 Task: Open Card Team Performance Review in Board Product Prototyping to Workspace Information Security and add a team member Softage.2@softage.net, a label Yellow, a checklist Psychology, an attachment from your google drive, a color Yellow and finally, add a card description 'Research and develop new service pricing strategy' and a comment 'Collaboration and communication are key to success for this task, so let us make sure everyone is informed and involved.'. Add a start date 'Jan 02, 1900' with a due date 'Jan 09, 1900'
Action: Mouse moved to (380, 206)
Screenshot: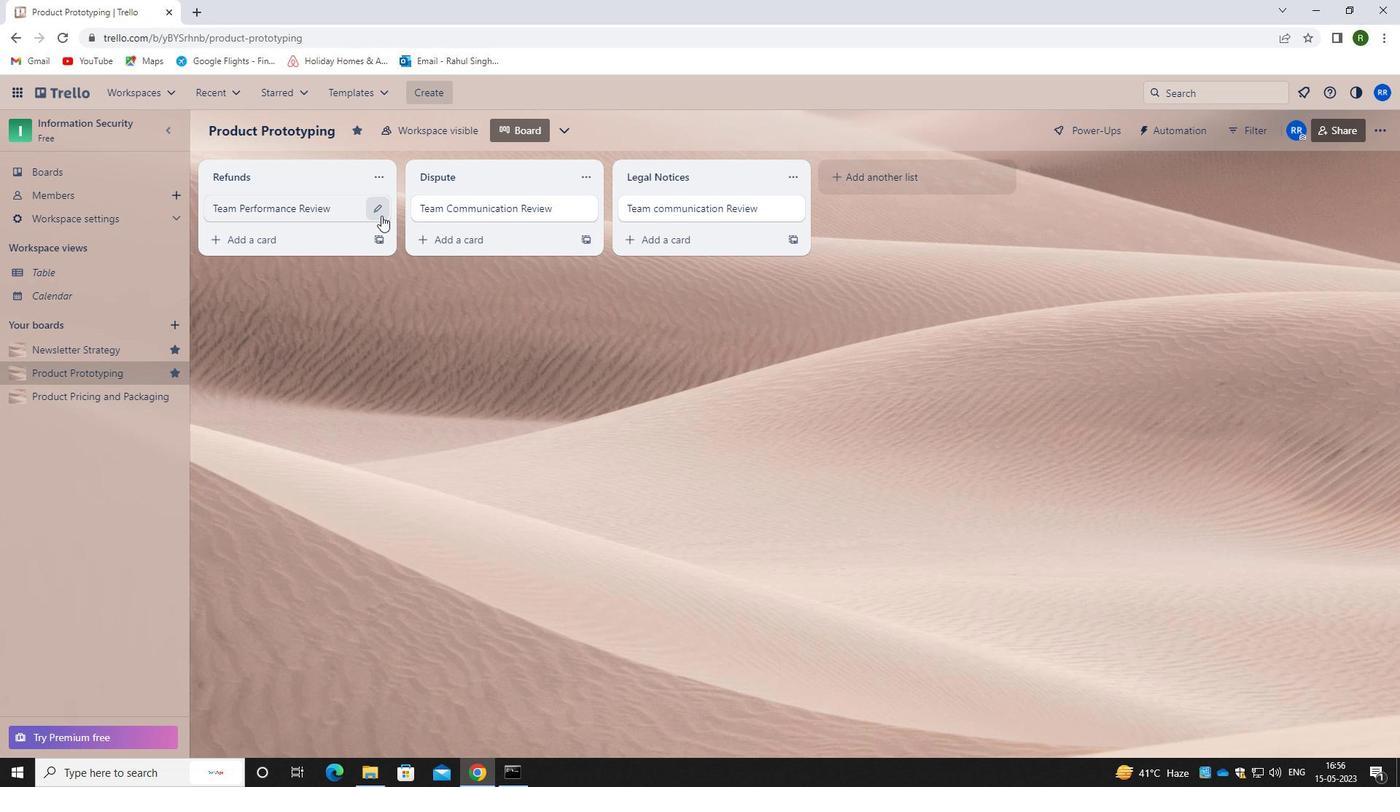 
Action: Mouse pressed left at (380, 206)
Screenshot: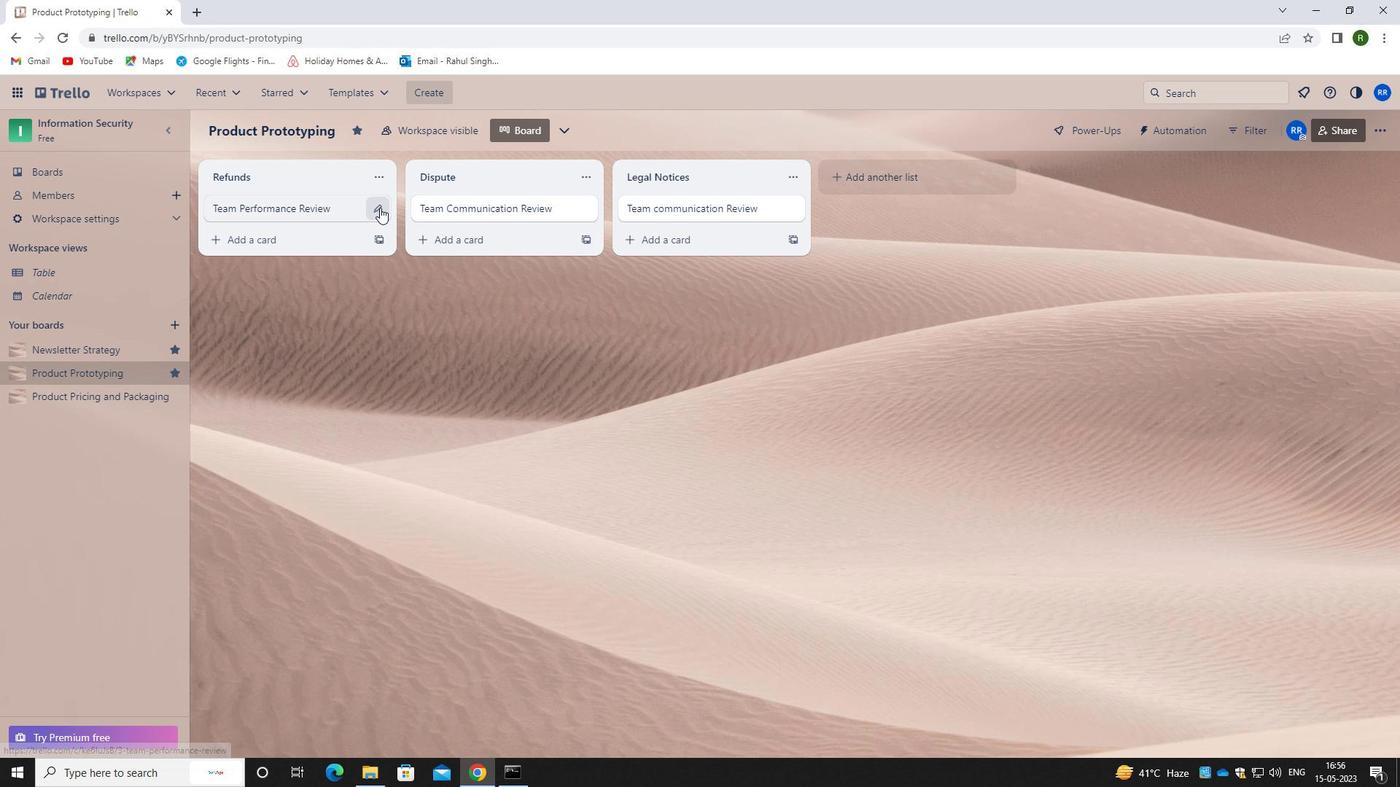 
Action: Mouse moved to (437, 201)
Screenshot: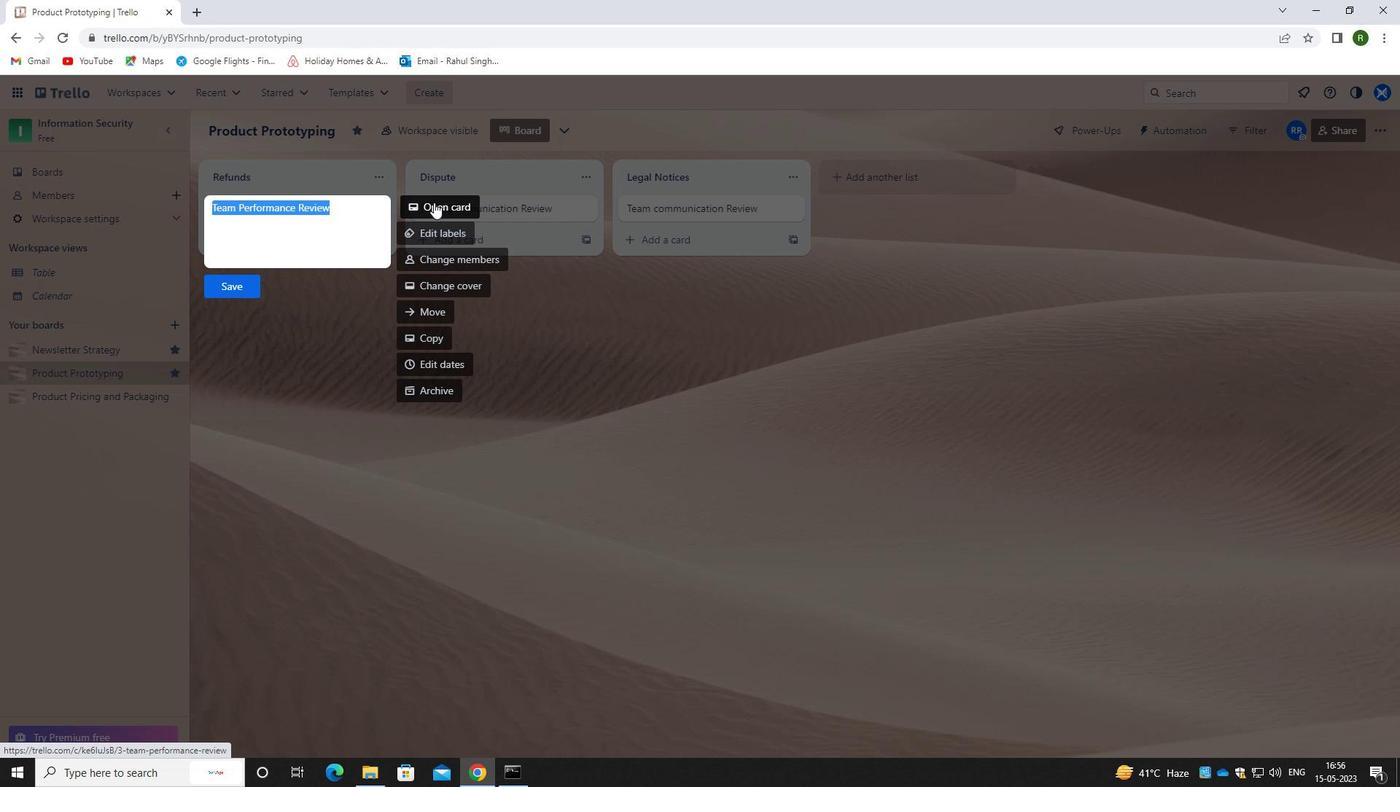 
Action: Mouse pressed left at (437, 201)
Screenshot: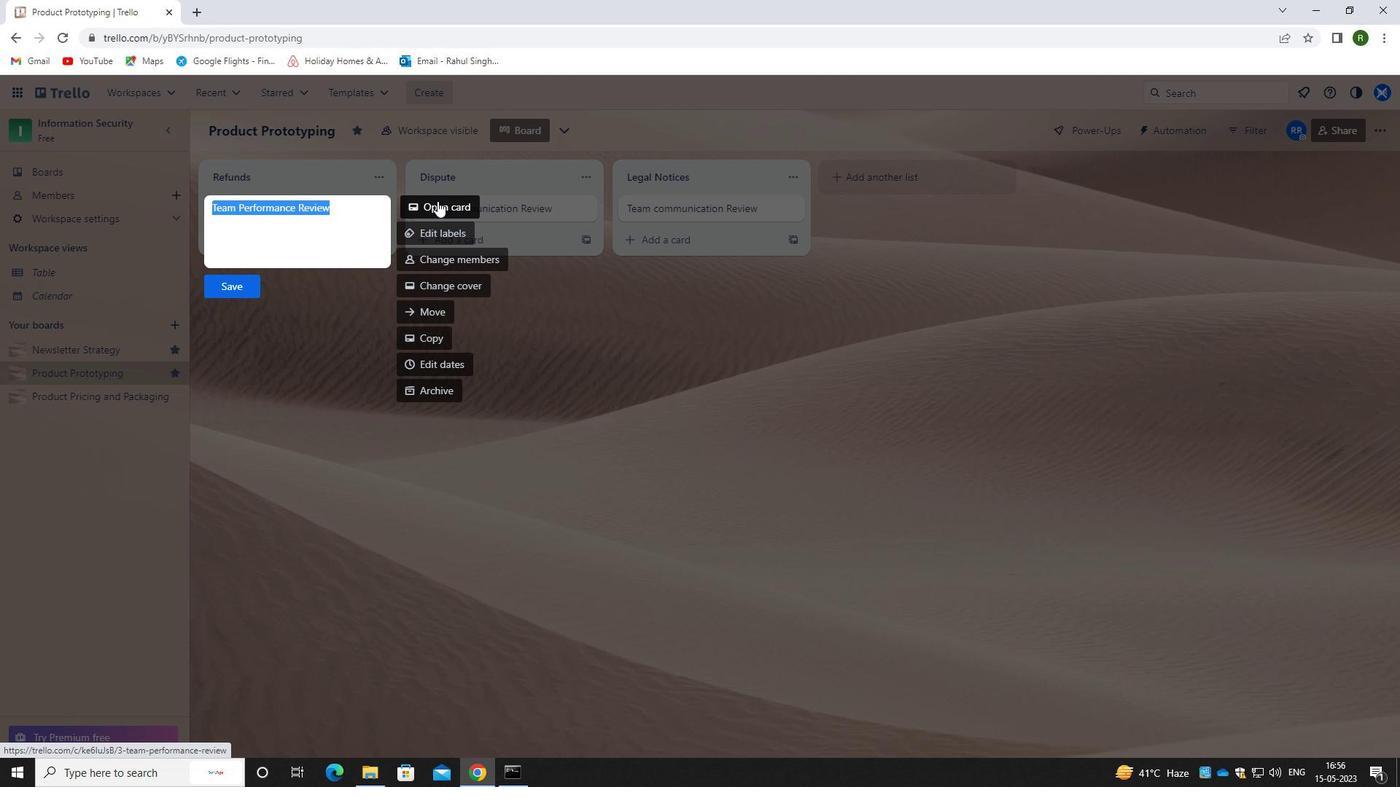 
Action: Mouse moved to (890, 213)
Screenshot: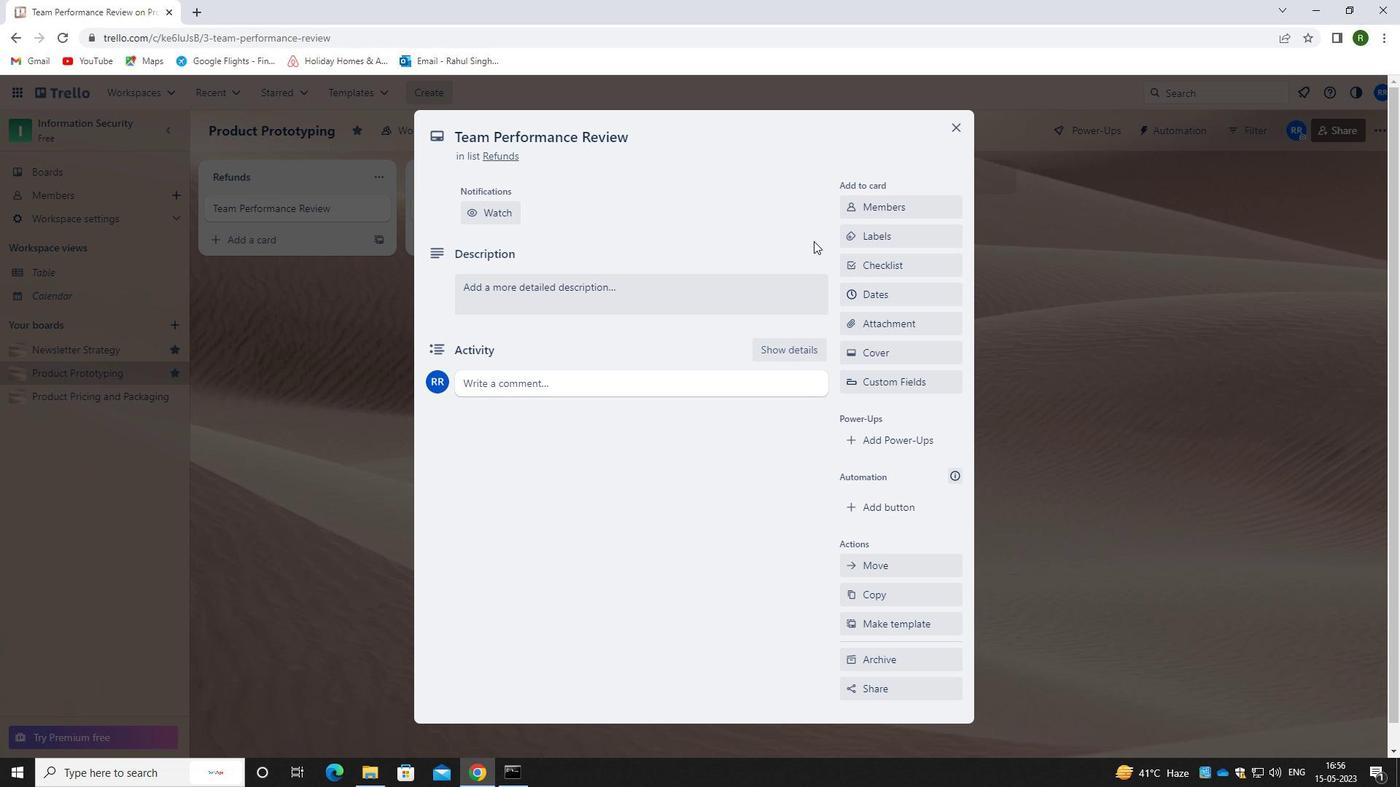 
Action: Mouse pressed left at (890, 213)
Screenshot: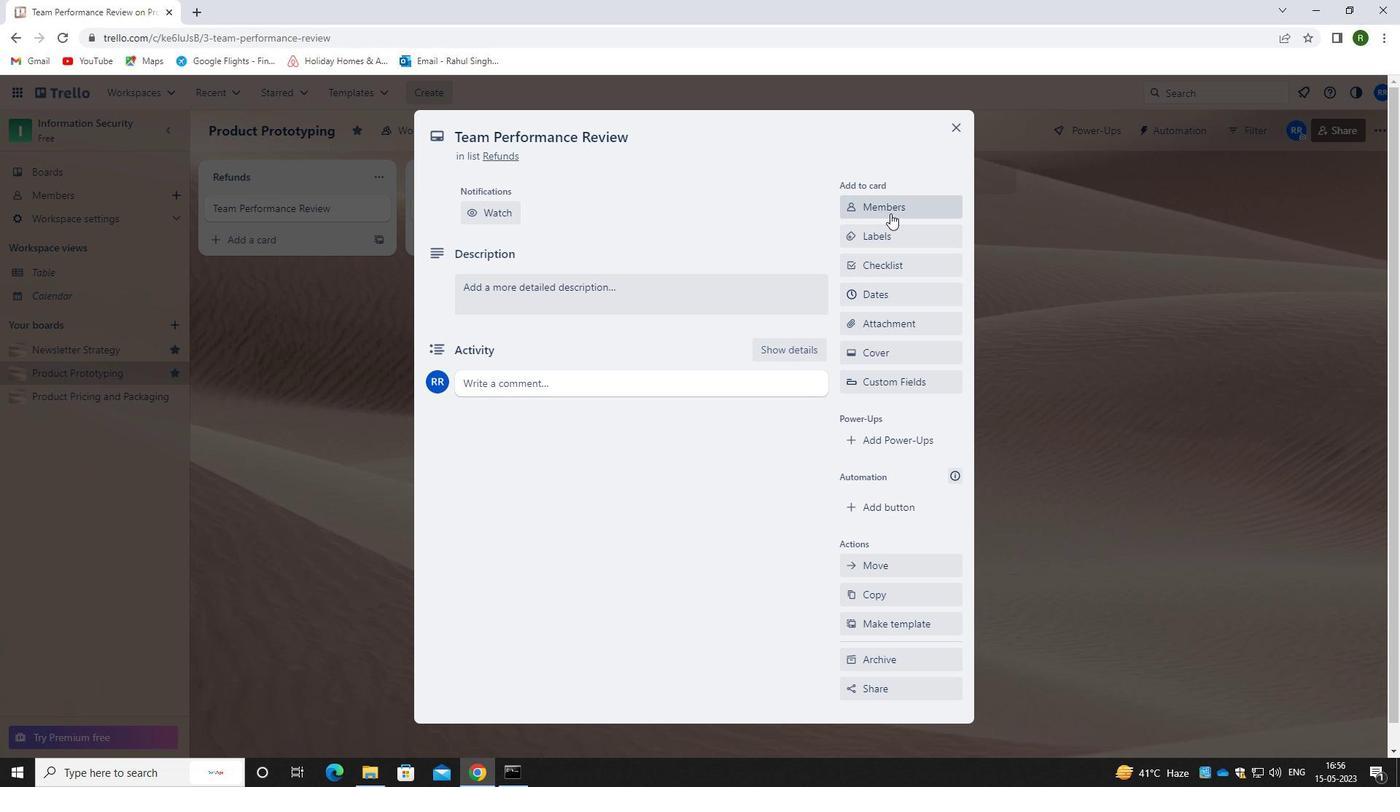
Action: Mouse moved to (838, 238)
Screenshot: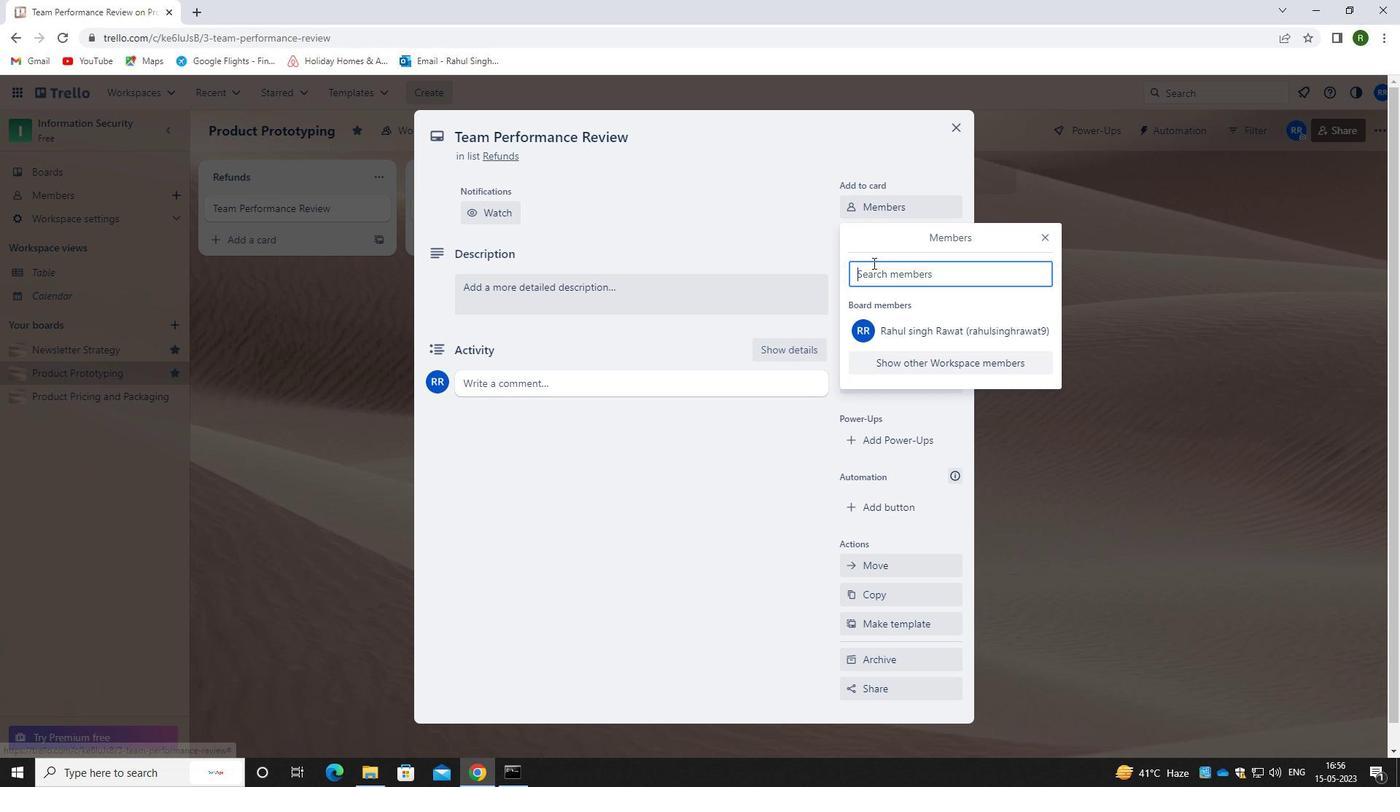 
Action: Key pressed <Key.caps_lock>s<Key.caps_lock>fot<Key.backspace><Key.backspace><Key.backspace>oftage.2<Key.shift>@SOFTAGE.NET
Screenshot: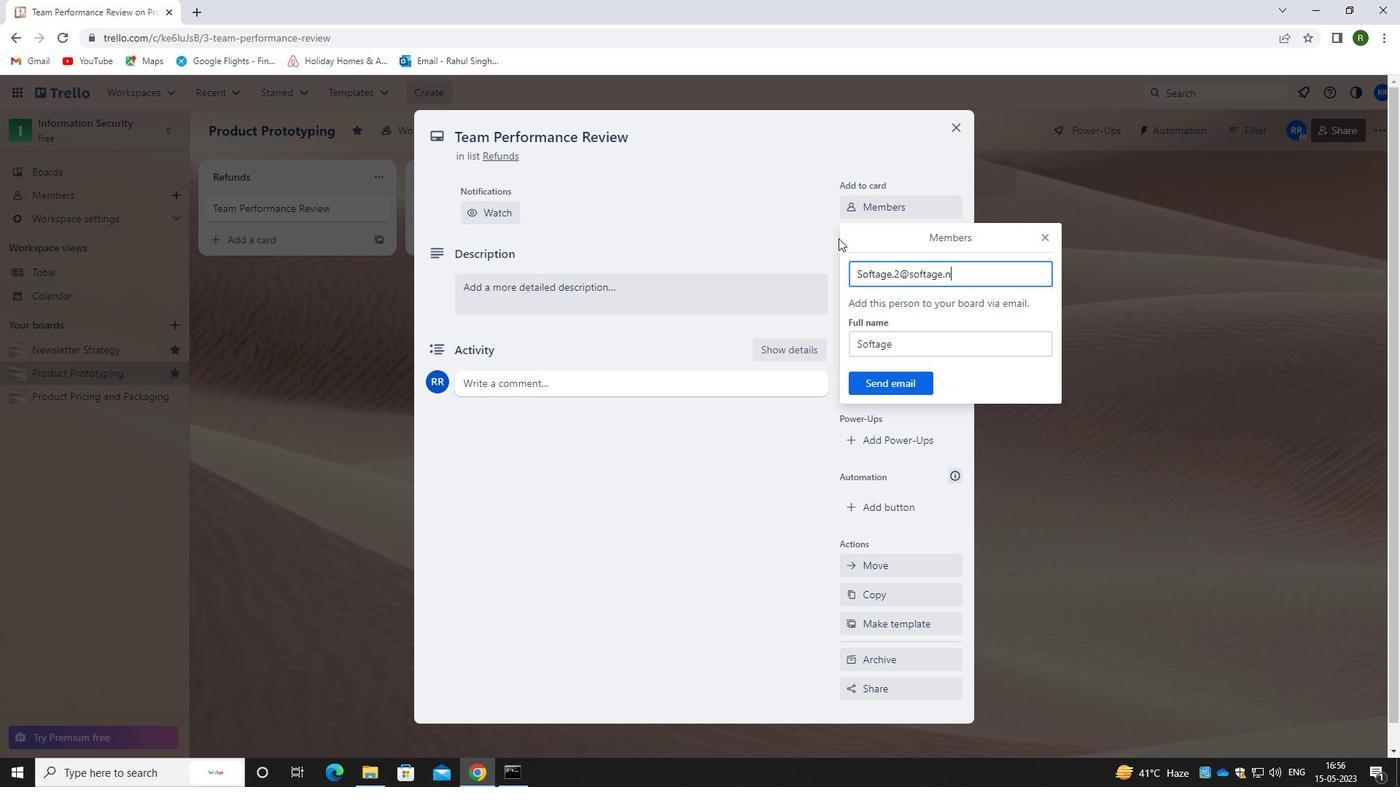 
Action: Mouse moved to (895, 385)
Screenshot: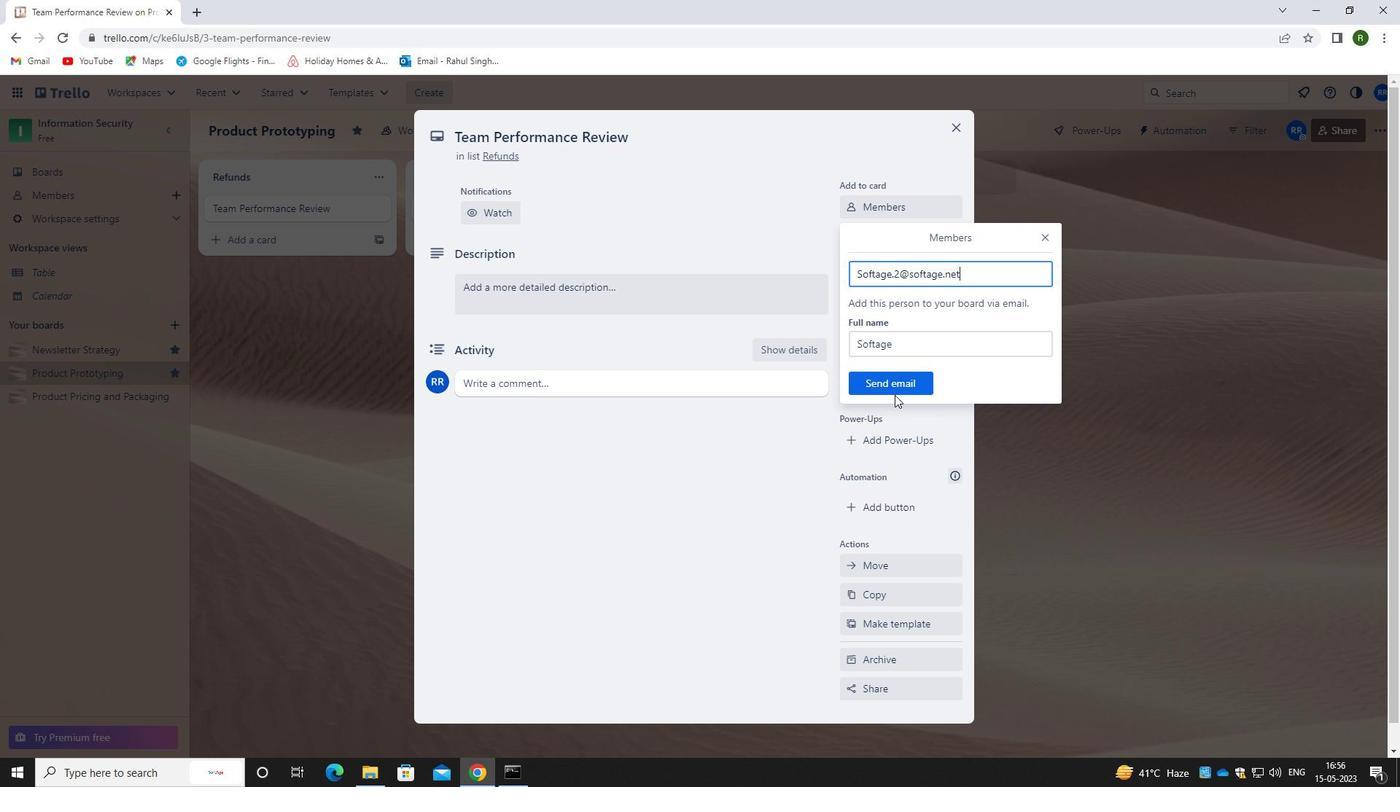 
Action: Mouse pressed left at (895, 385)
Screenshot: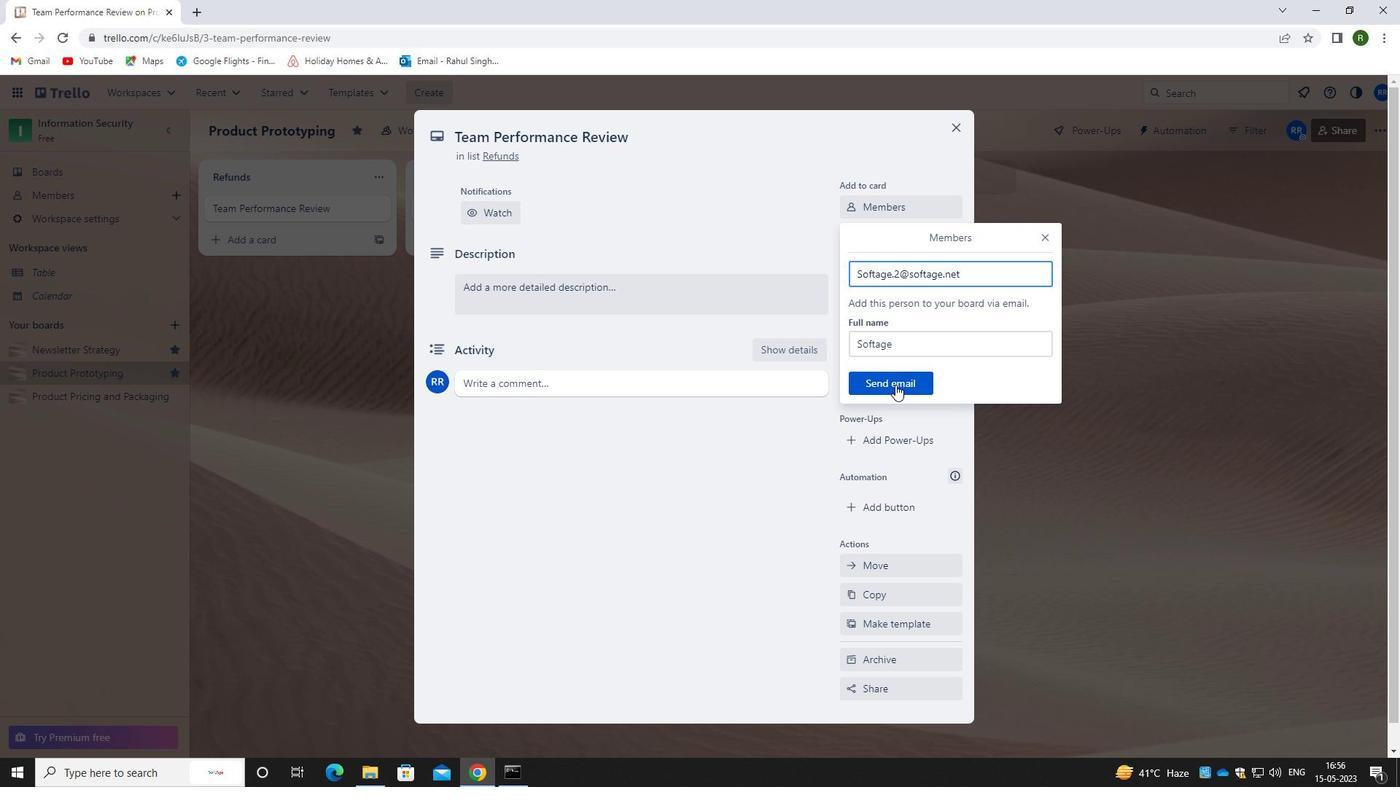 
Action: Mouse moved to (887, 284)
Screenshot: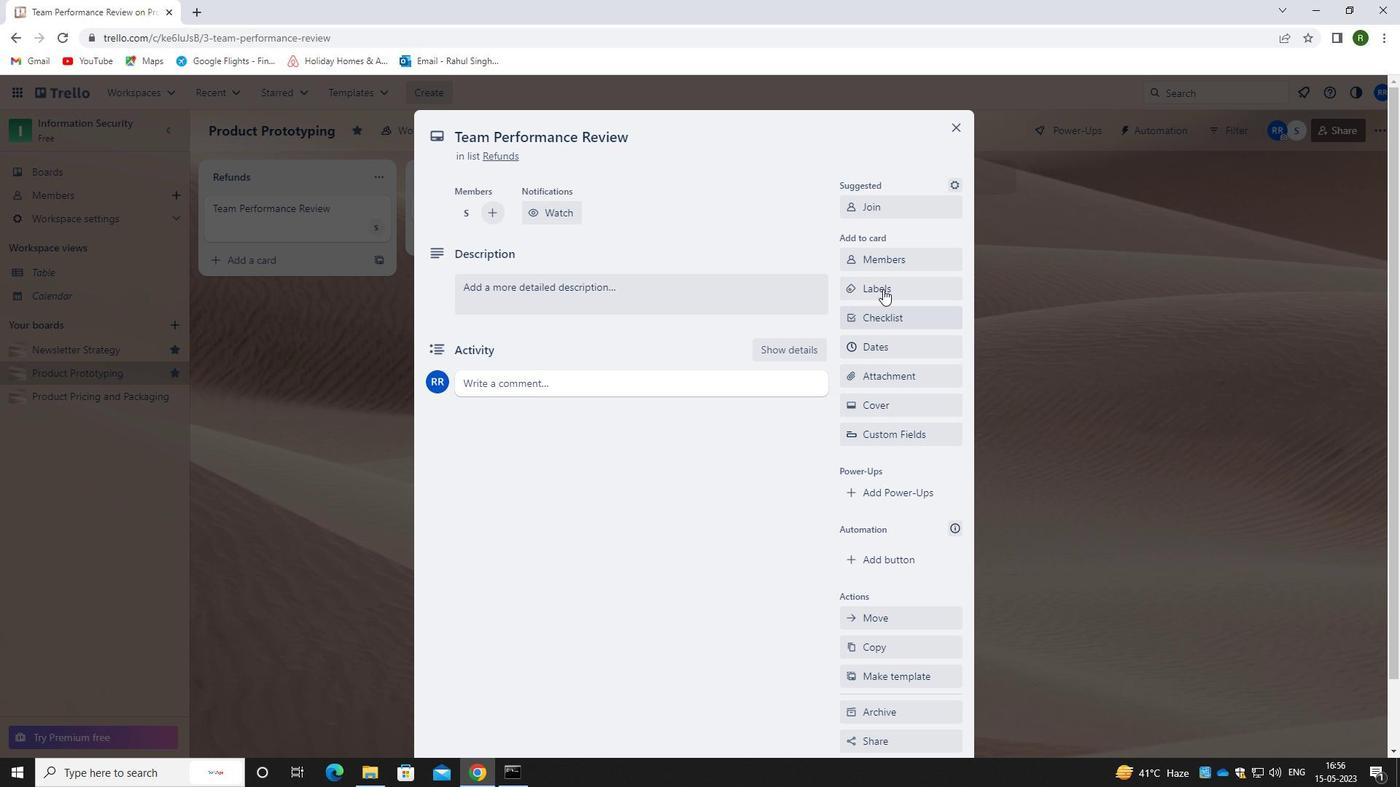 
Action: Mouse pressed left at (887, 284)
Screenshot: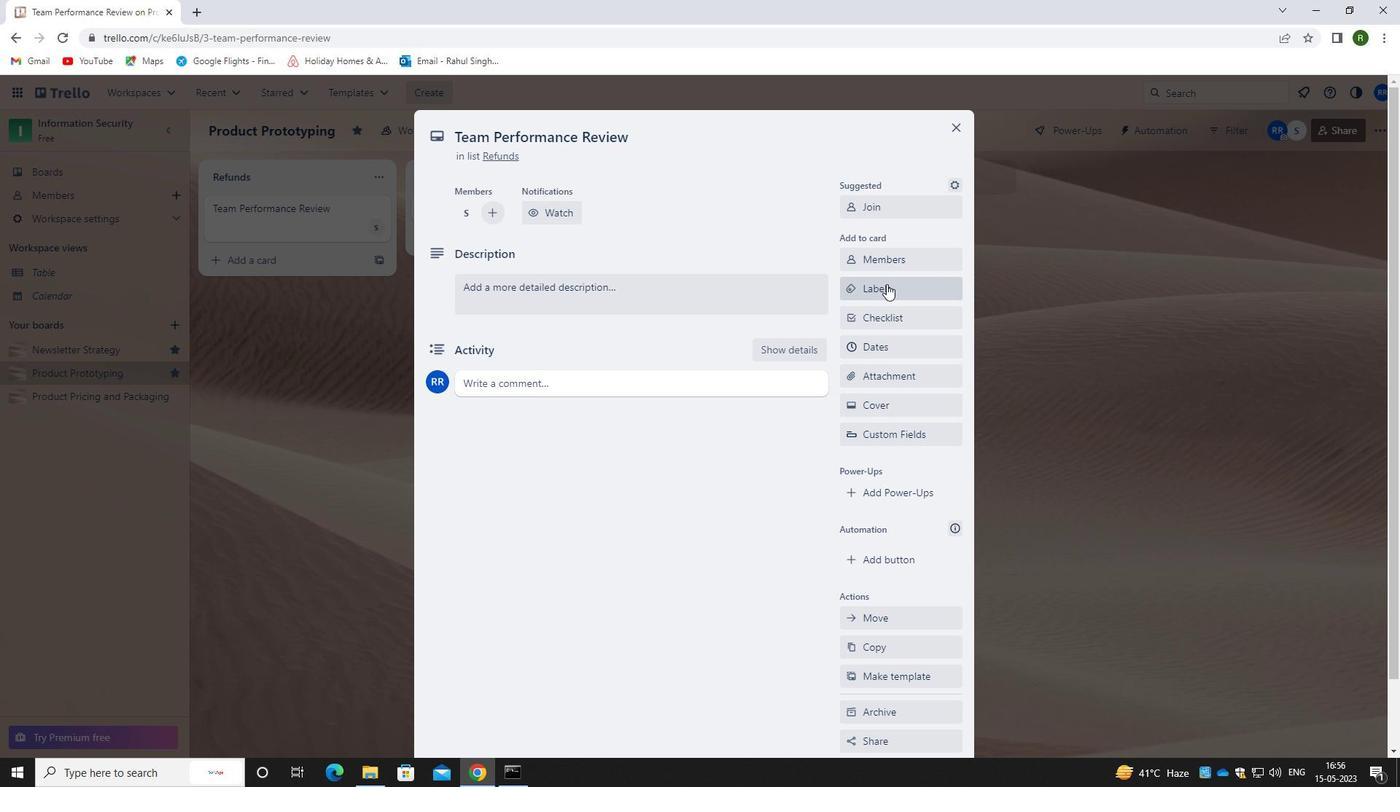 
Action: Mouse moved to (900, 326)
Screenshot: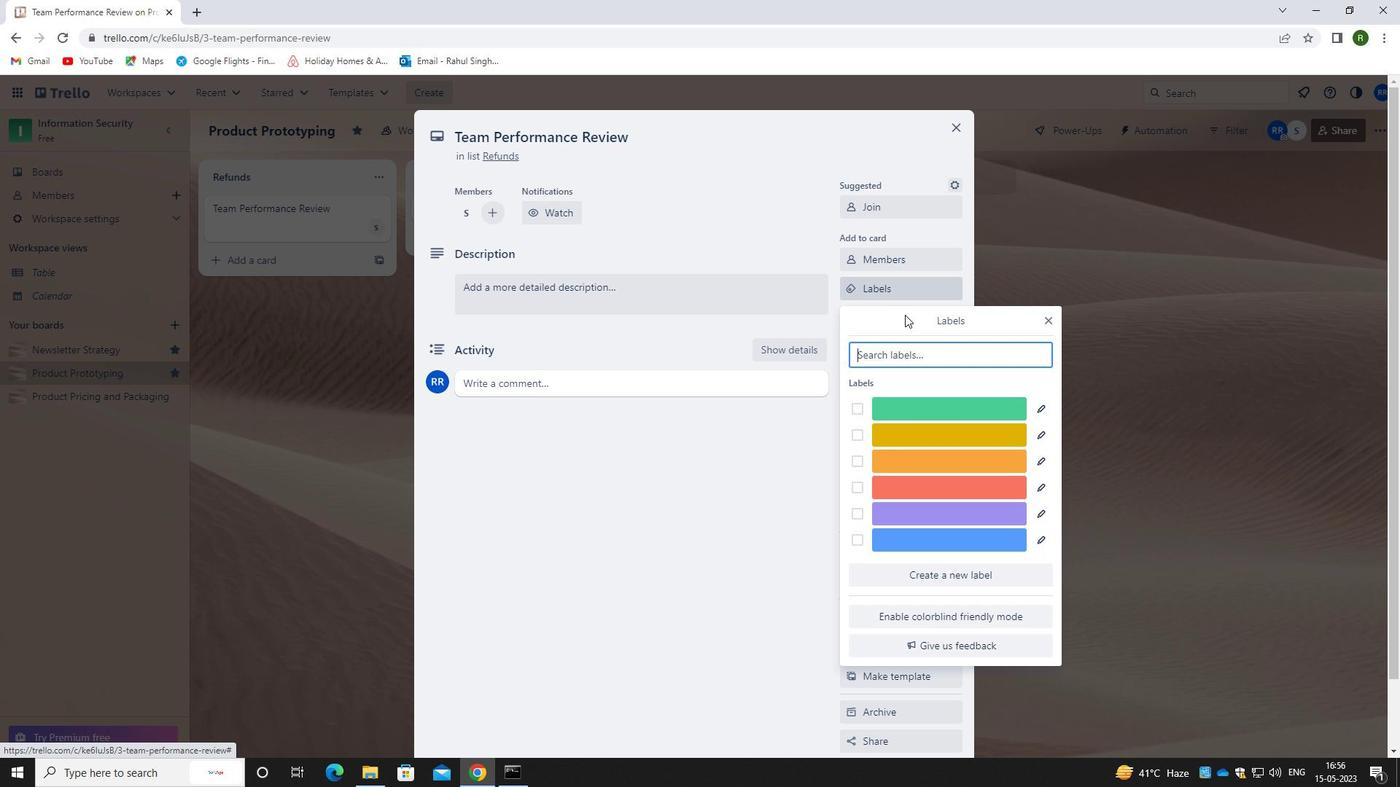 
Action: Key pressed YELLOW
Screenshot: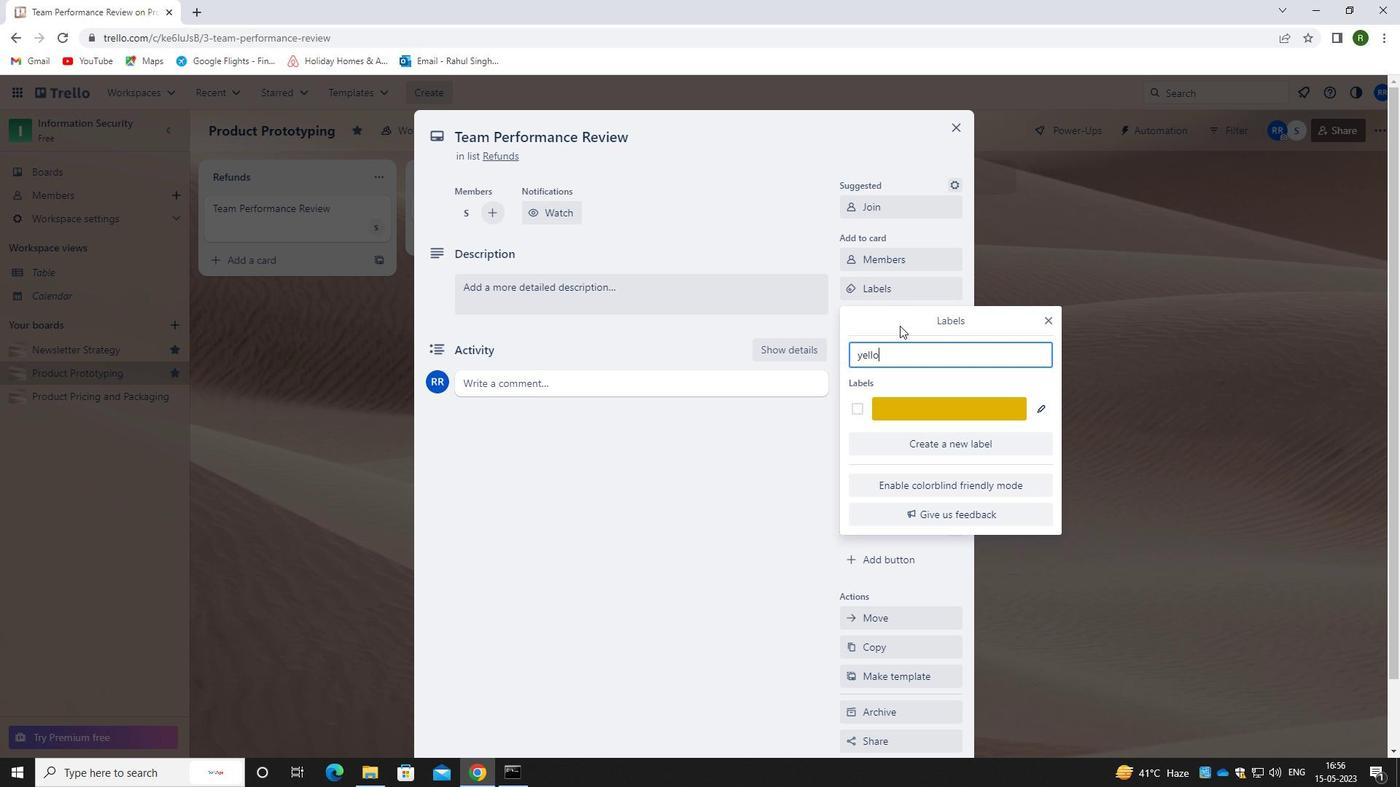 
Action: Mouse moved to (859, 415)
Screenshot: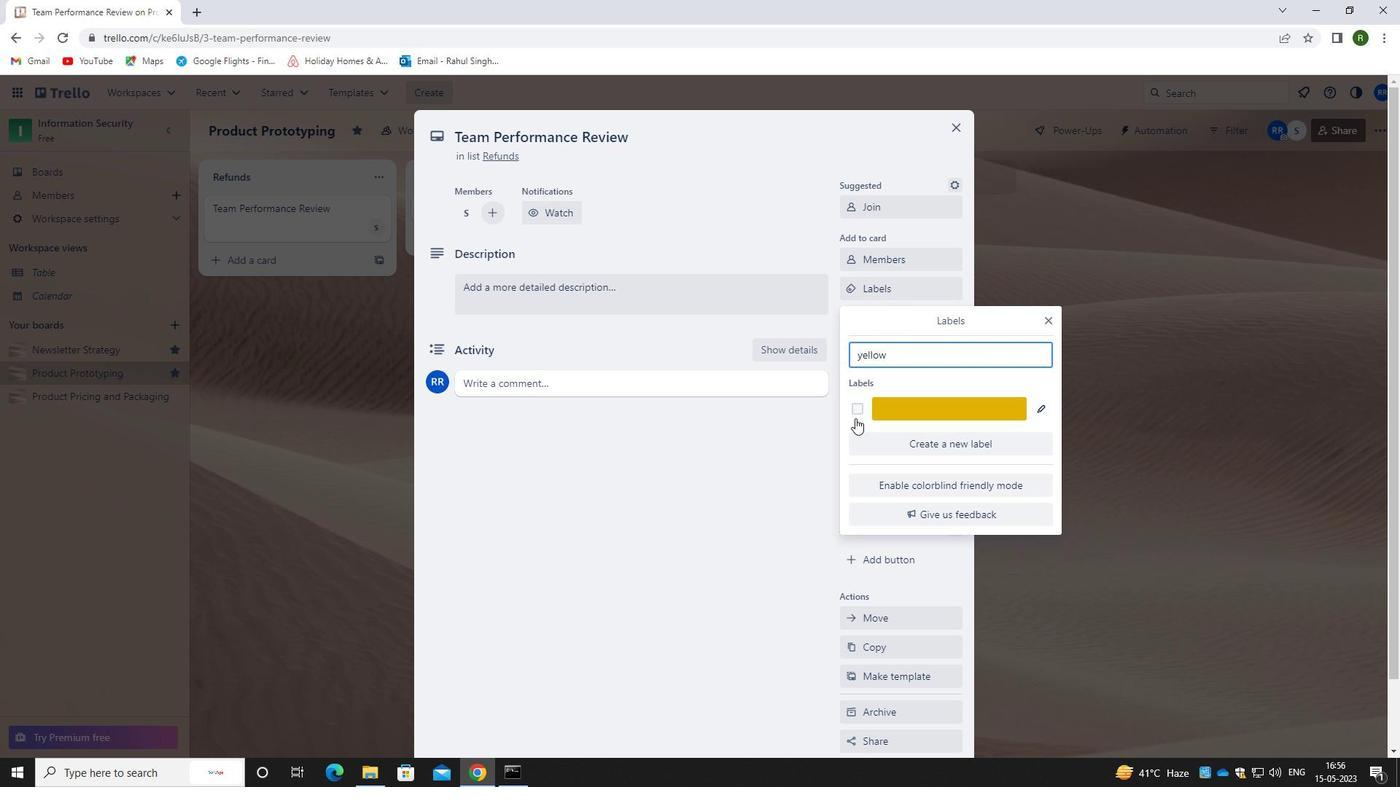 
Action: Mouse pressed left at (859, 415)
Screenshot: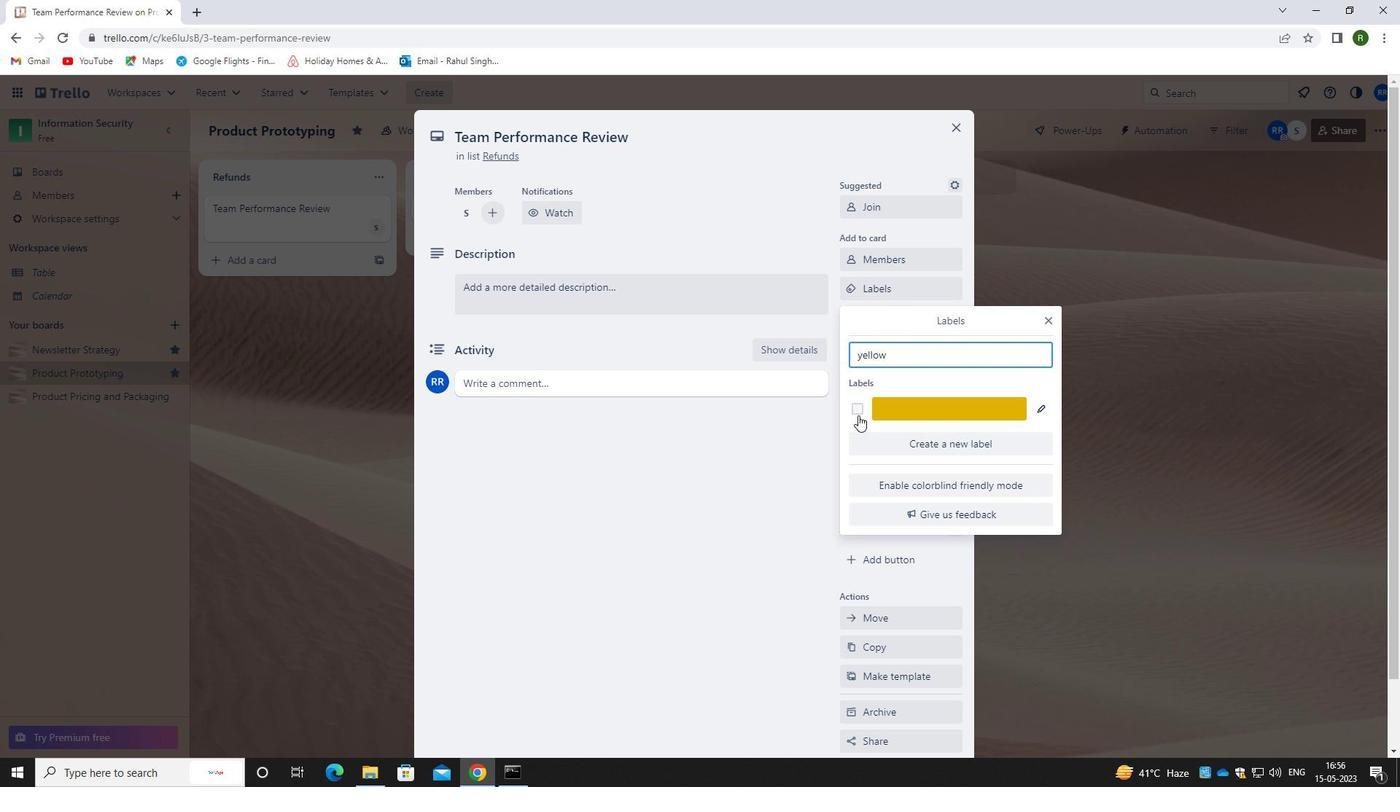 
Action: Mouse moved to (773, 528)
Screenshot: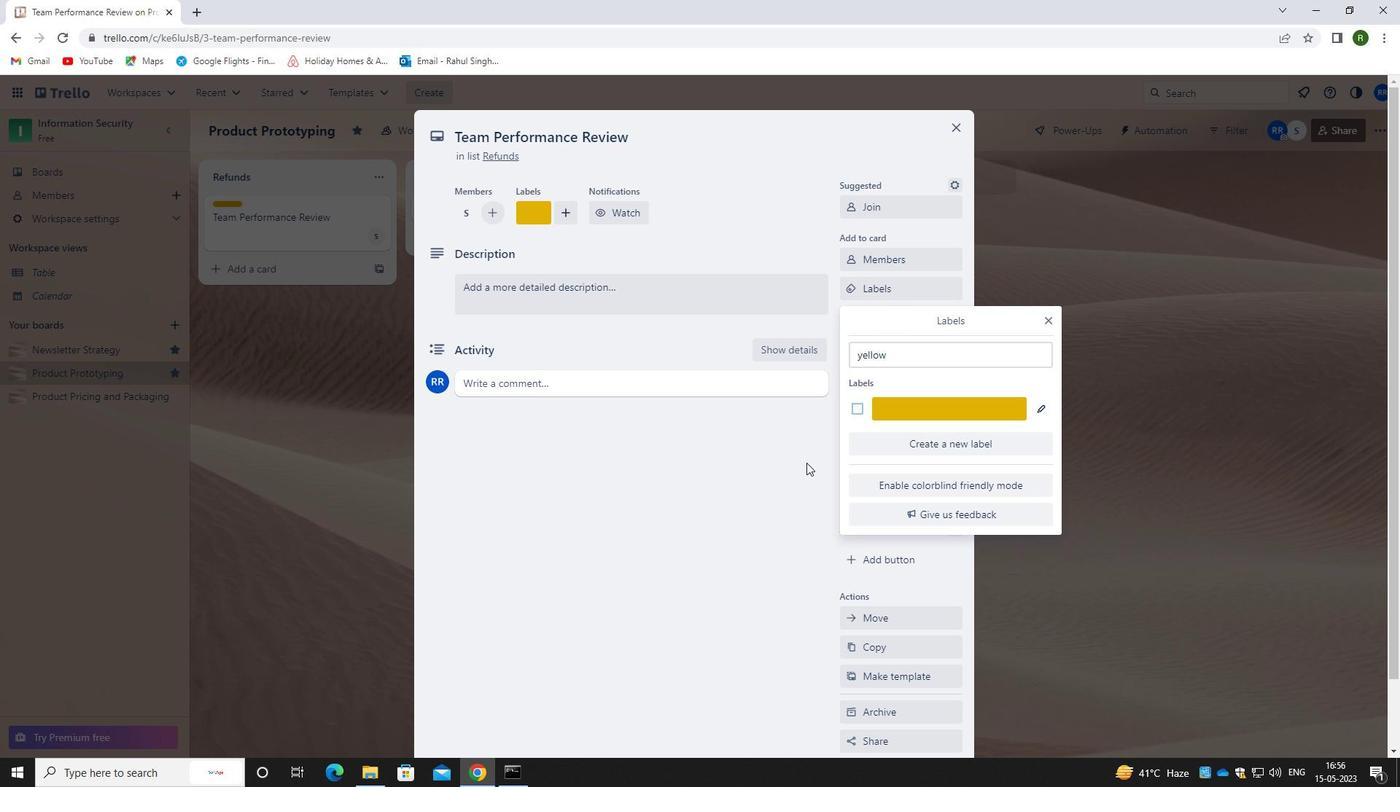 
Action: Mouse pressed left at (773, 528)
Screenshot: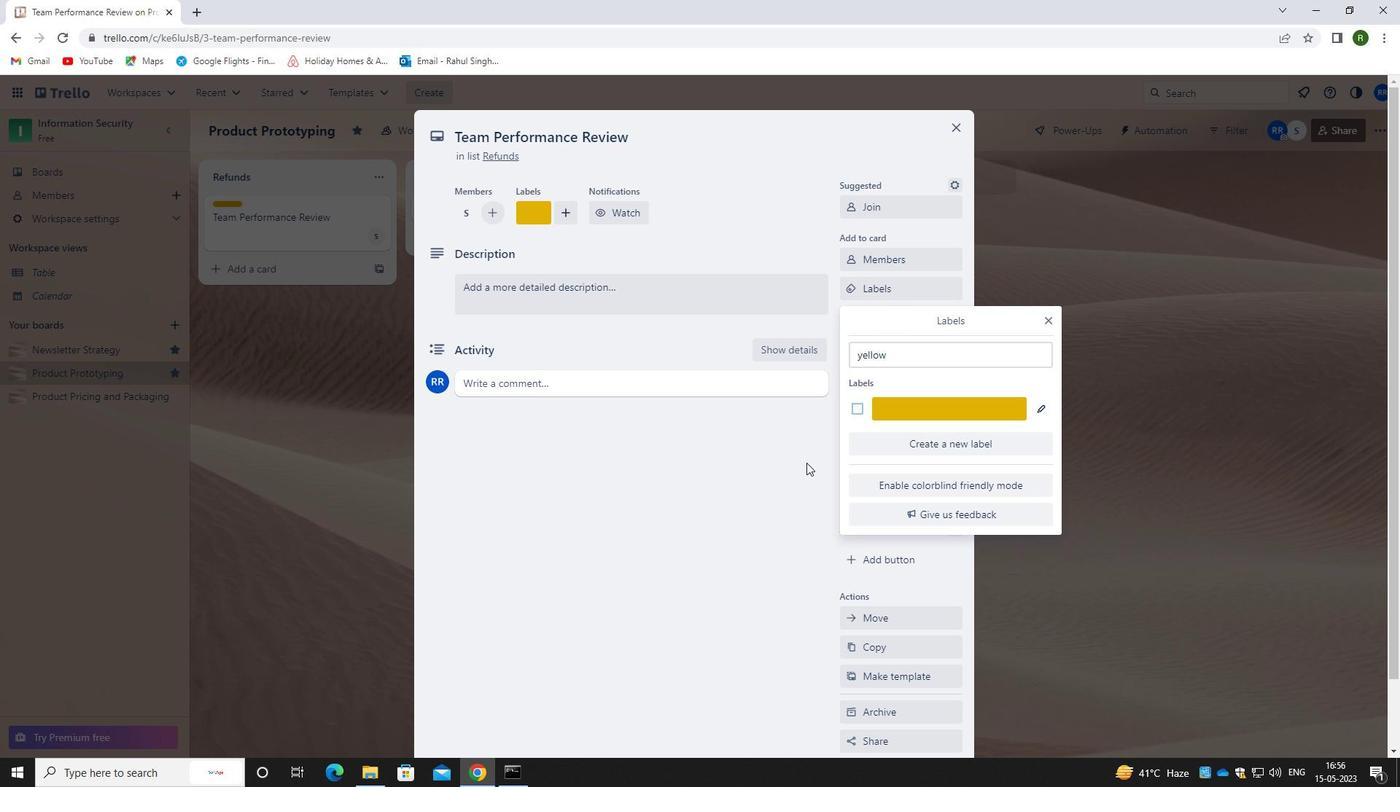 
Action: Mouse moved to (891, 315)
Screenshot: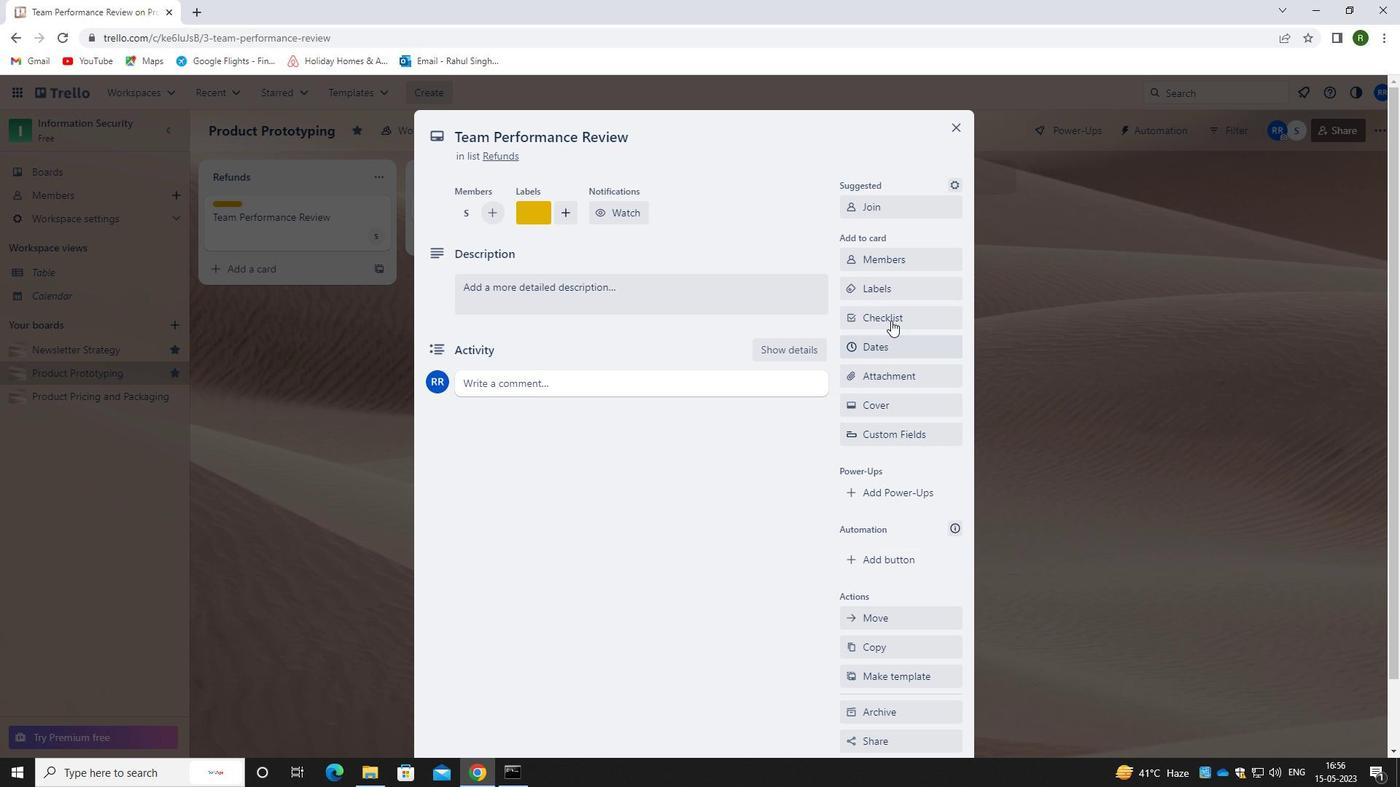 
Action: Mouse pressed left at (891, 315)
Screenshot: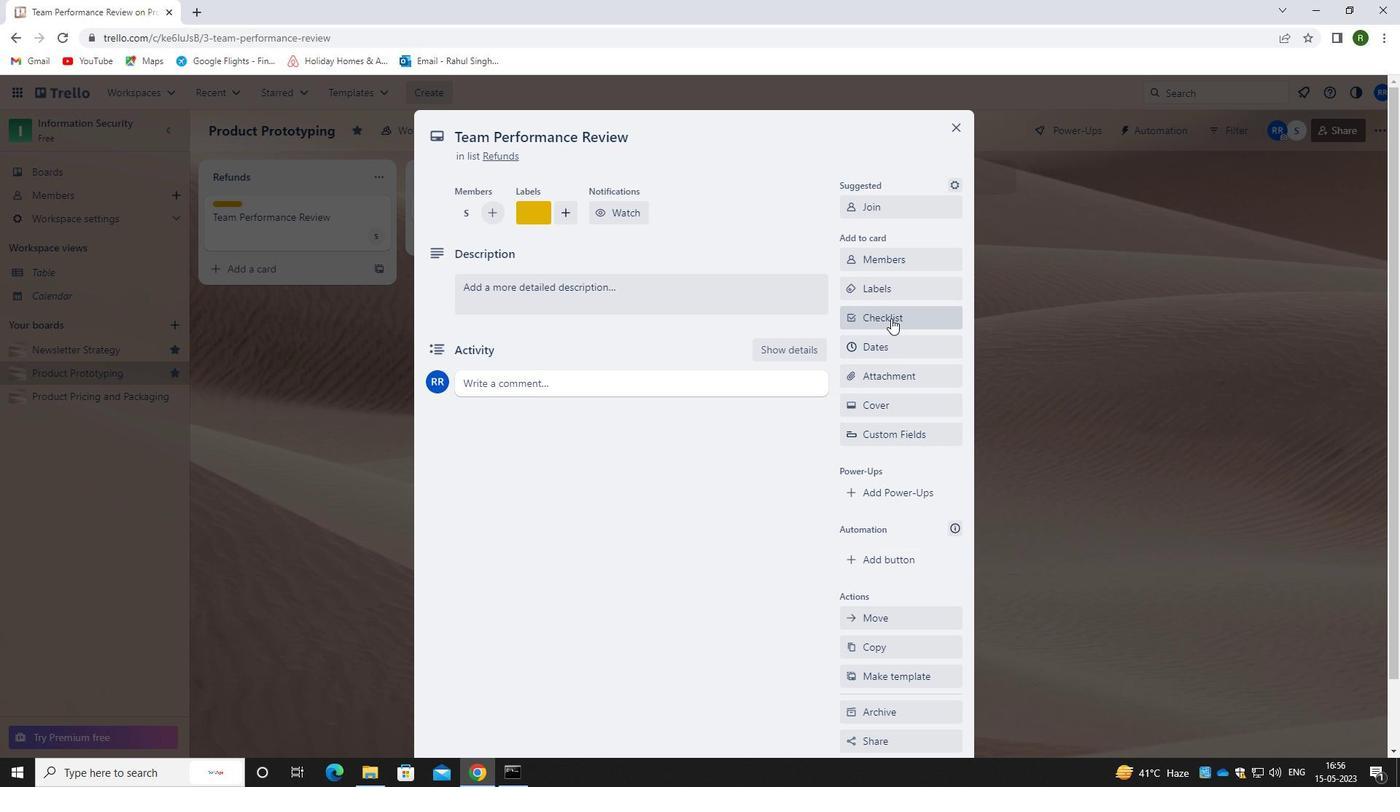 
Action: Mouse moved to (906, 375)
Screenshot: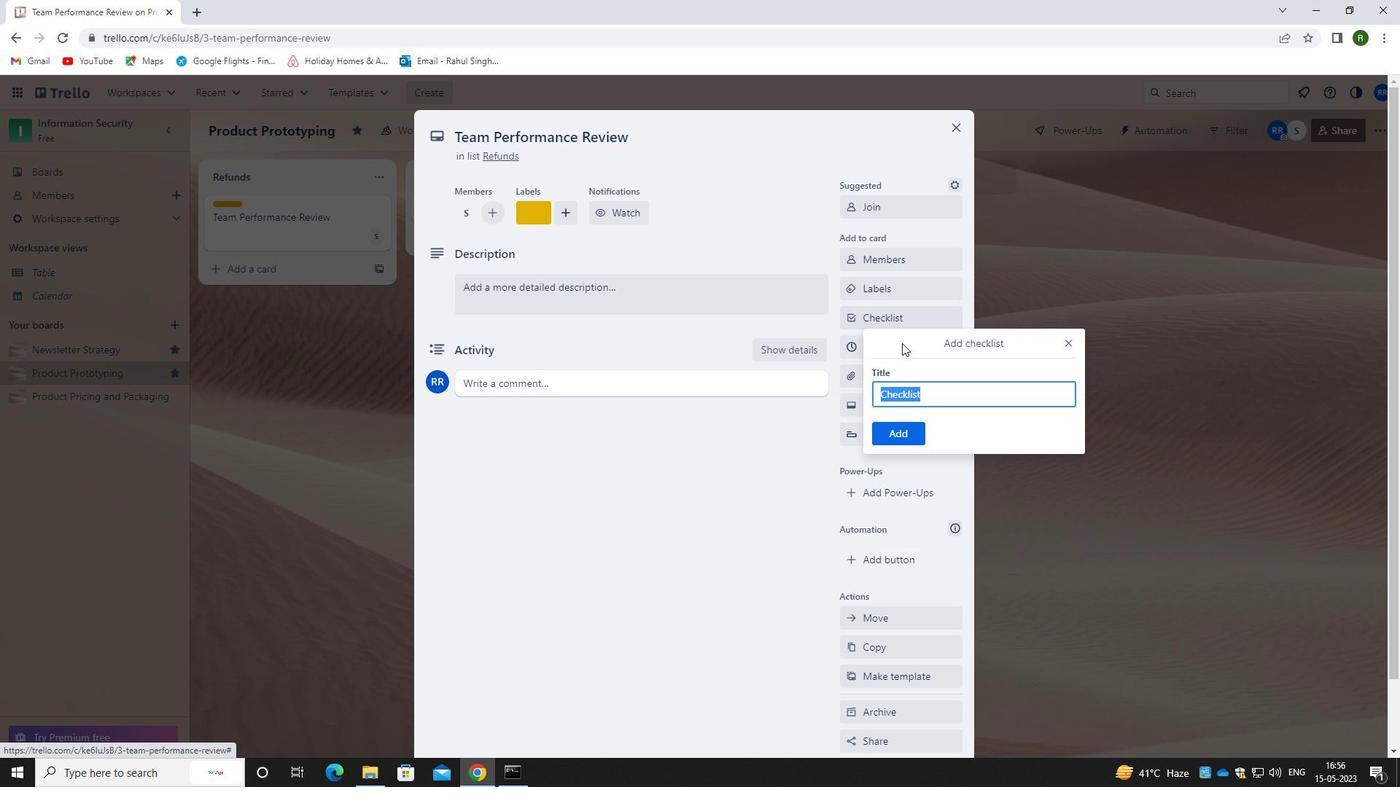 
Action: Key pressed <Key.caps_lock>P<Key.caps_lock>SYCHOLOY<Key.backspace>GY
Screenshot: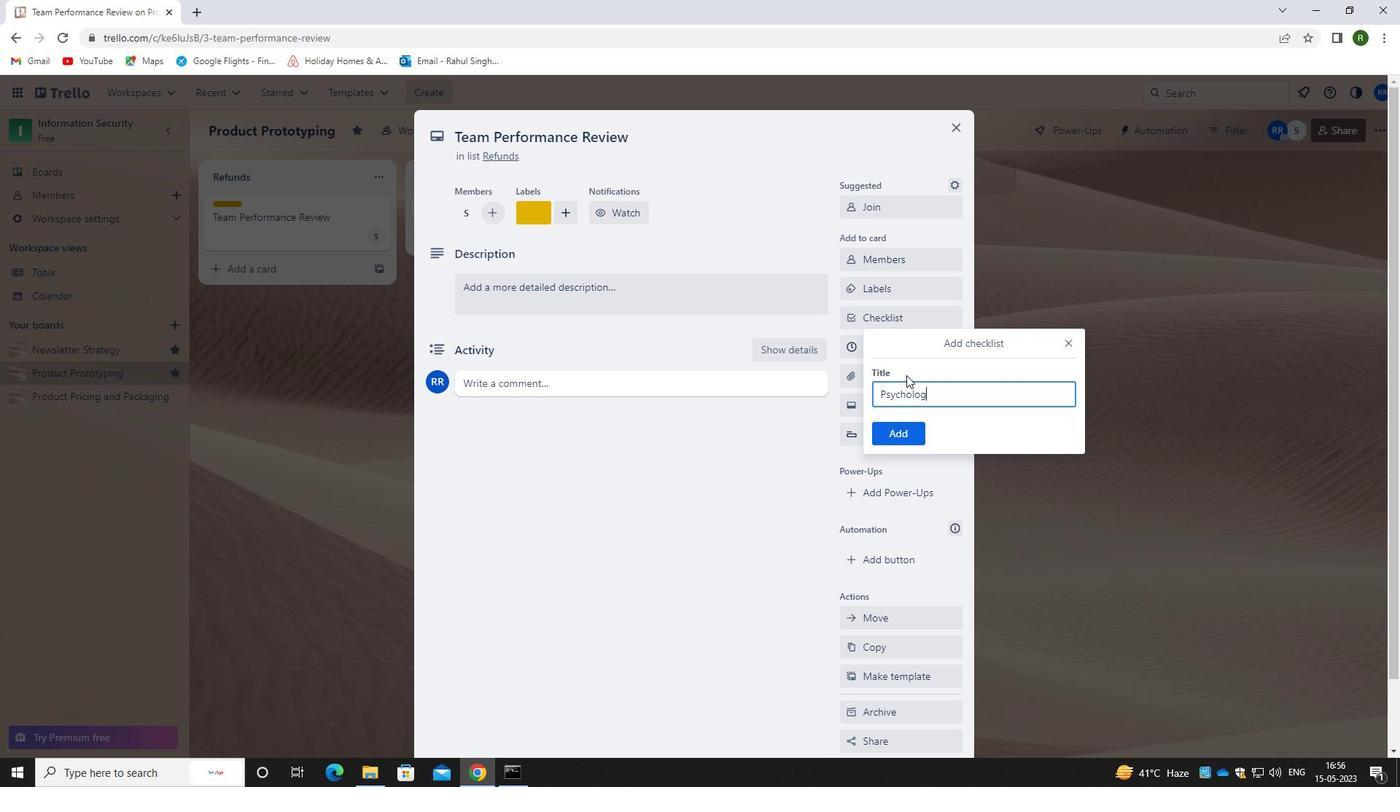 
Action: Mouse moved to (911, 436)
Screenshot: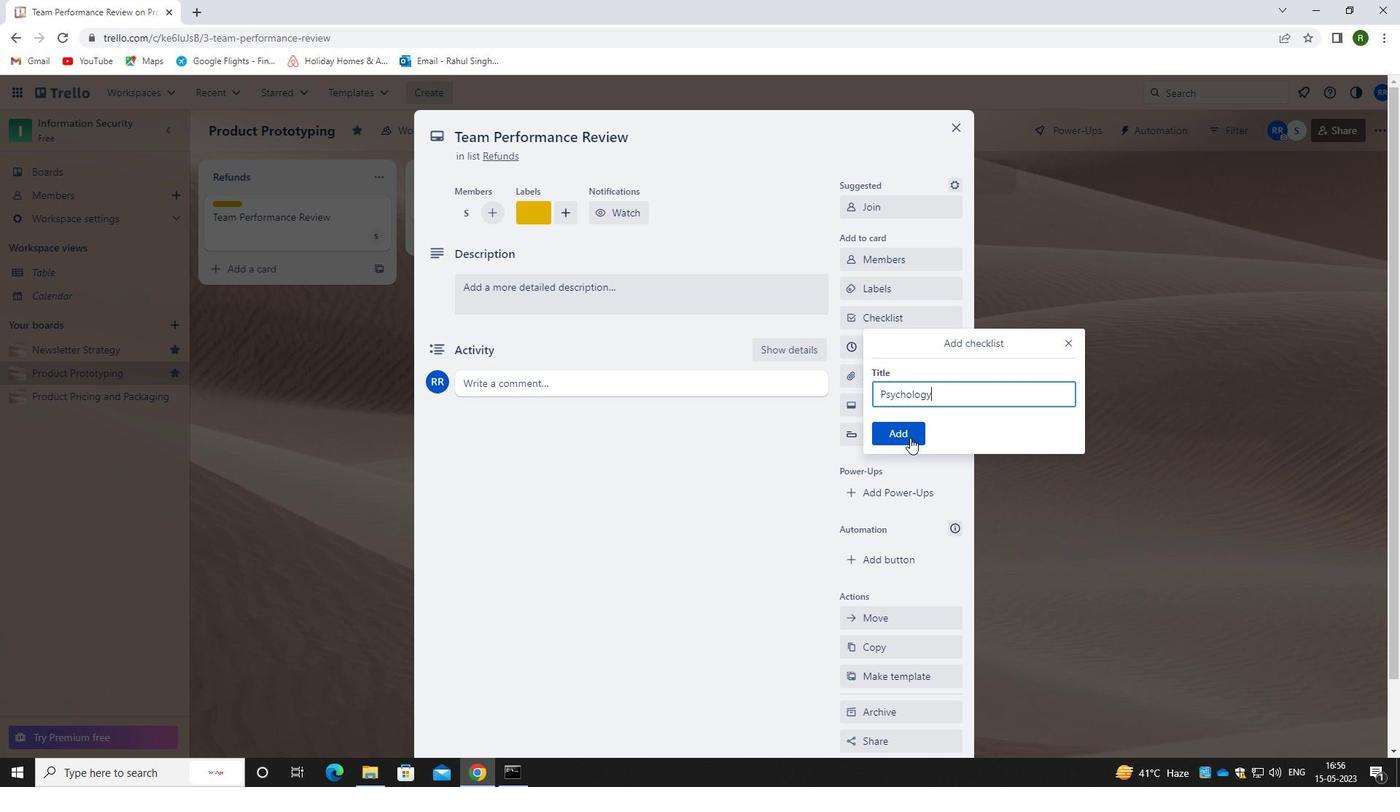 
Action: Mouse pressed left at (911, 436)
Screenshot: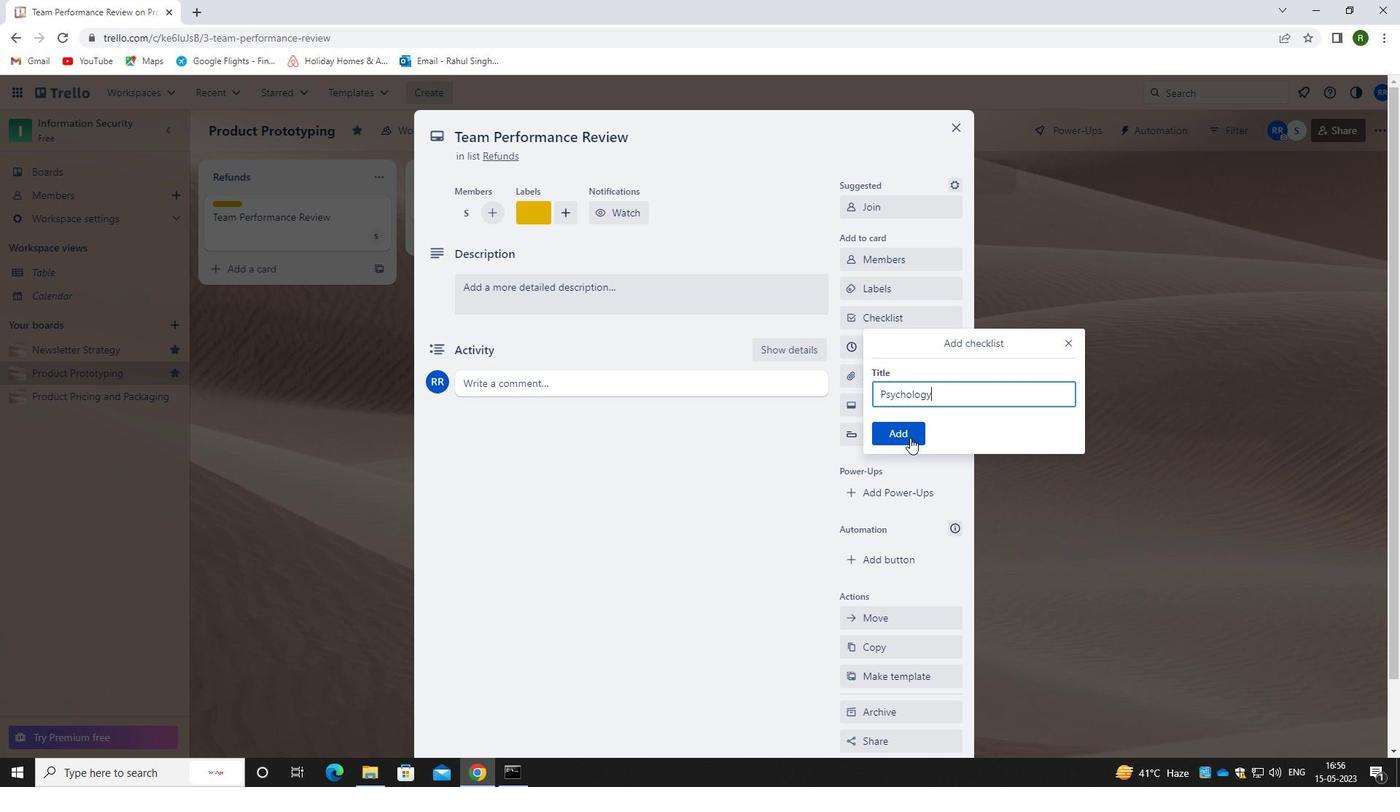 
Action: Mouse moved to (892, 367)
Screenshot: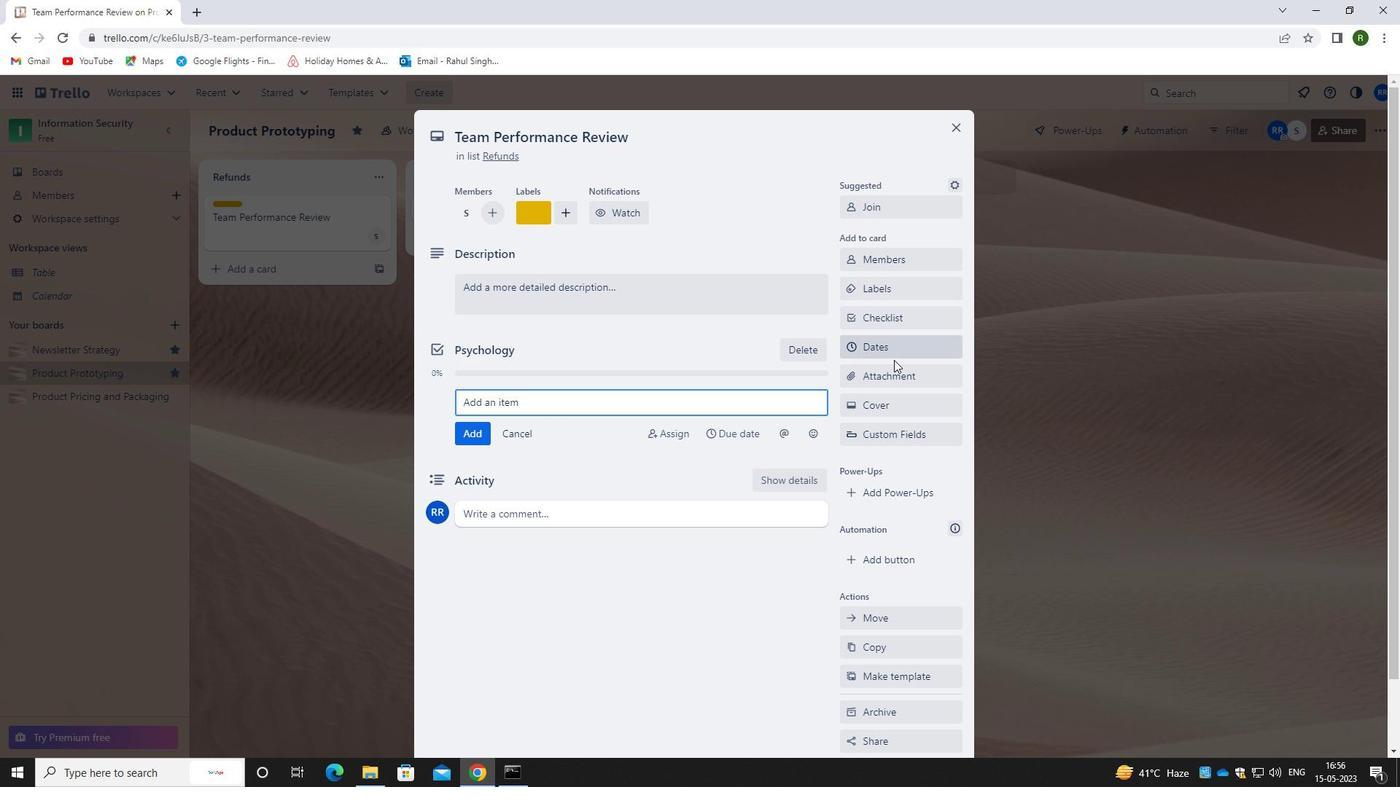 
Action: Mouse pressed left at (892, 367)
Screenshot: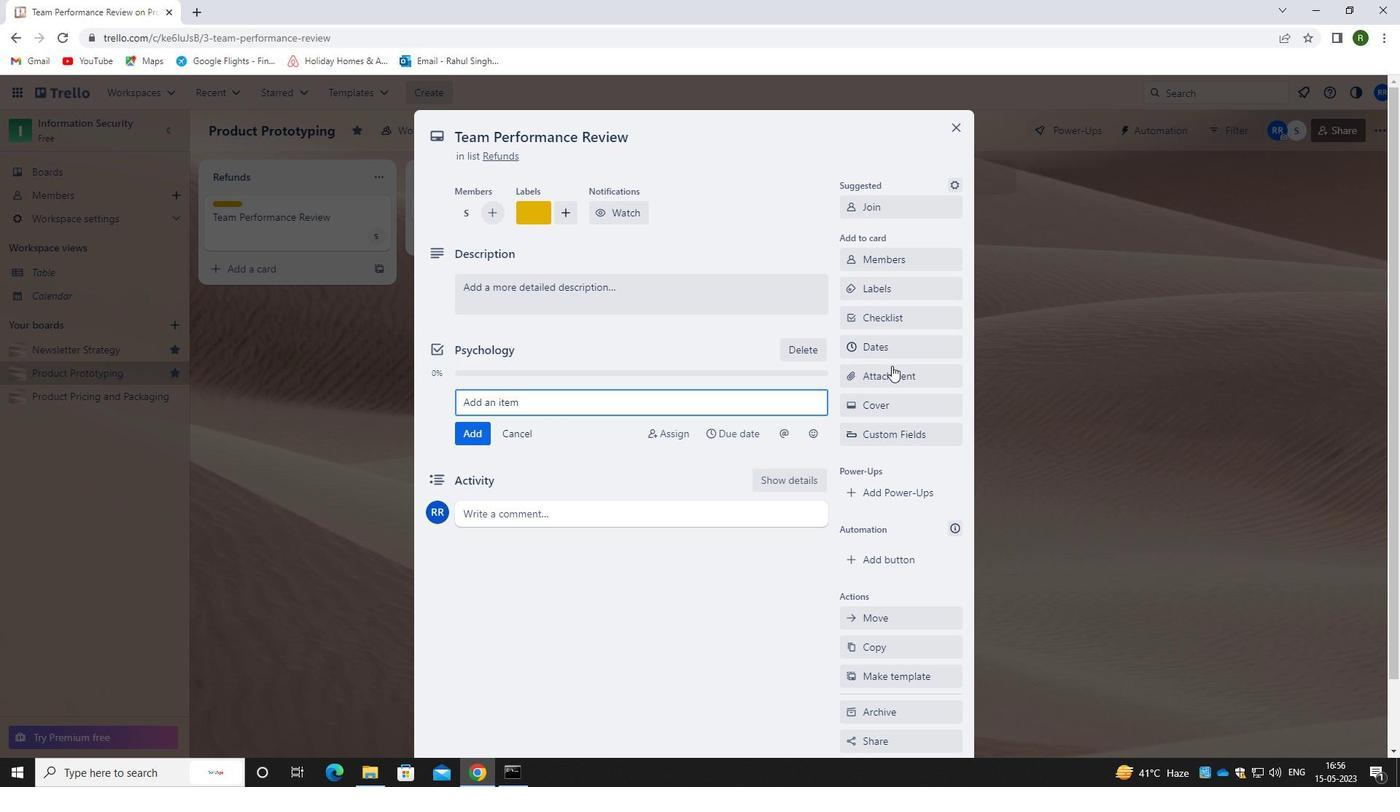 
Action: Mouse moved to (884, 493)
Screenshot: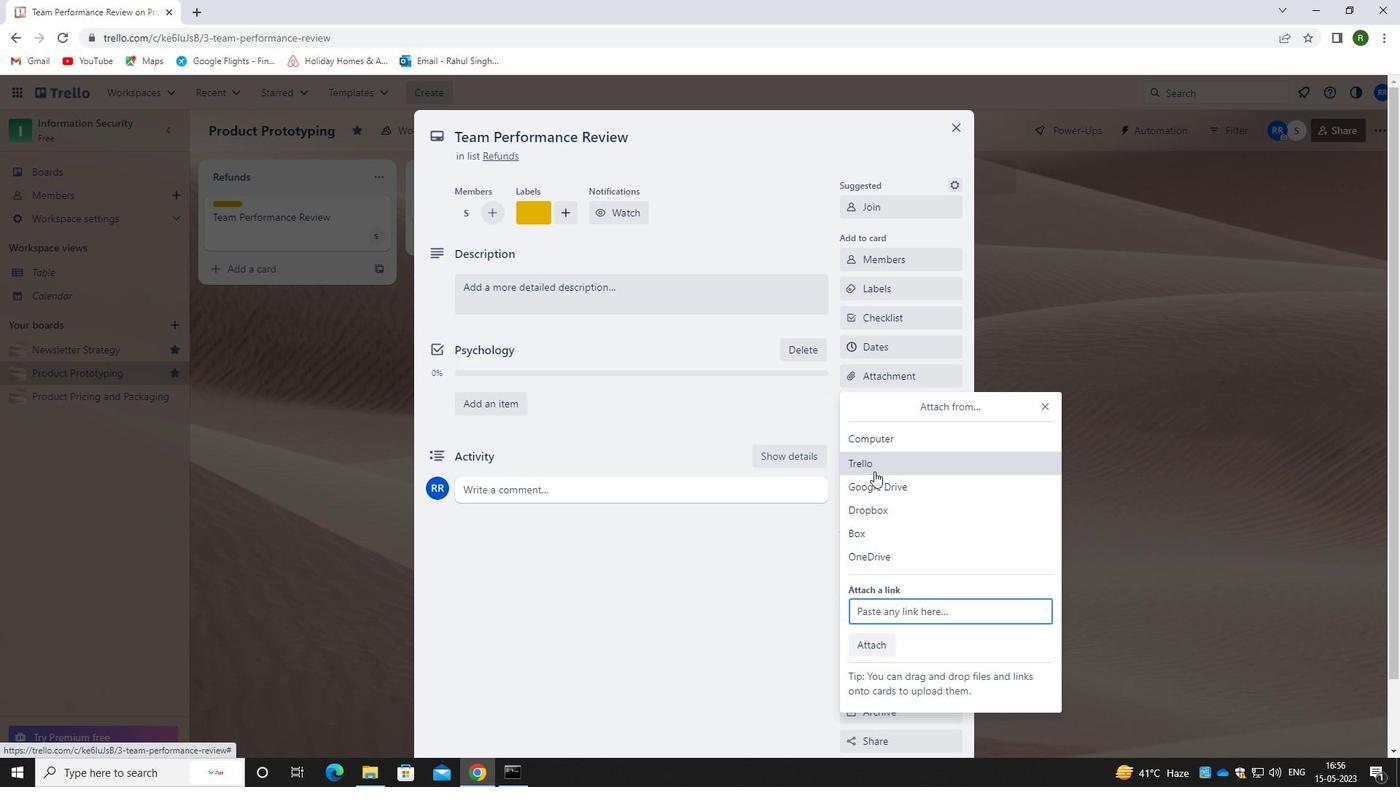 
Action: Mouse pressed left at (884, 493)
Screenshot: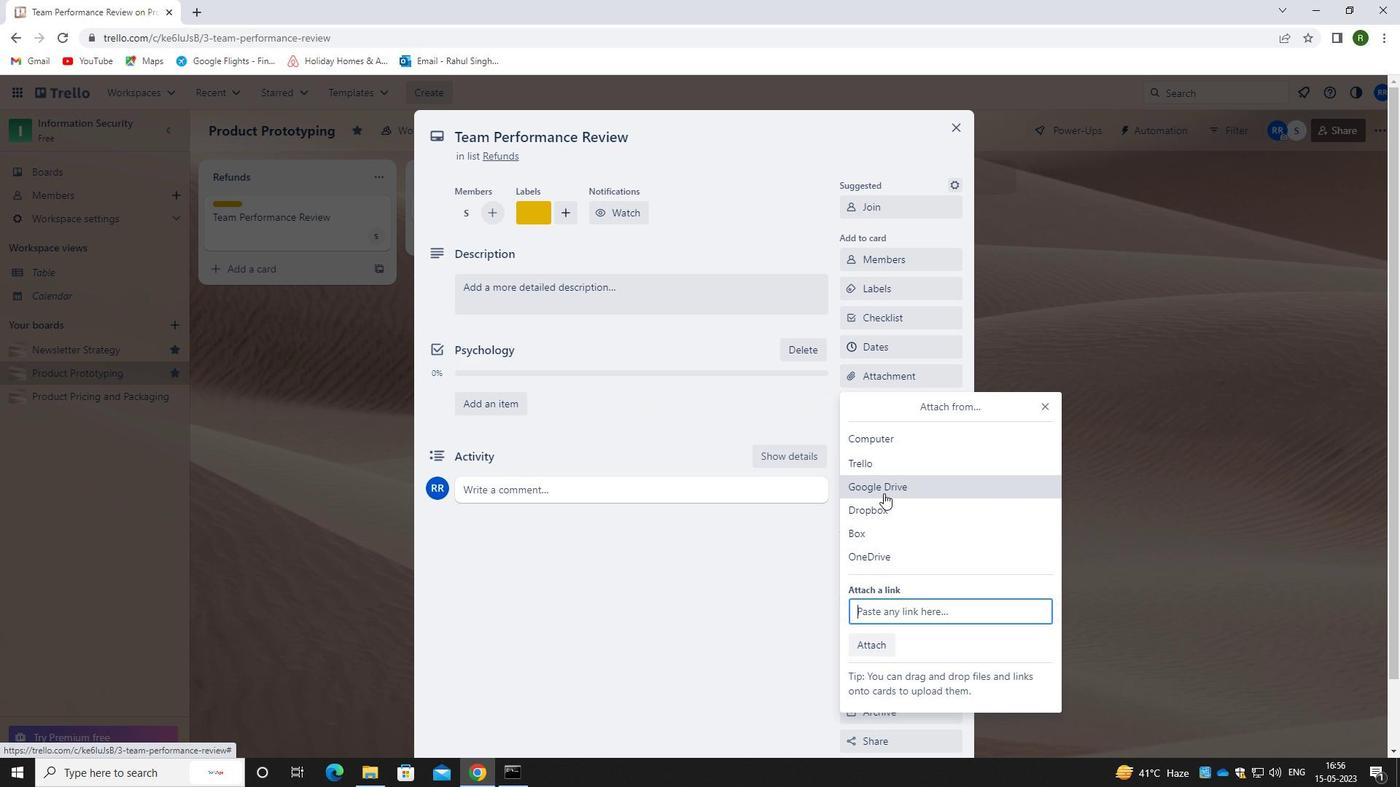 
Action: Mouse moved to (419, 519)
Screenshot: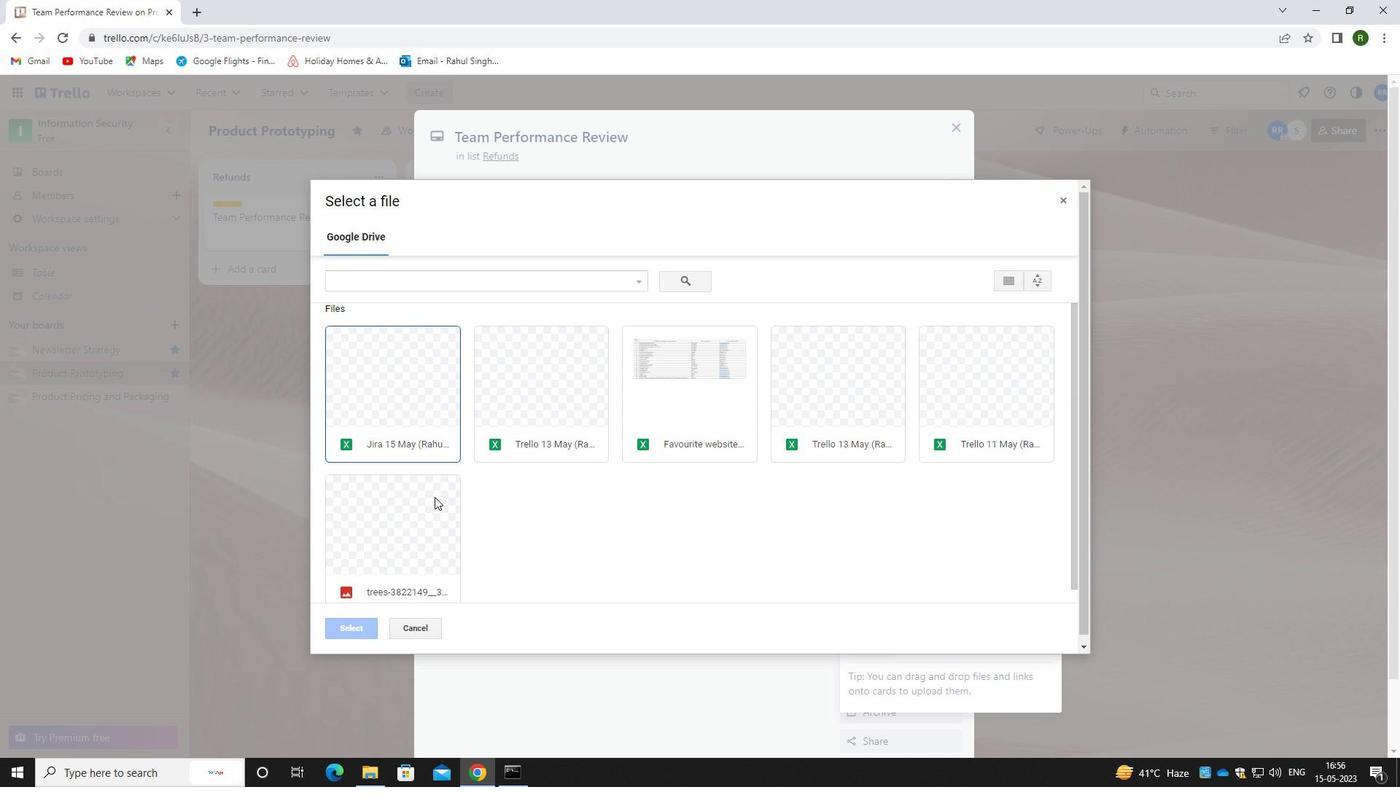 
Action: Mouse pressed left at (419, 519)
Screenshot: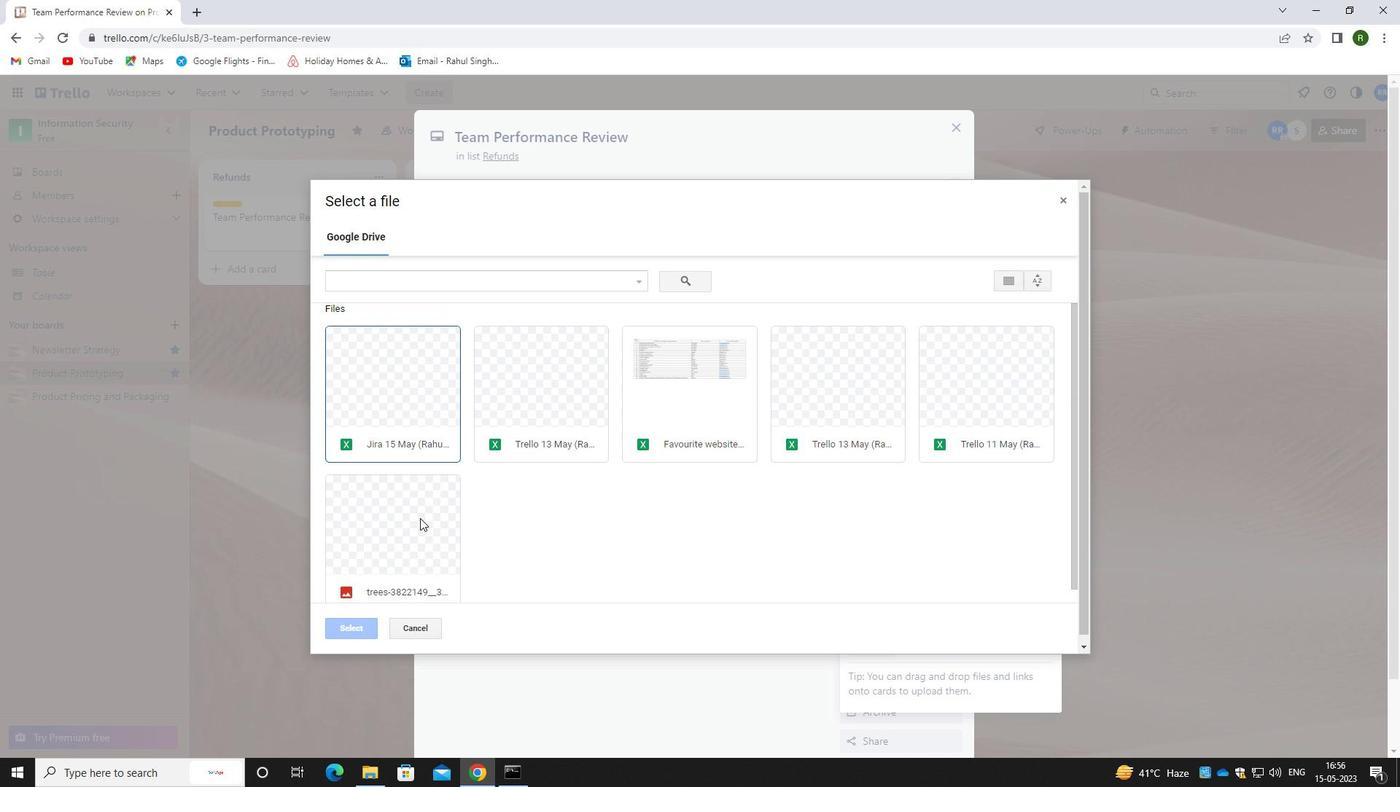
Action: Mouse moved to (359, 625)
Screenshot: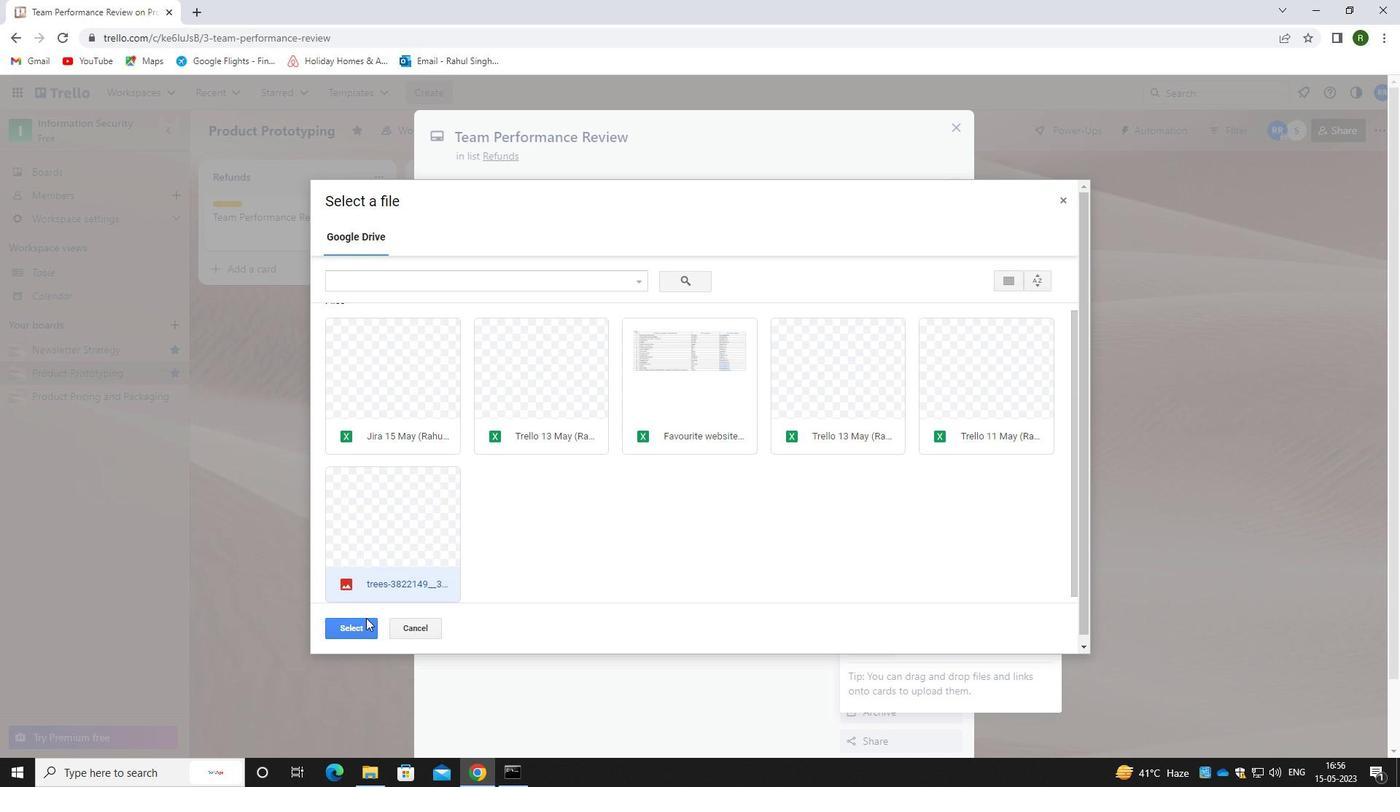 
Action: Mouse pressed left at (359, 625)
Screenshot: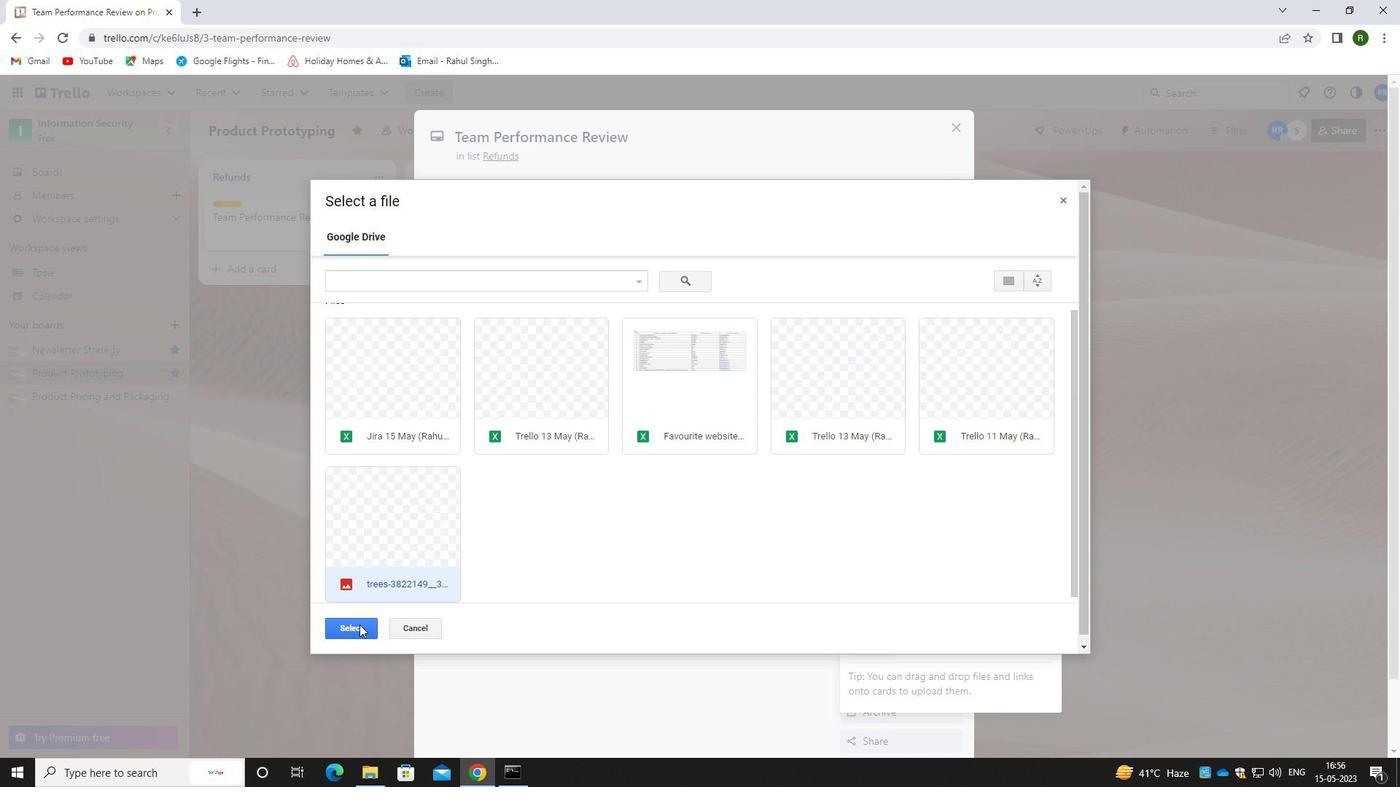 
Action: Mouse moved to (597, 293)
Screenshot: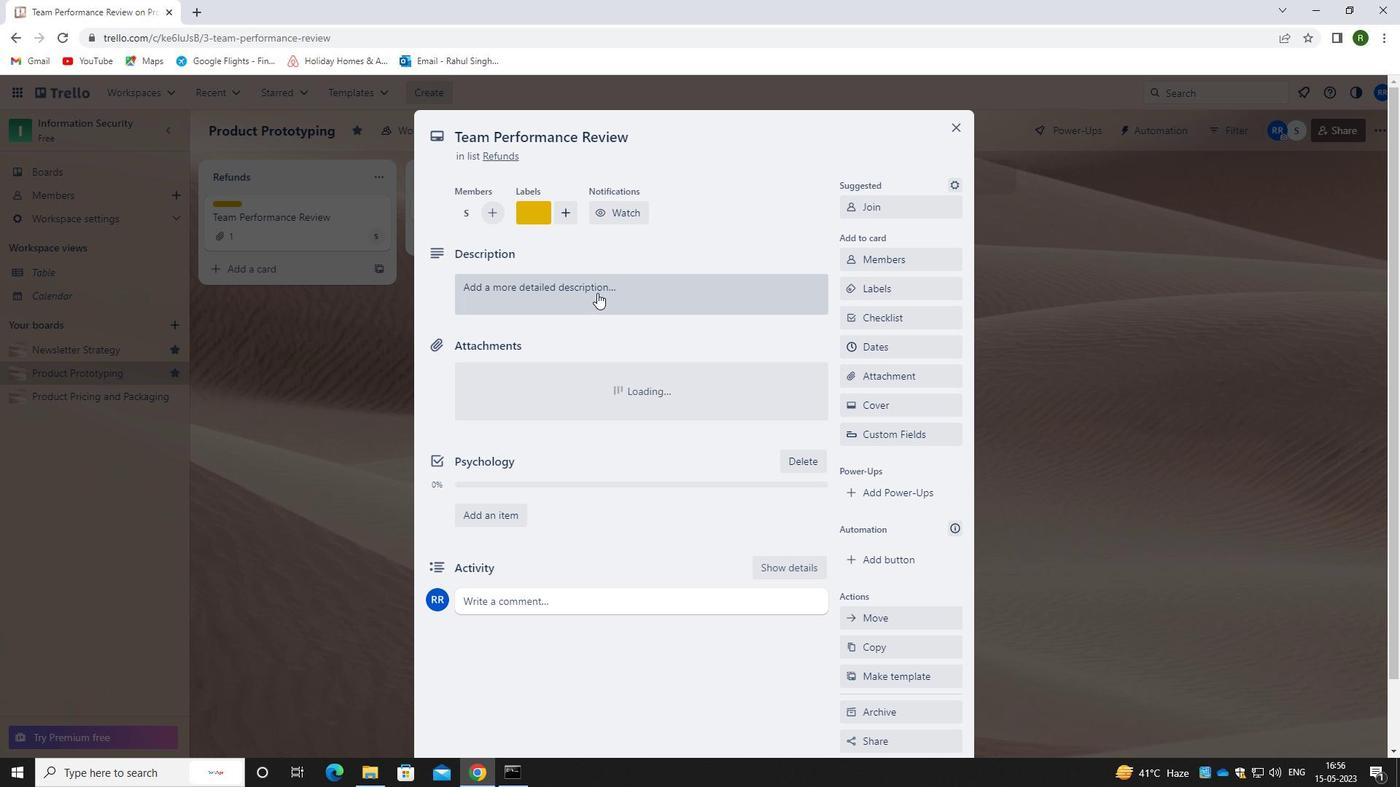 
Action: Mouse pressed left at (597, 293)
Screenshot: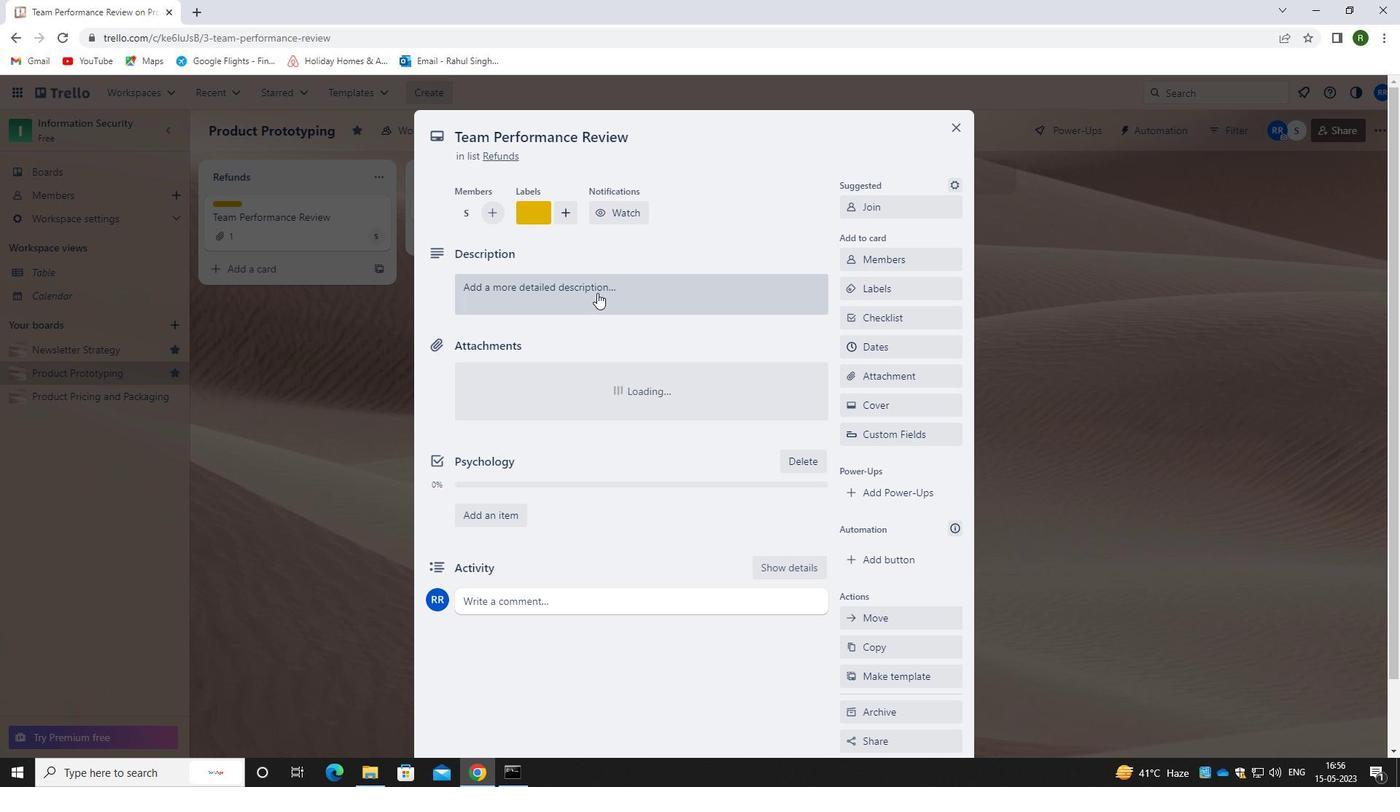 
Action: Mouse moved to (603, 369)
Screenshot: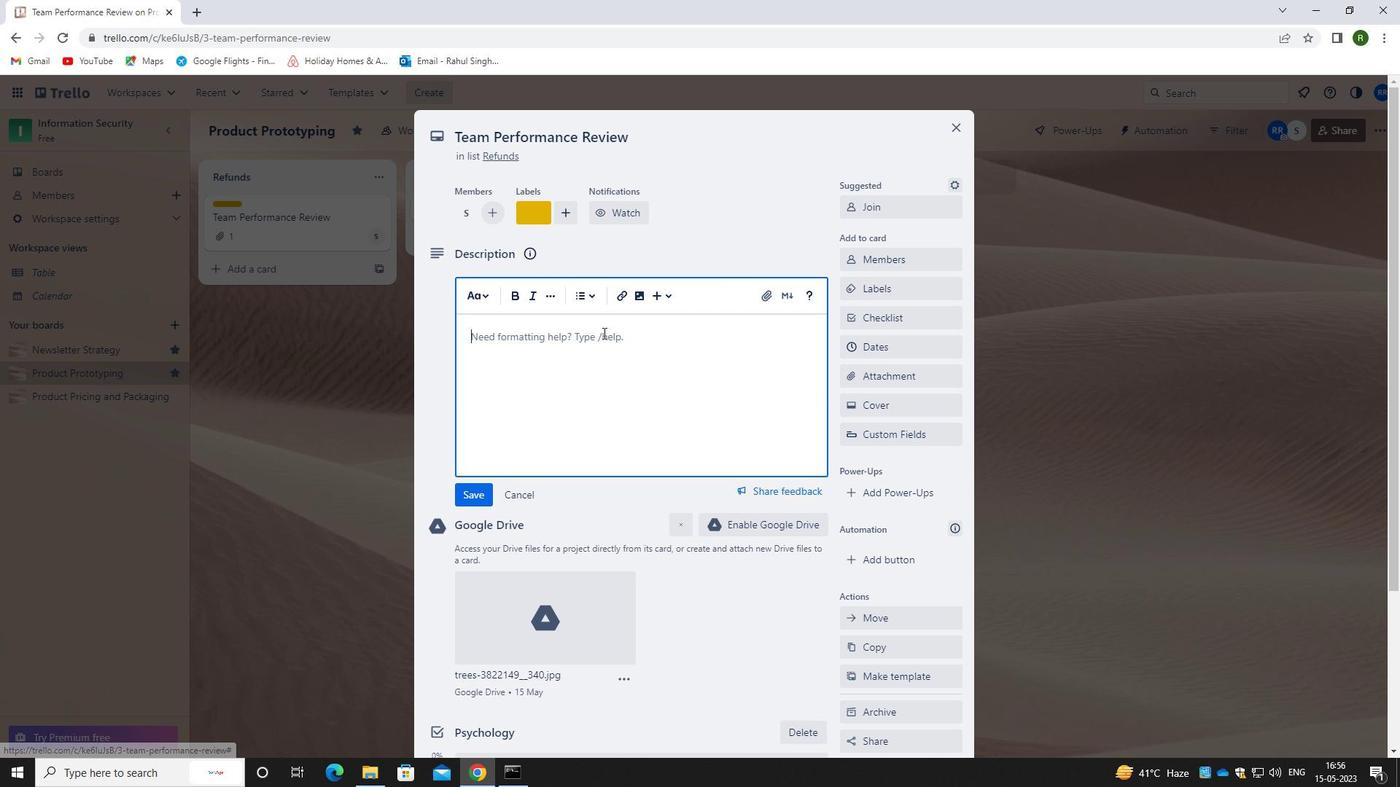 
Action: Key pressed <Key.caps_lock>R<Key.caps_lock>ESEARCH<Key.space>AND<Key.space>DEVELP<Key.backspace>OP<Key.space>NEW<Key.space>SERVICE<Key.space>PRICING<Key.space>STRATE<Key.backspace>EGY
Screenshot: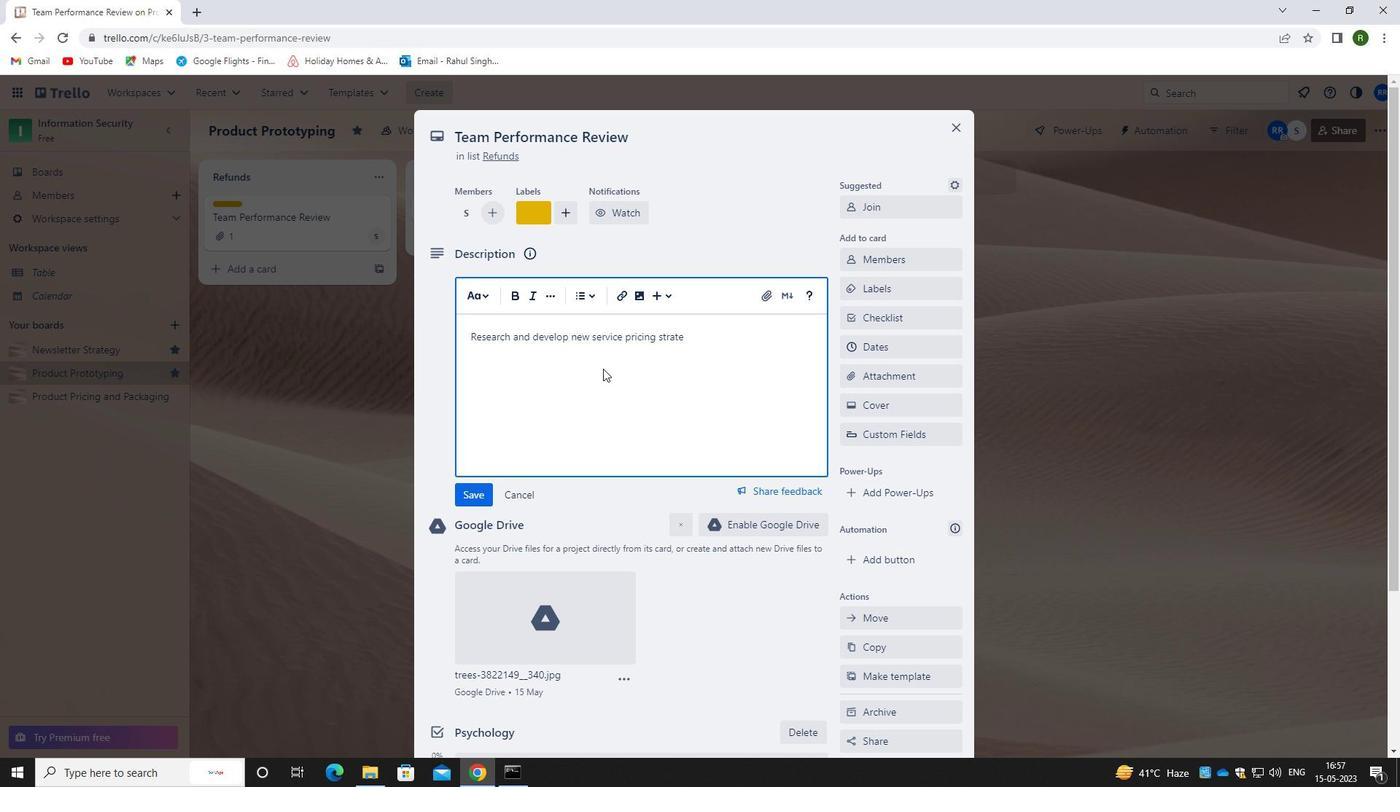 
Action: Mouse moved to (462, 496)
Screenshot: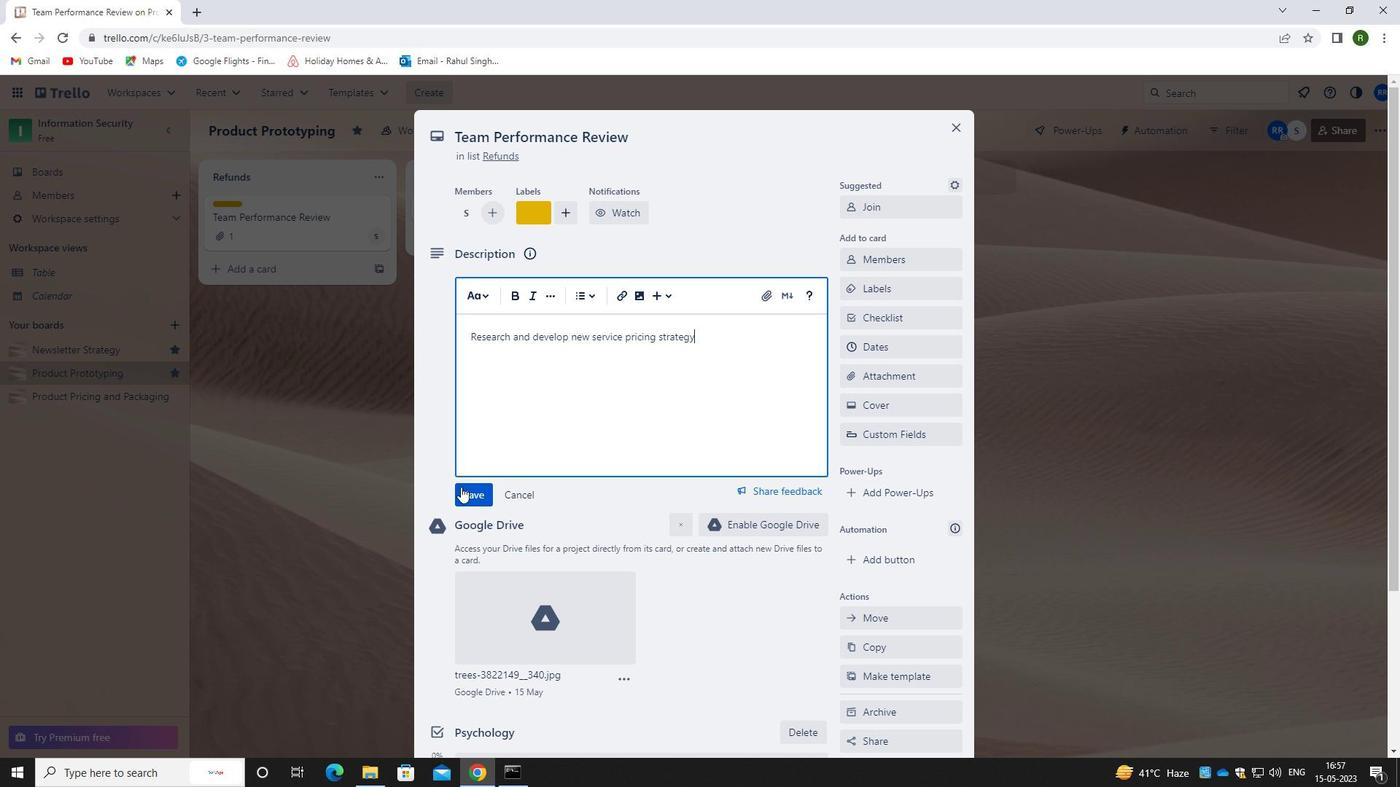 
Action: Mouse pressed left at (462, 496)
Screenshot: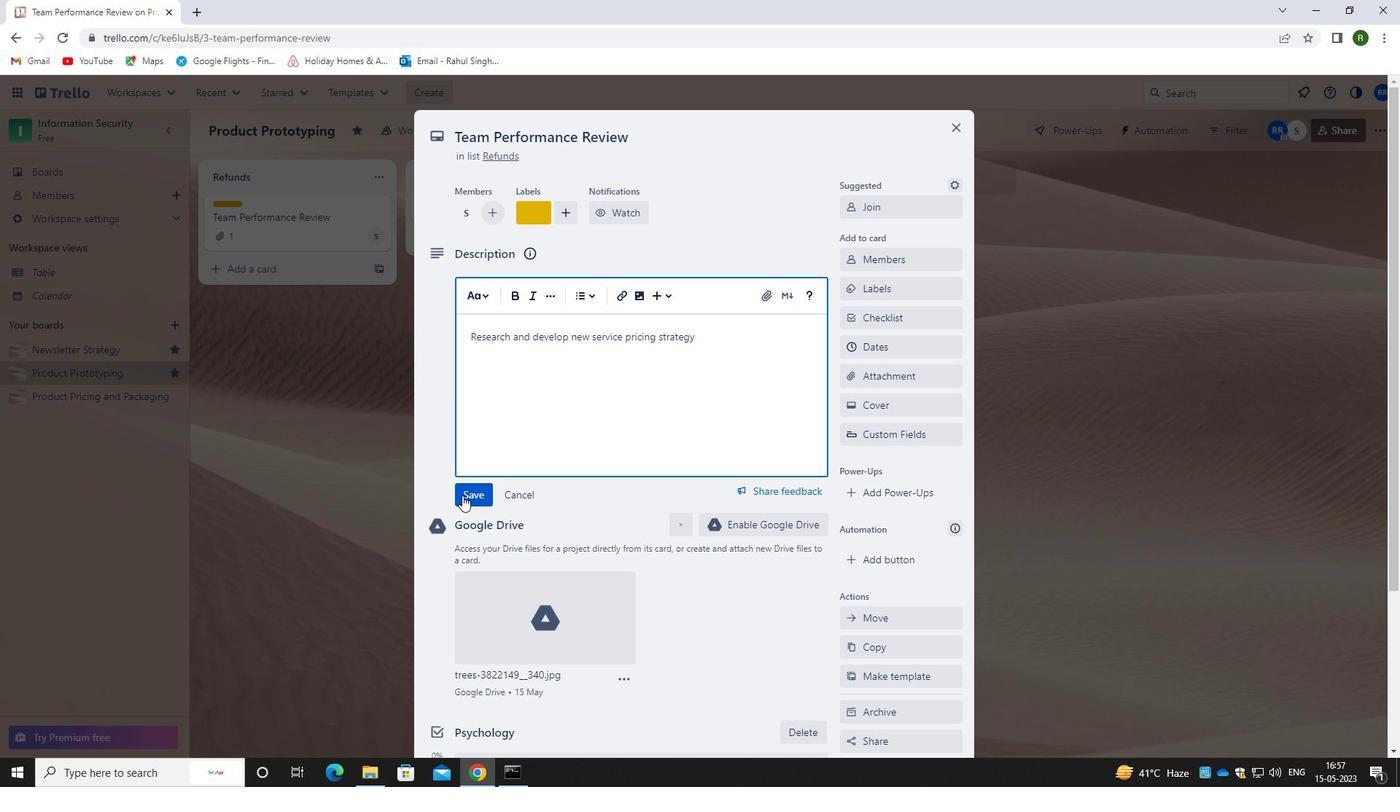 
Action: Mouse moved to (576, 464)
Screenshot: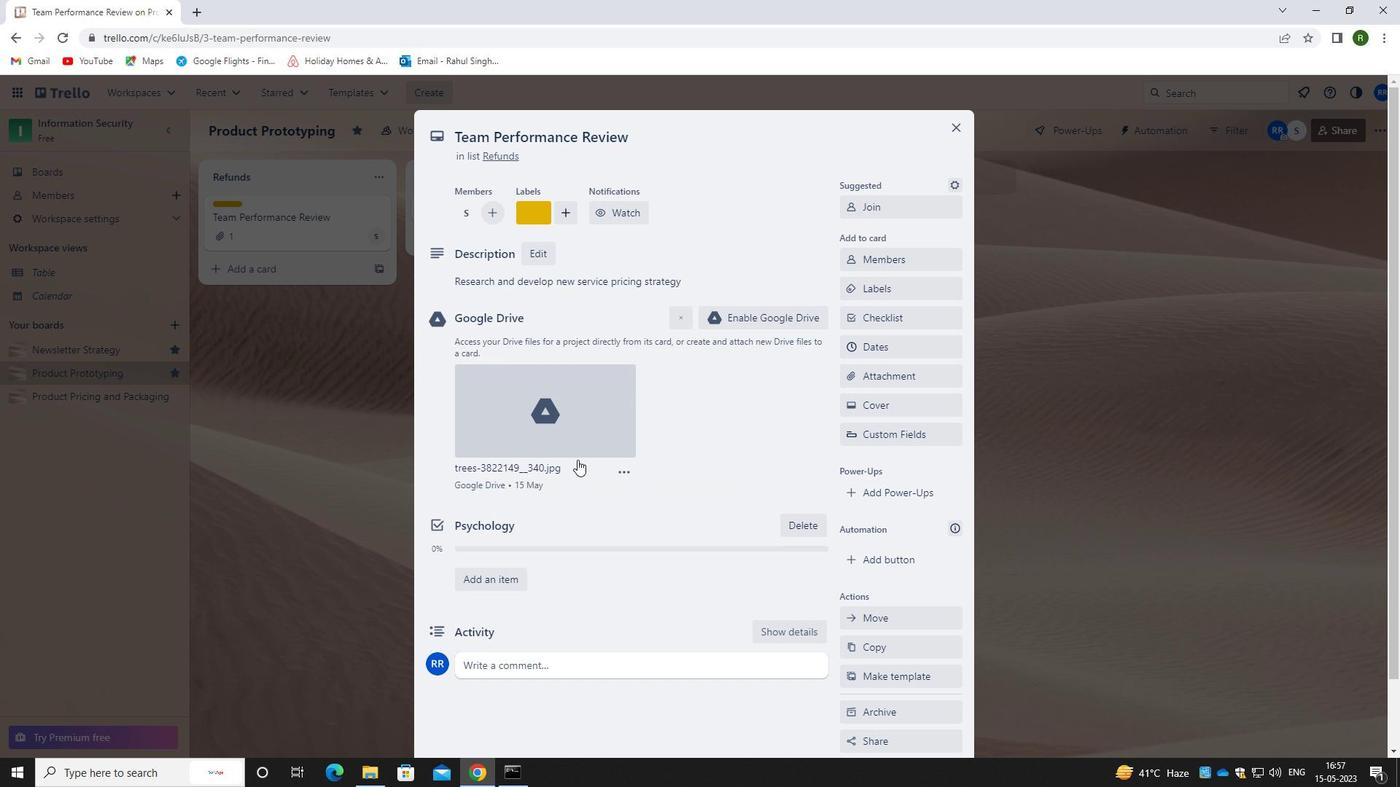 
Action: Mouse scrolled (576, 463) with delta (0, 0)
Screenshot: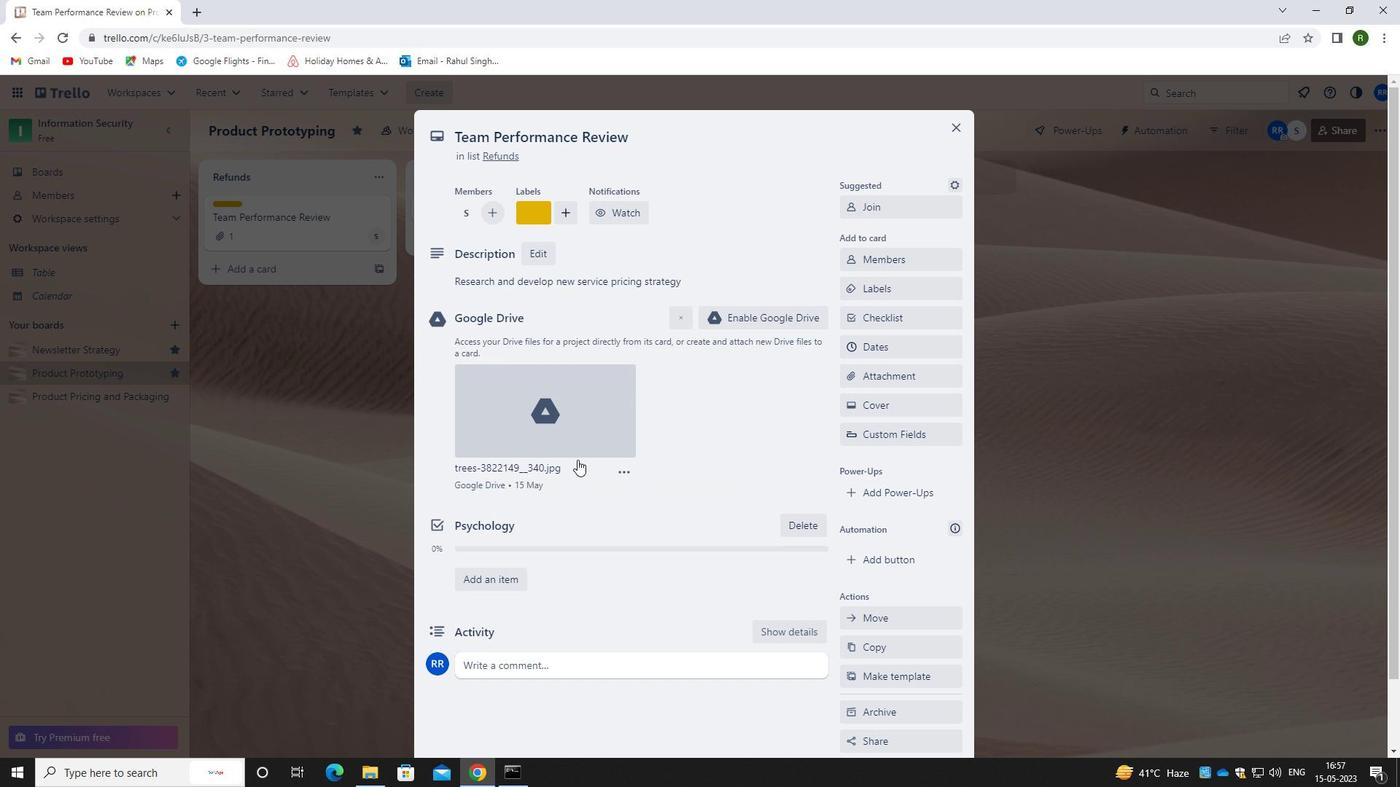
Action: Mouse moved to (576, 469)
Screenshot: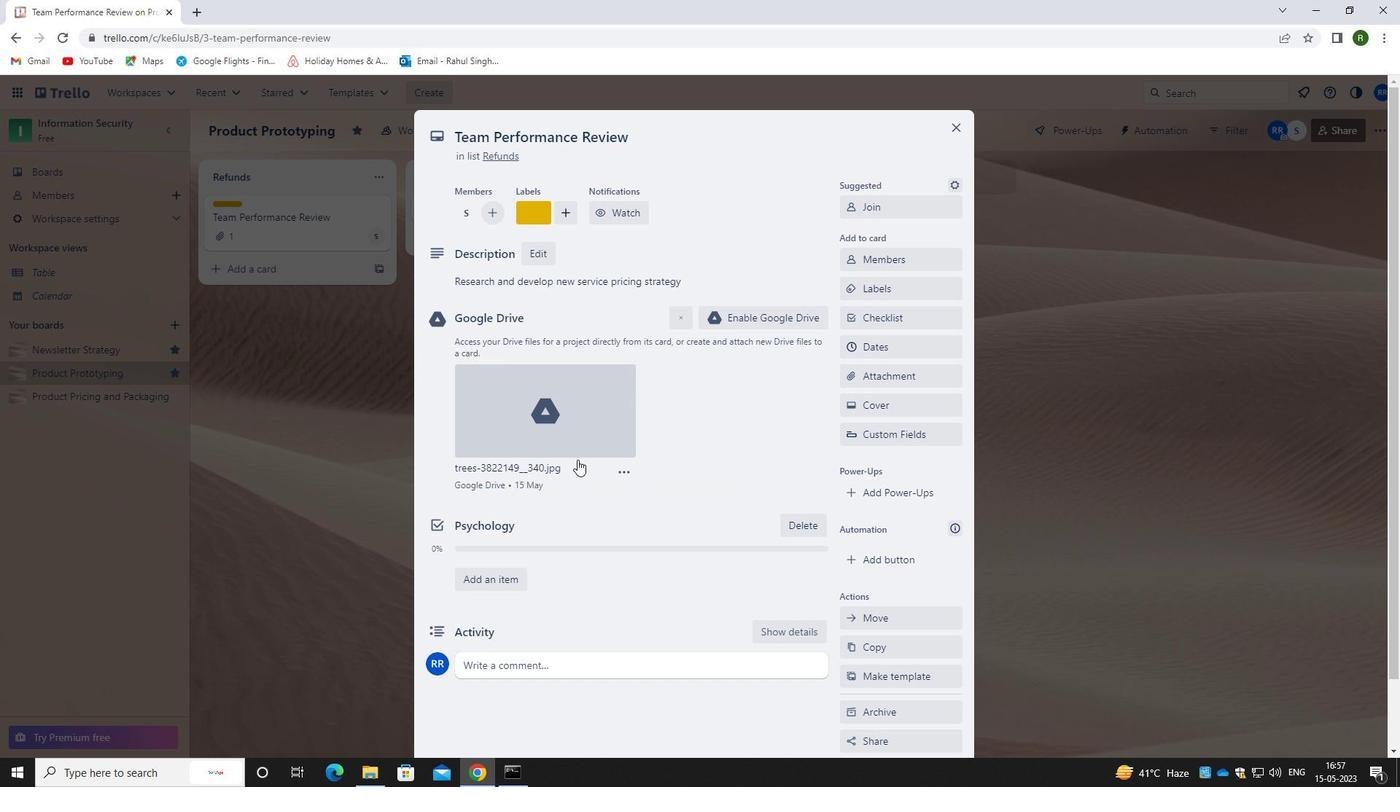 
Action: Mouse scrolled (576, 469) with delta (0, 0)
Screenshot: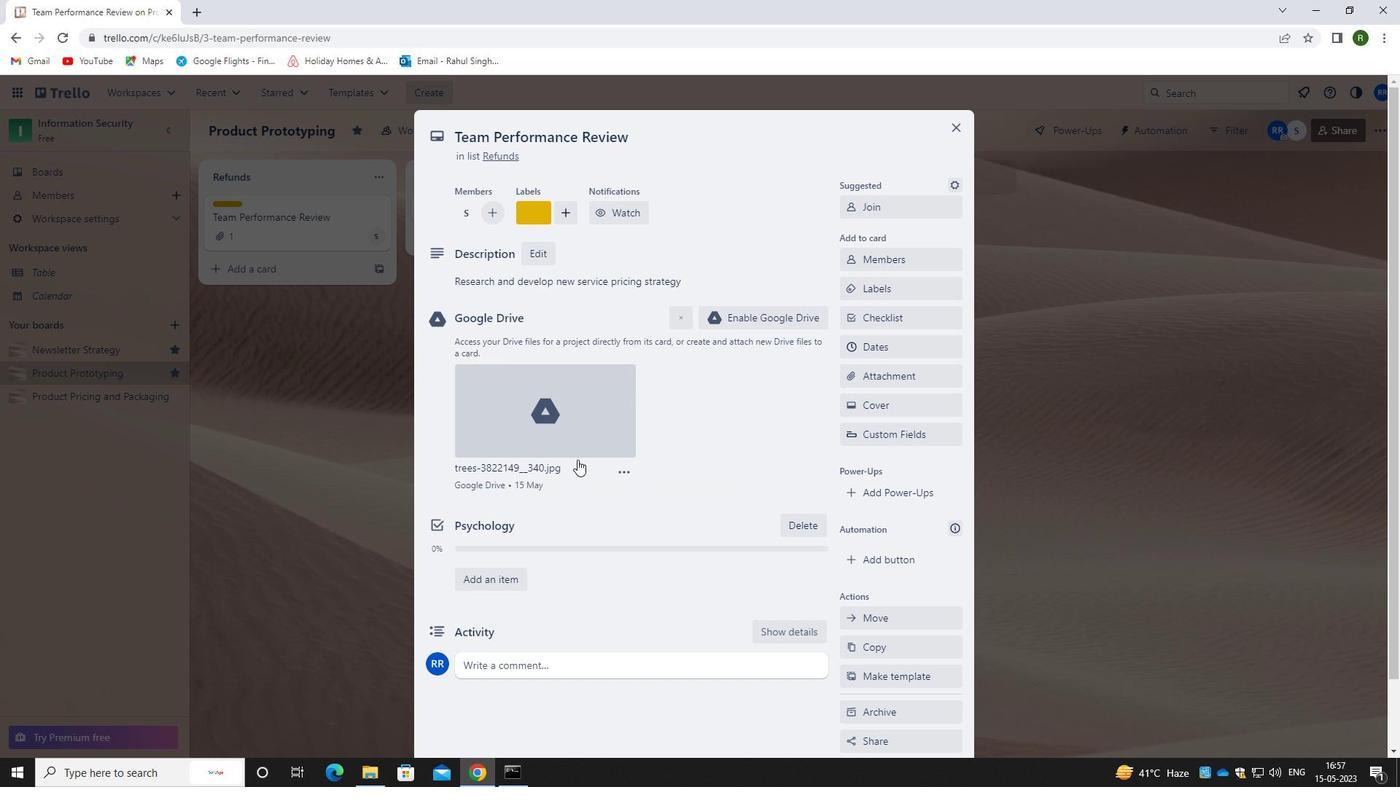 
Action: Mouse moved to (576, 472)
Screenshot: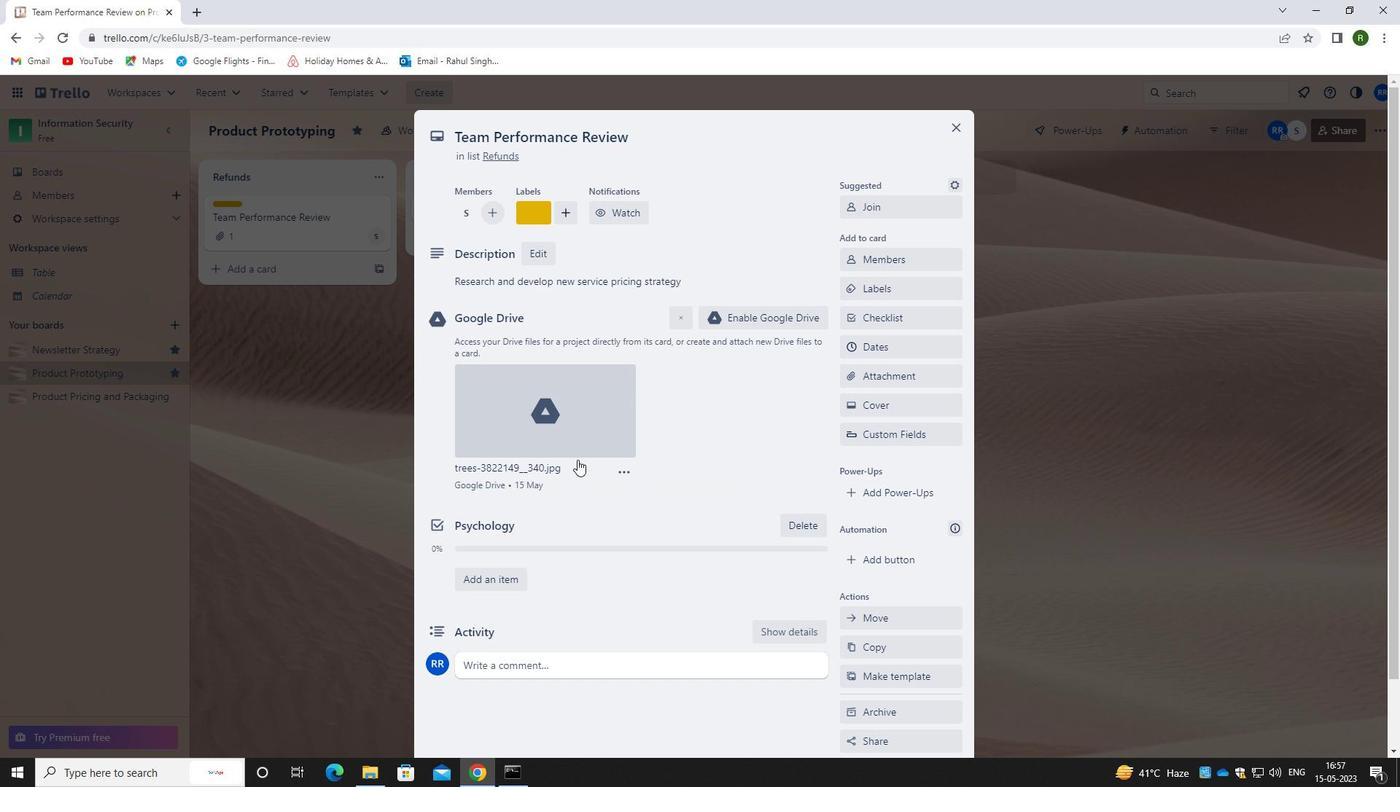 
Action: Mouse scrolled (576, 471) with delta (0, 0)
Screenshot: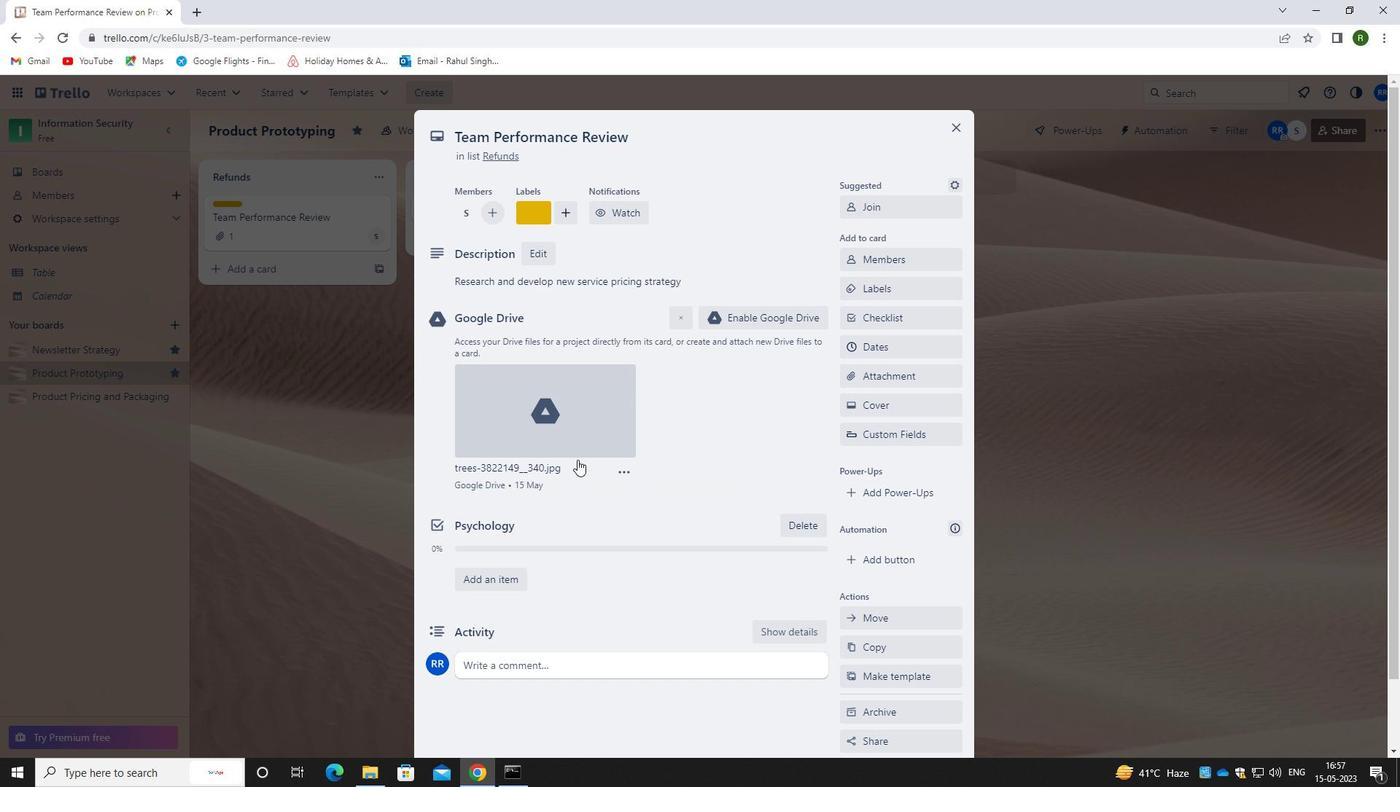 
Action: Mouse moved to (523, 589)
Screenshot: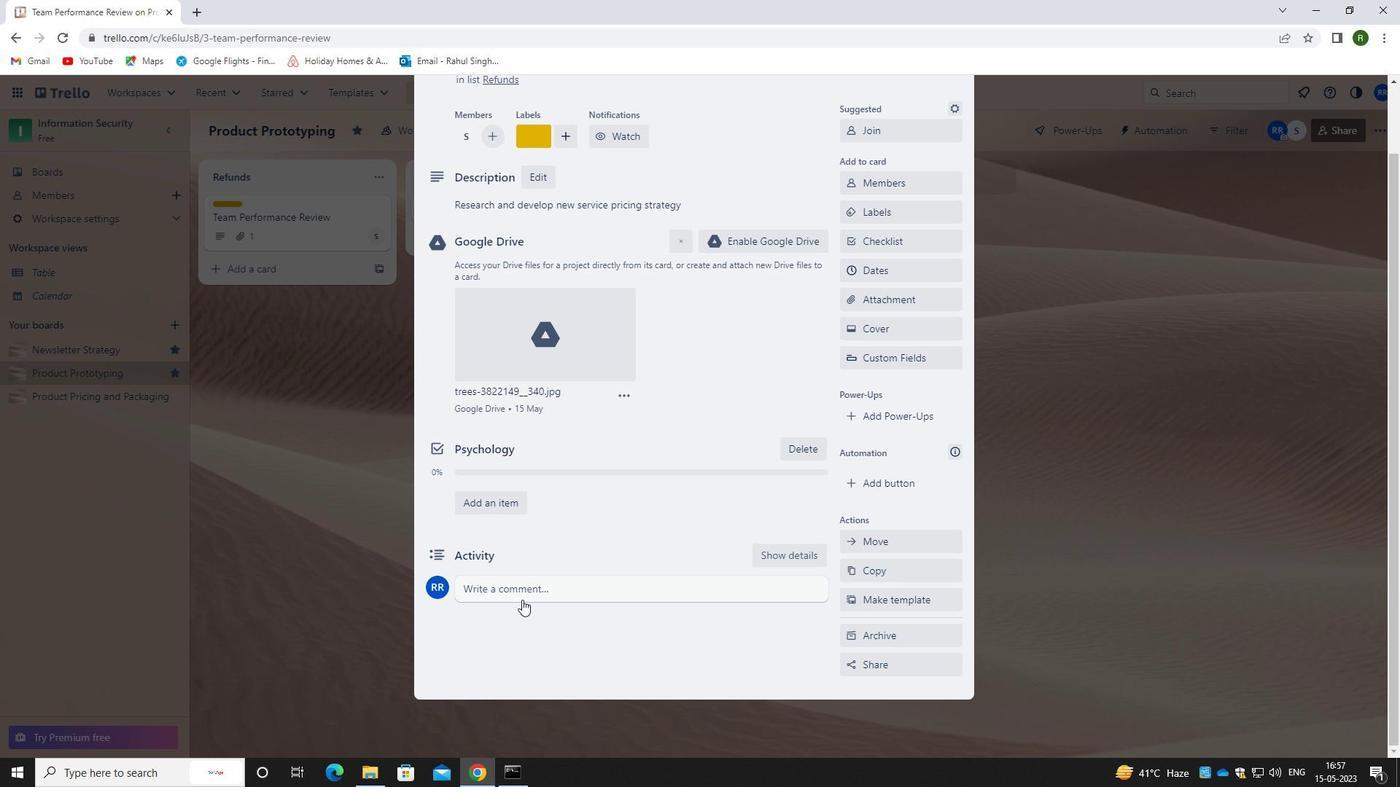 
Action: Mouse pressed left at (523, 589)
Screenshot: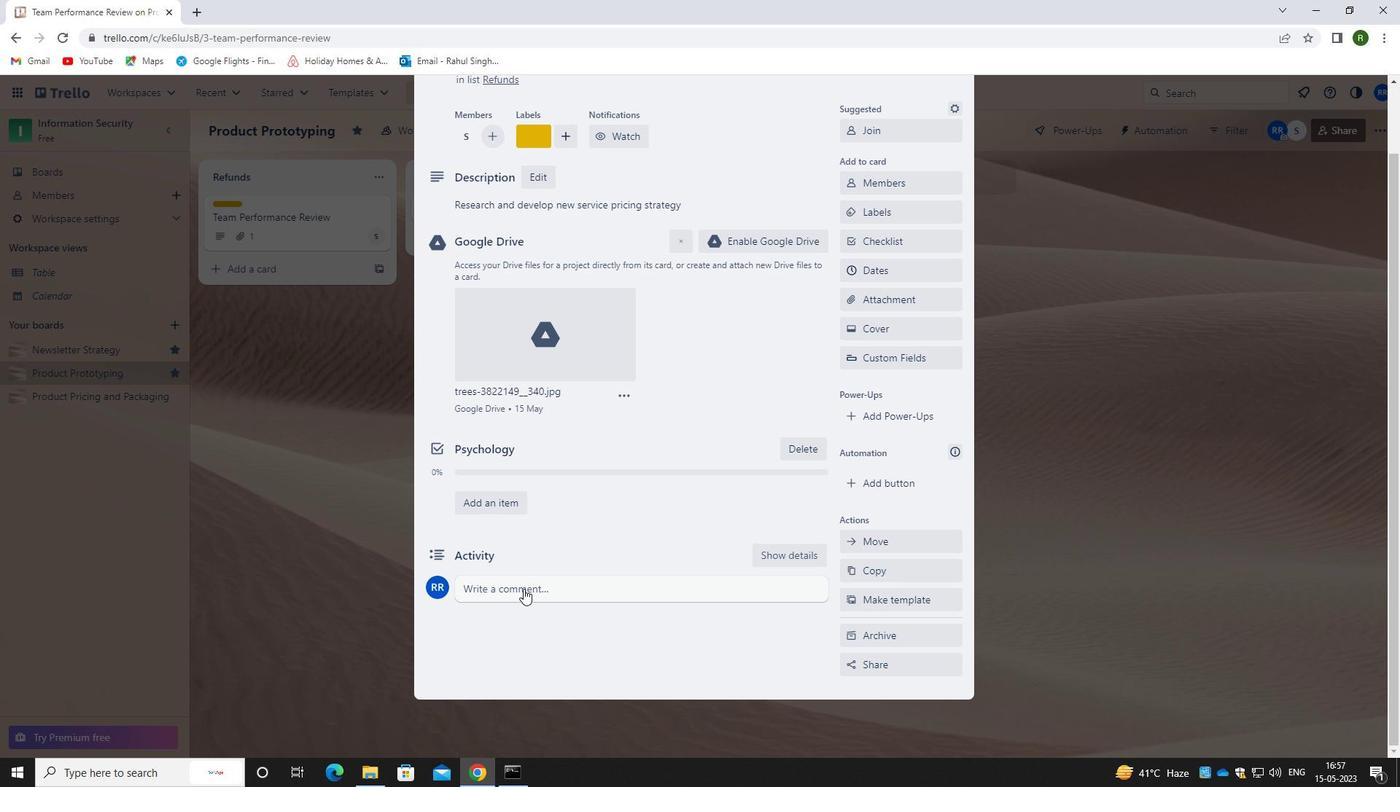 
Action: Mouse moved to (523, 611)
Screenshot: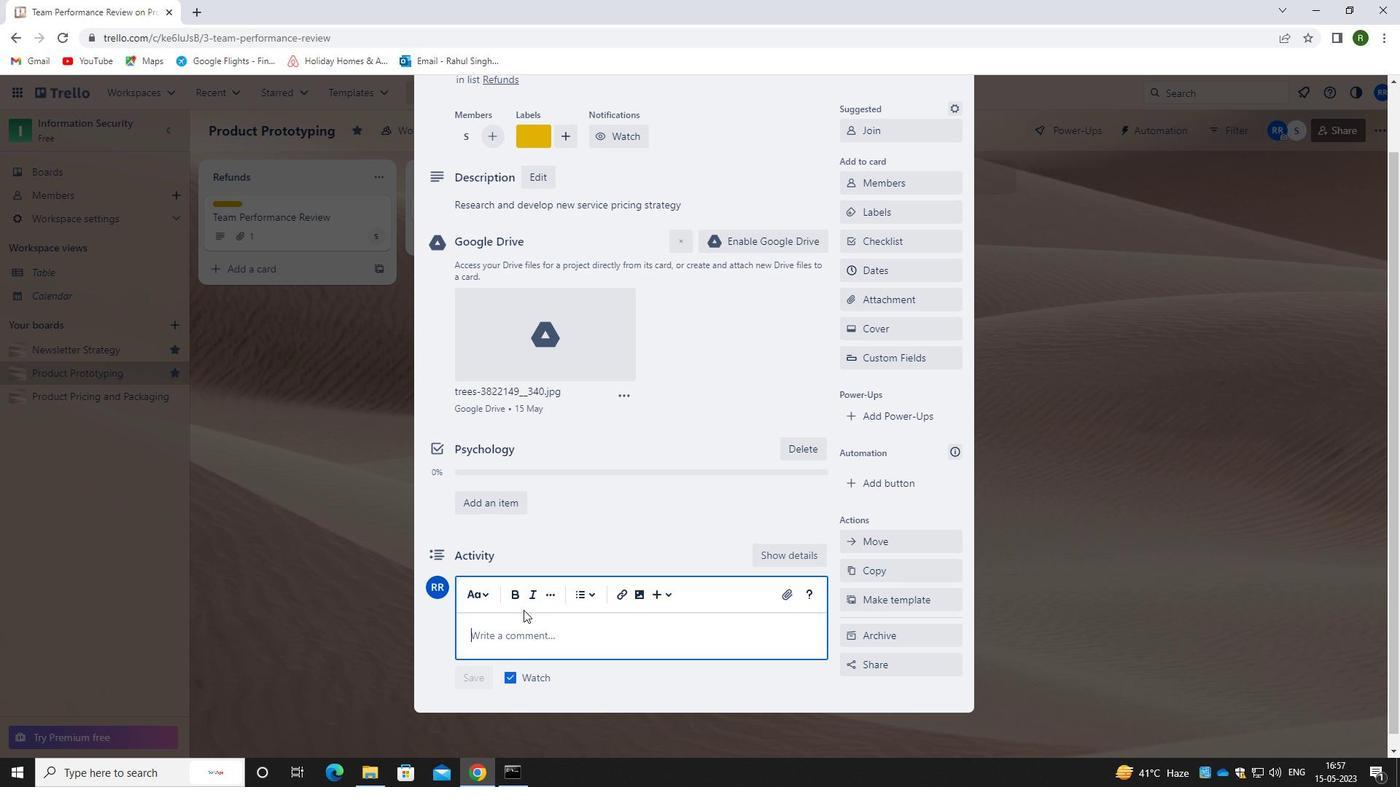 
Action: Key pressed <Key.caps_lock>C<Key.caps_lock>OLLABORATION<Key.space>AND<Key.space>COMMUNICATION<Key.space>ARE<Key.space>KEY<Key.space>TO<Key.space>SUCCESS<Key.space>FOR<Key.space>THIS<Key.space>TASK,<Key.space>SO<Key.space>LET<Key.space>US<Key.space>MAKE<Key.space>SURE<Key.space>EVERYONE<Key.space>IS<Key.space>INFORMED<Key.space>AND<Key.space>INVOLED<Key.backspace>VED.
Screenshot: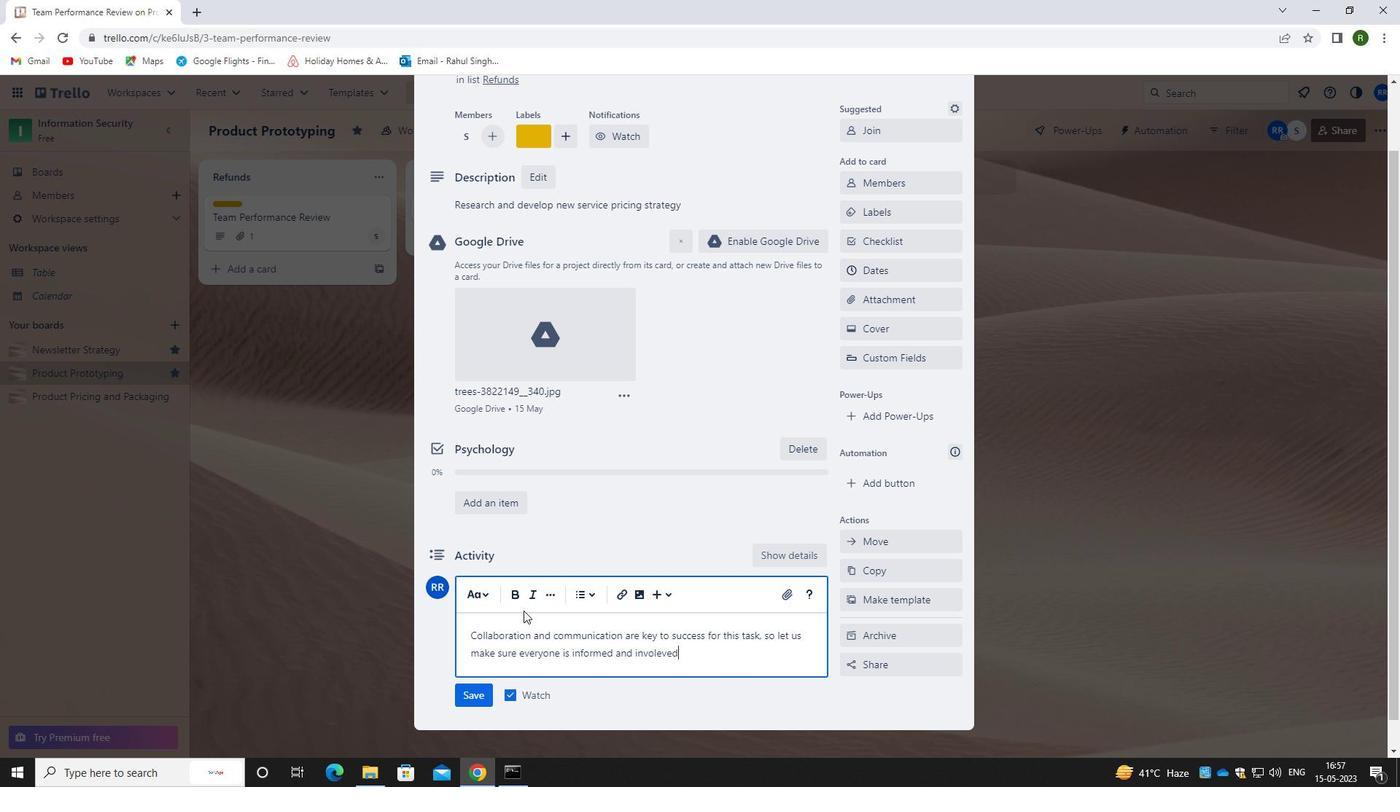 
Action: Mouse moved to (479, 702)
Screenshot: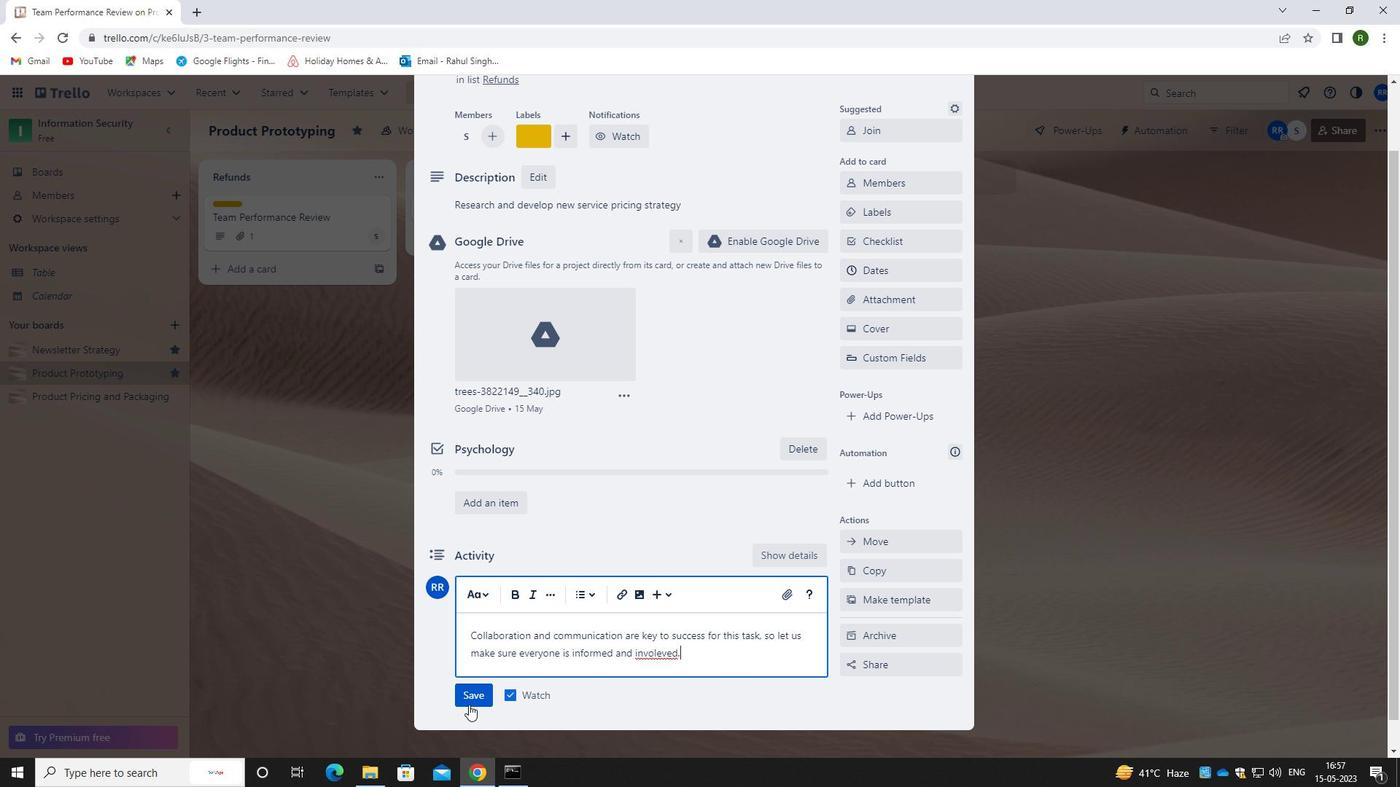 
Action: Mouse pressed left at (479, 702)
Screenshot: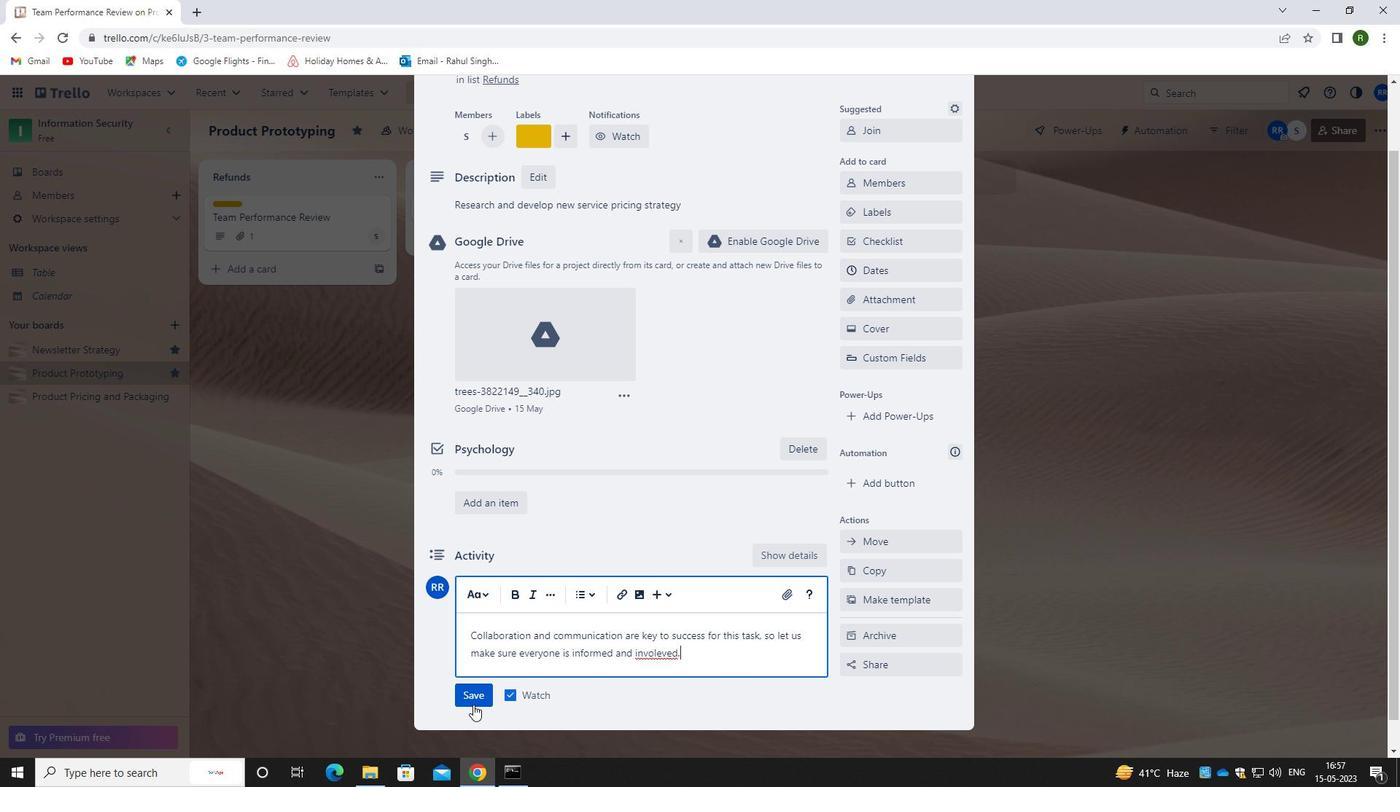 
Action: Mouse moved to (886, 275)
Screenshot: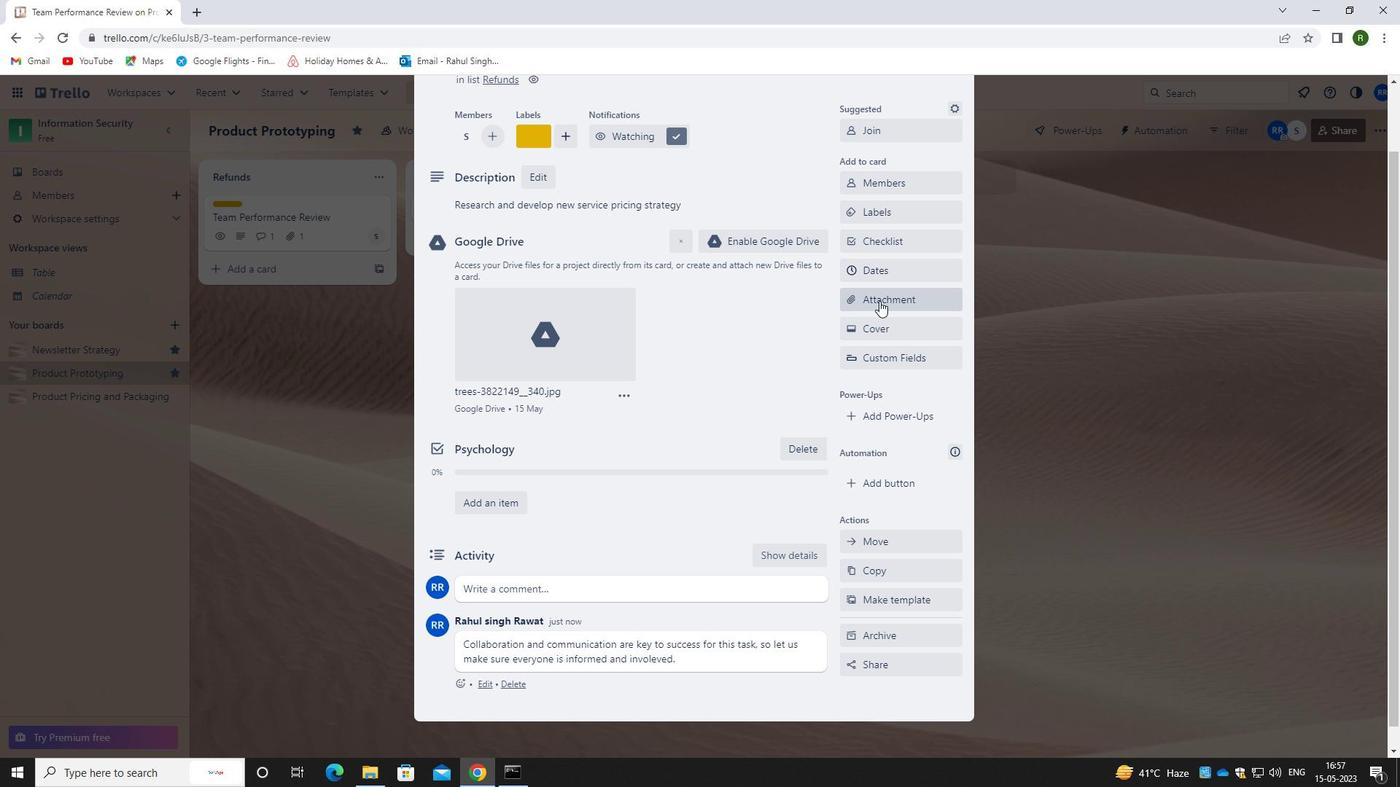 
Action: Mouse pressed left at (886, 275)
Screenshot: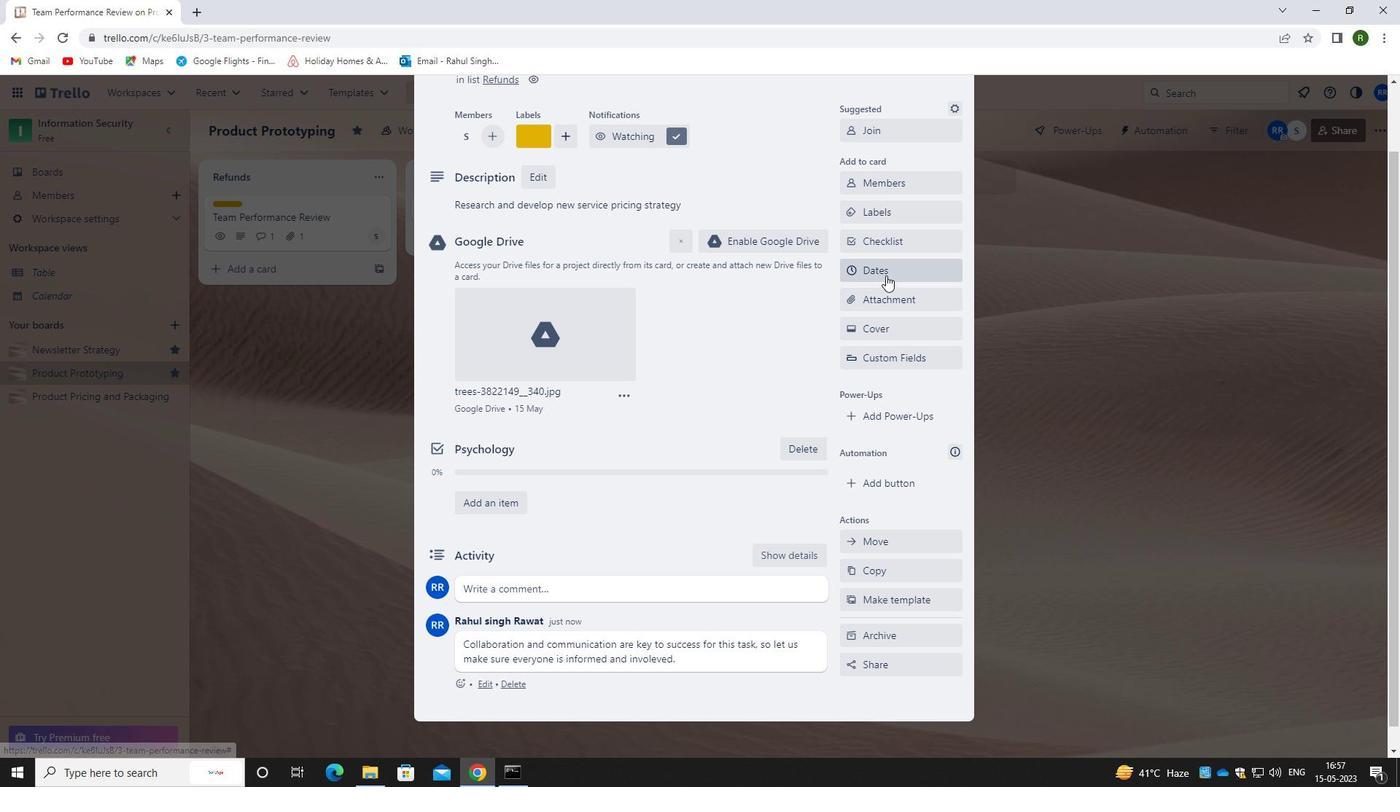 
Action: Mouse moved to (858, 396)
Screenshot: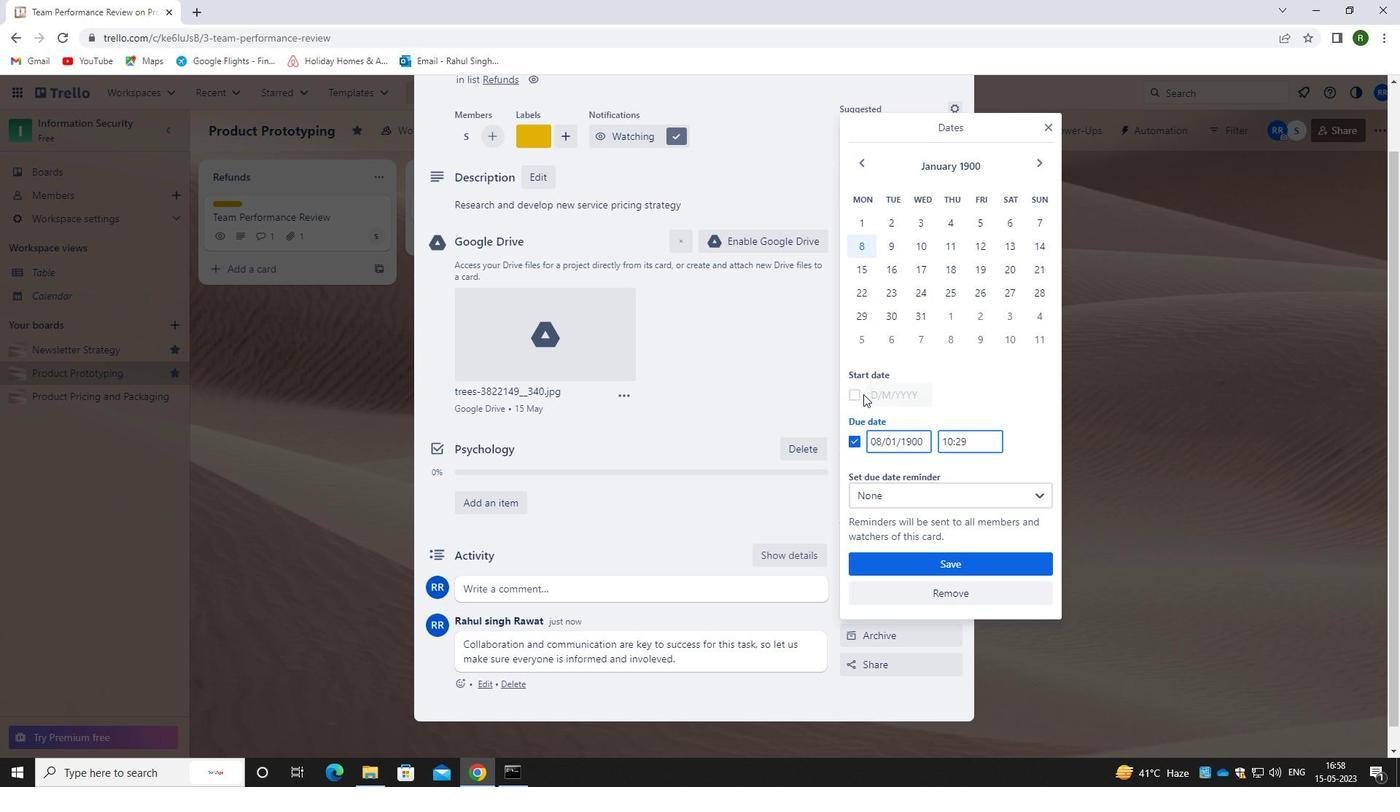 
Action: Mouse pressed left at (858, 396)
Screenshot: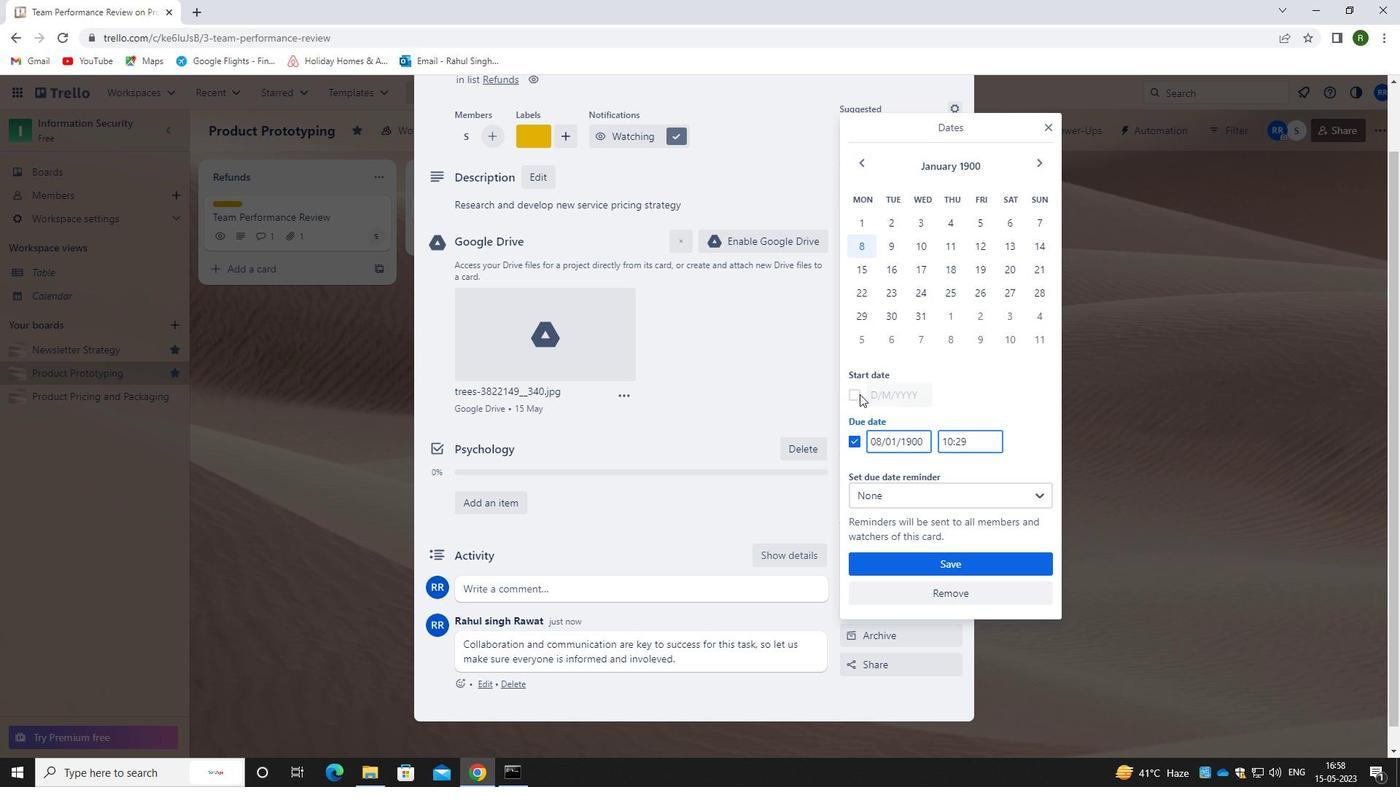 
Action: Mouse moved to (931, 396)
Screenshot: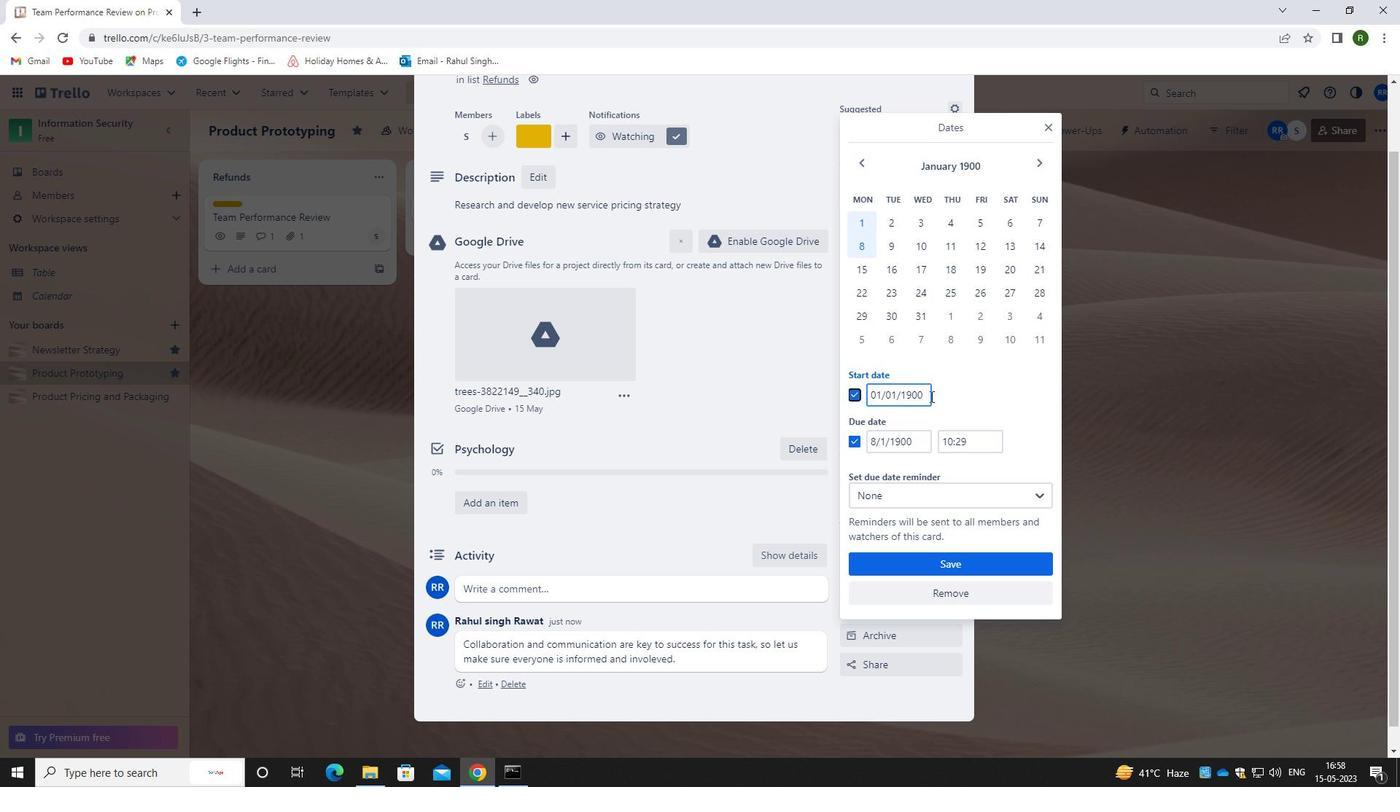 
Action: Mouse pressed left at (931, 396)
Screenshot: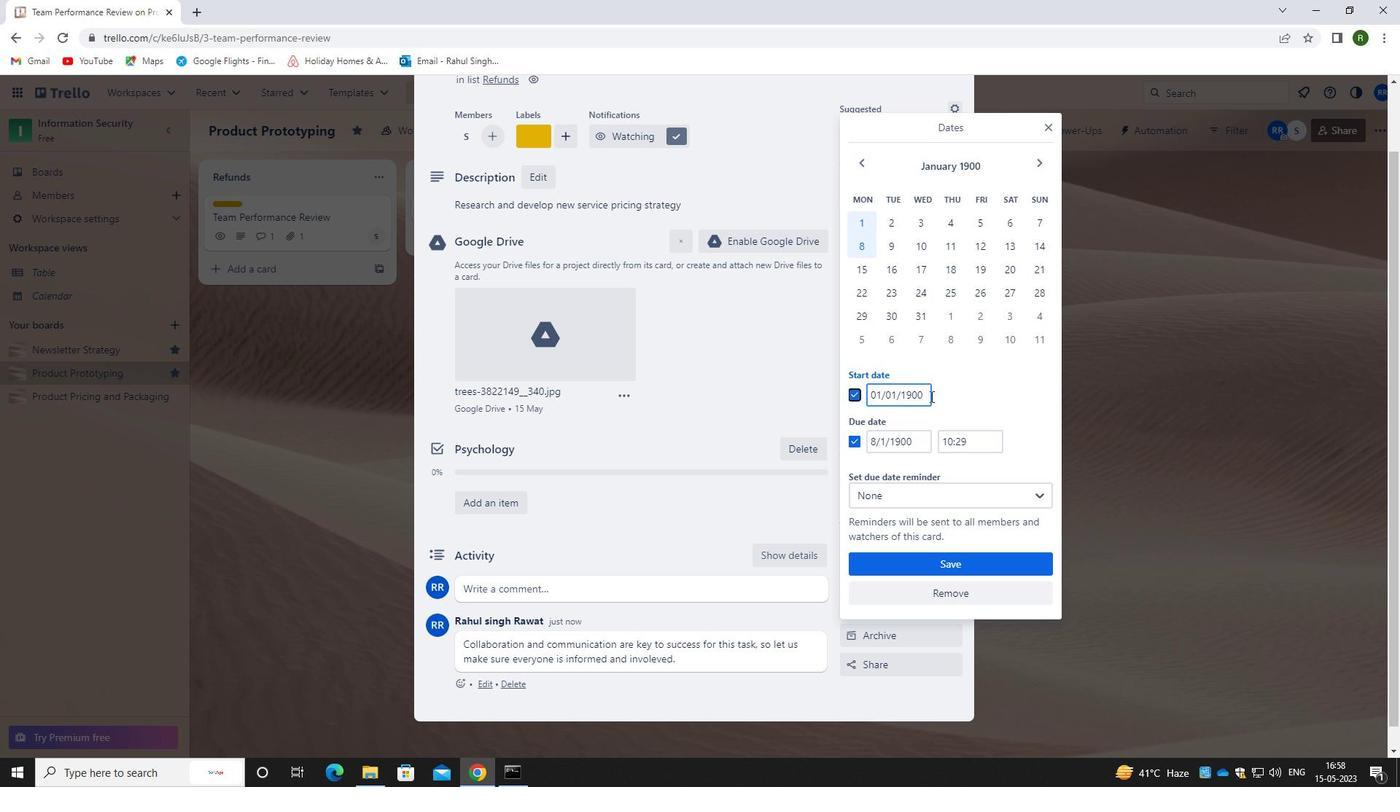 
Action: Mouse moved to (860, 401)
Screenshot: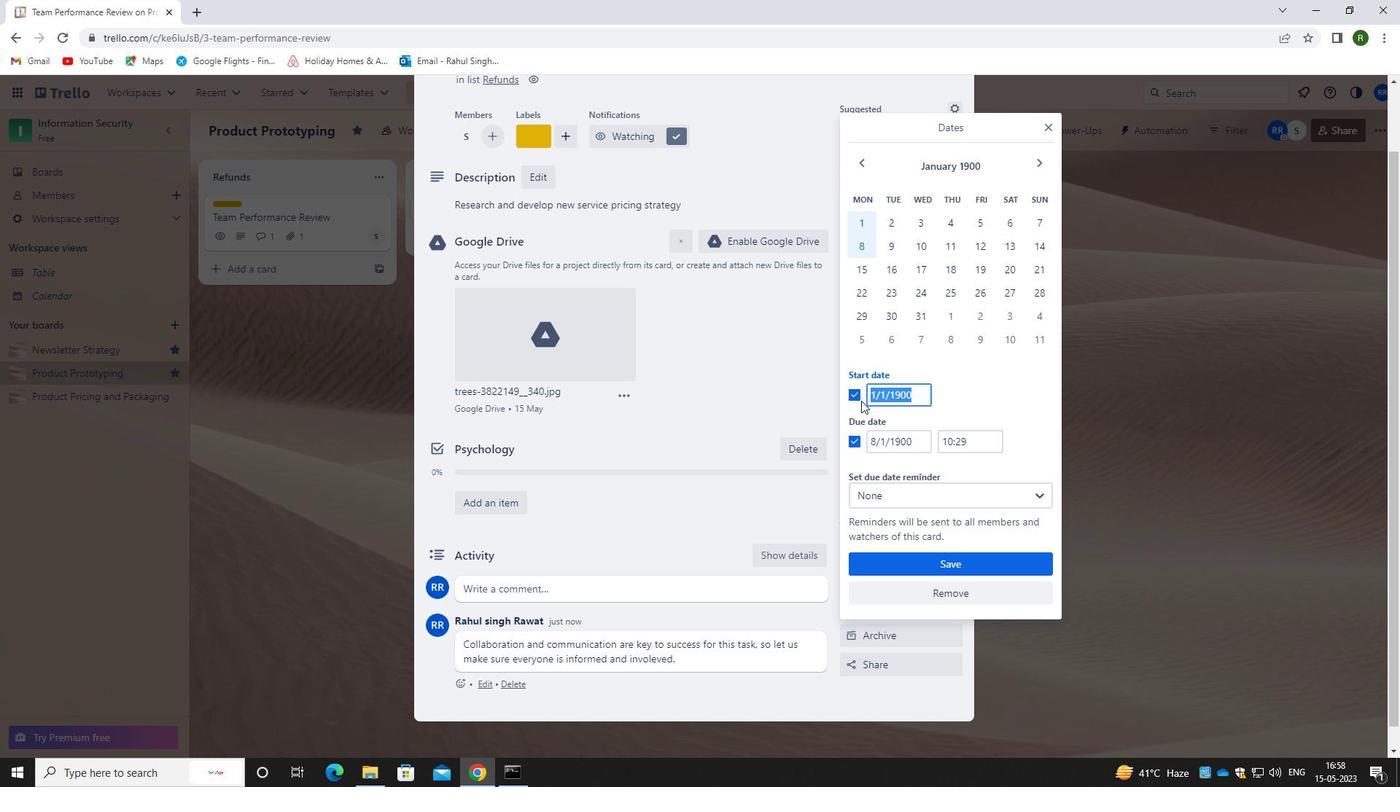 
Action: Key pressed 2/1/1900
Screenshot: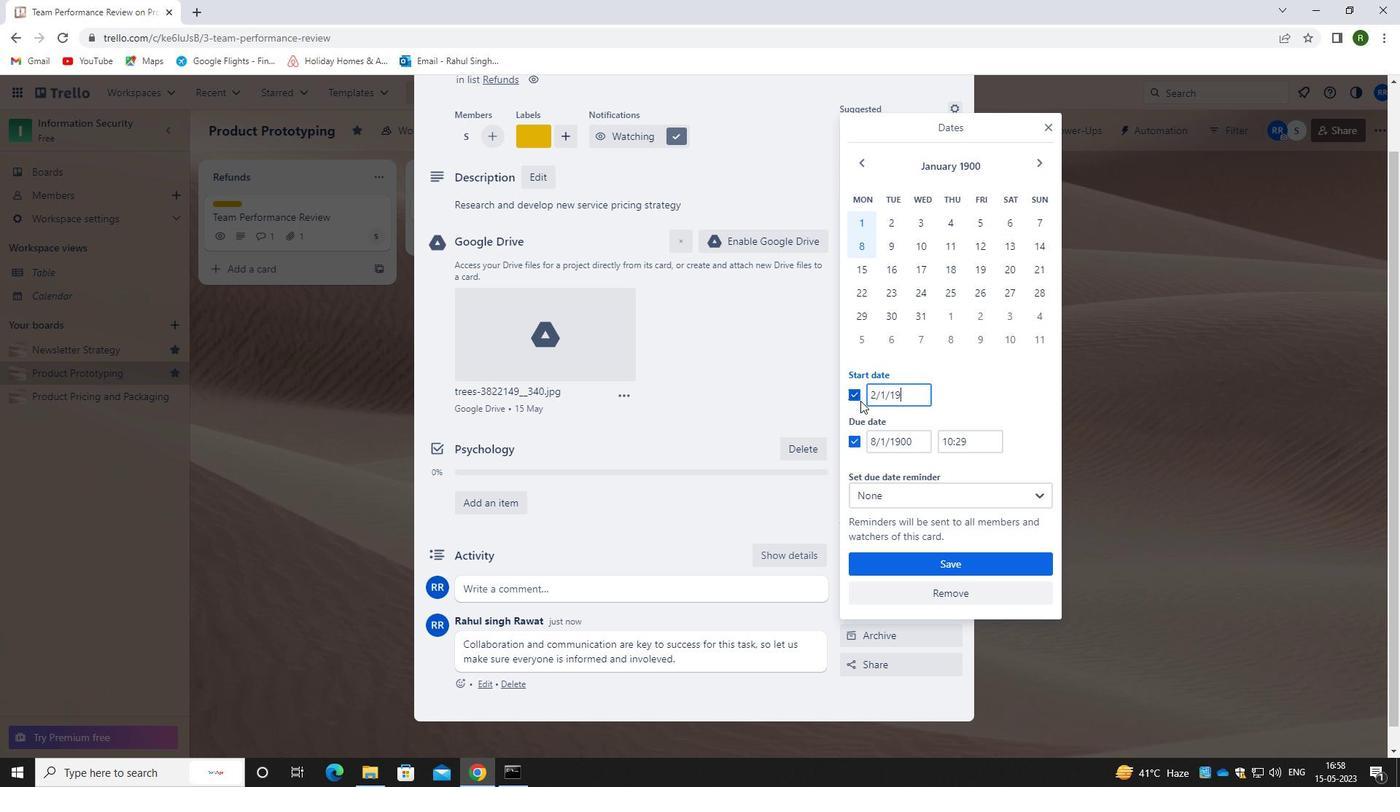 
Action: Mouse scrolled (860, 401) with delta (0, 0)
Screenshot: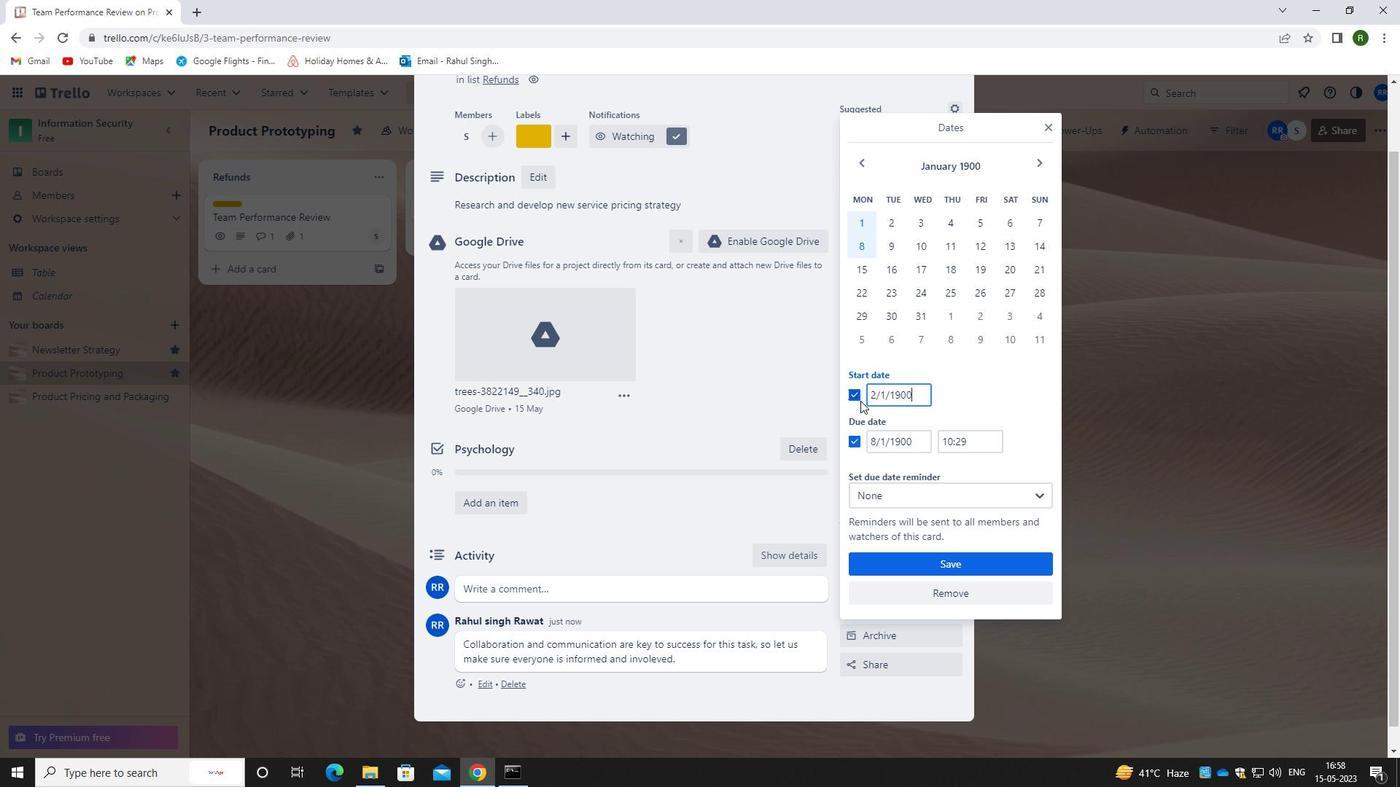 
Action: Mouse moved to (937, 417)
Screenshot: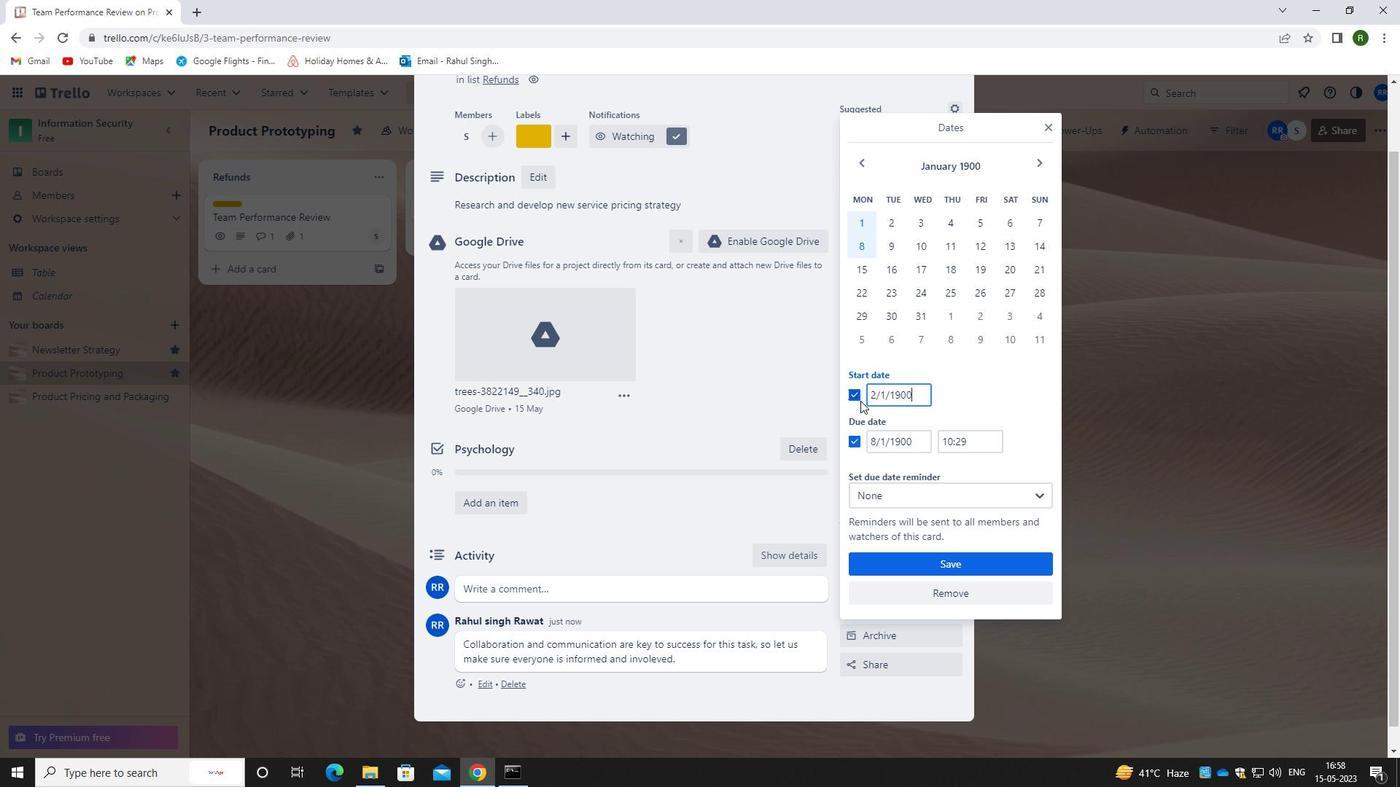
Action: Mouse scrolled (937, 416) with delta (0, 0)
Screenshot: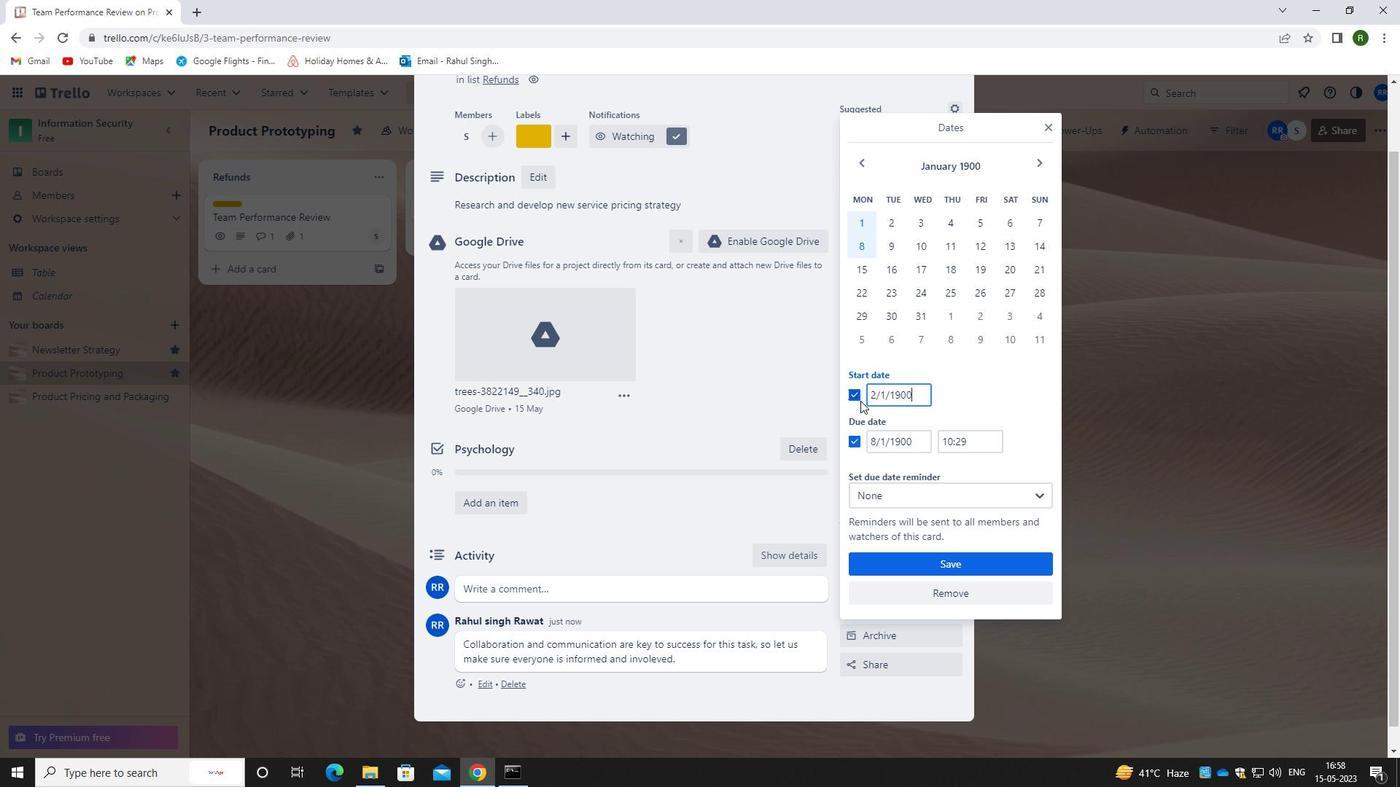 
Action: Mouse moved to (924, 447)
Screenshot: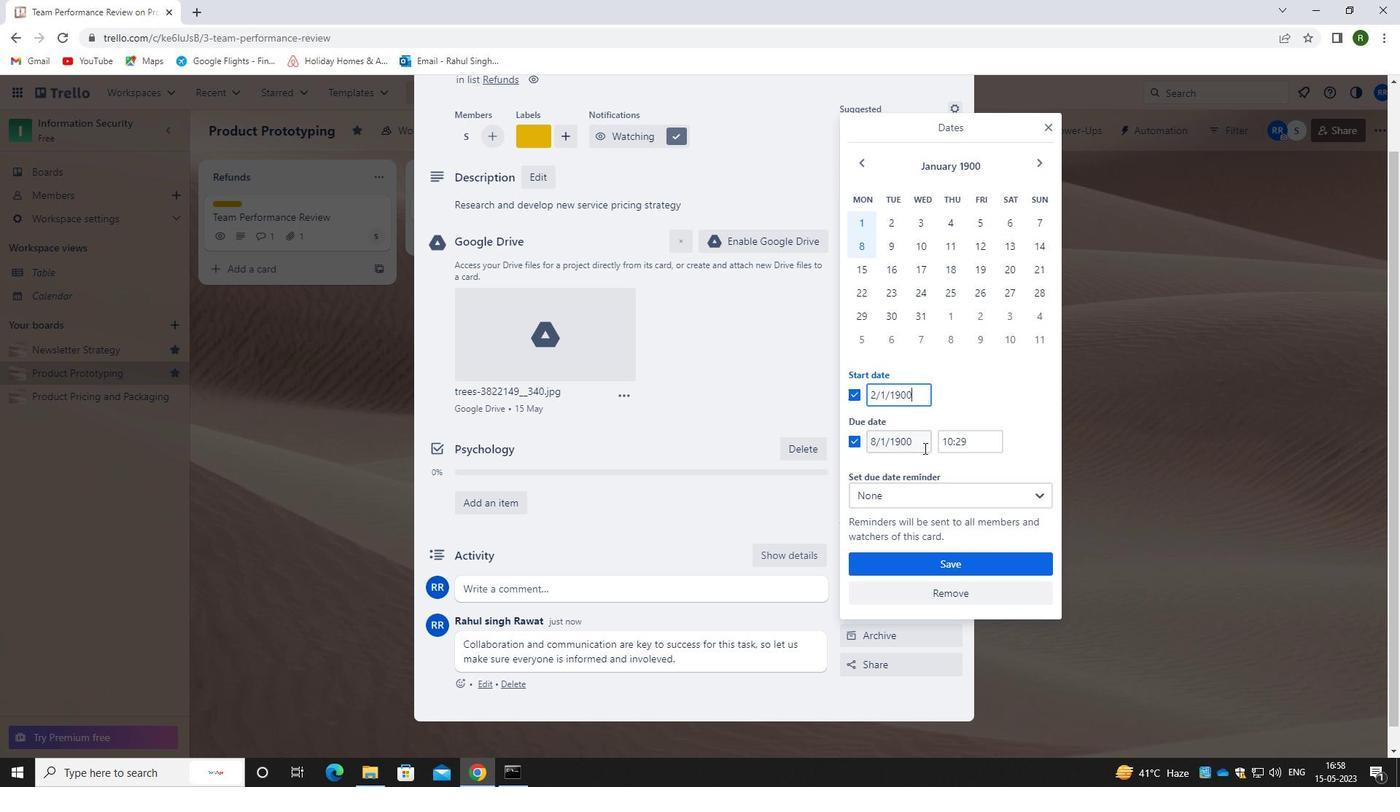 
Action: Mouse pressed left at (924, 447)
Screenshot: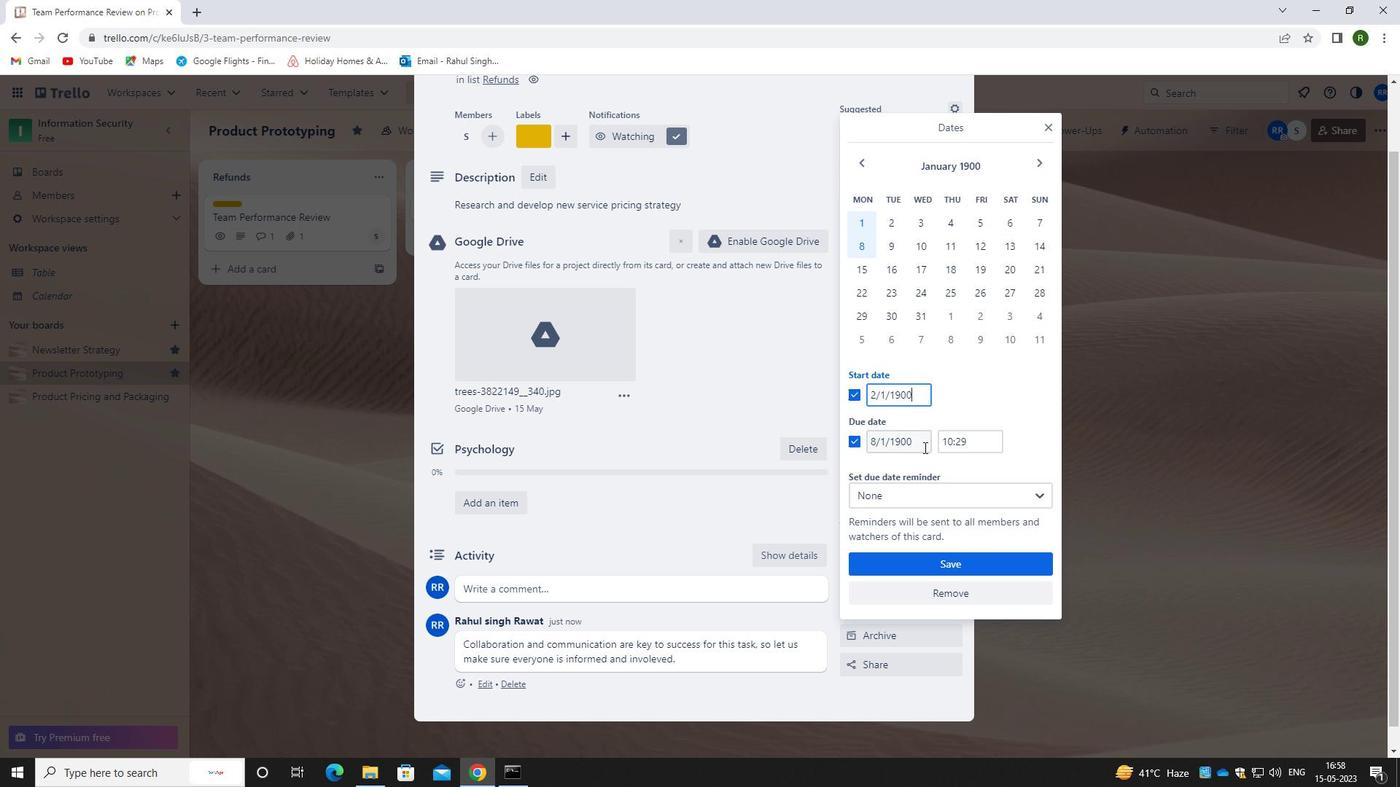 
Action: Mouse moved to (858, 442)
Screenshot: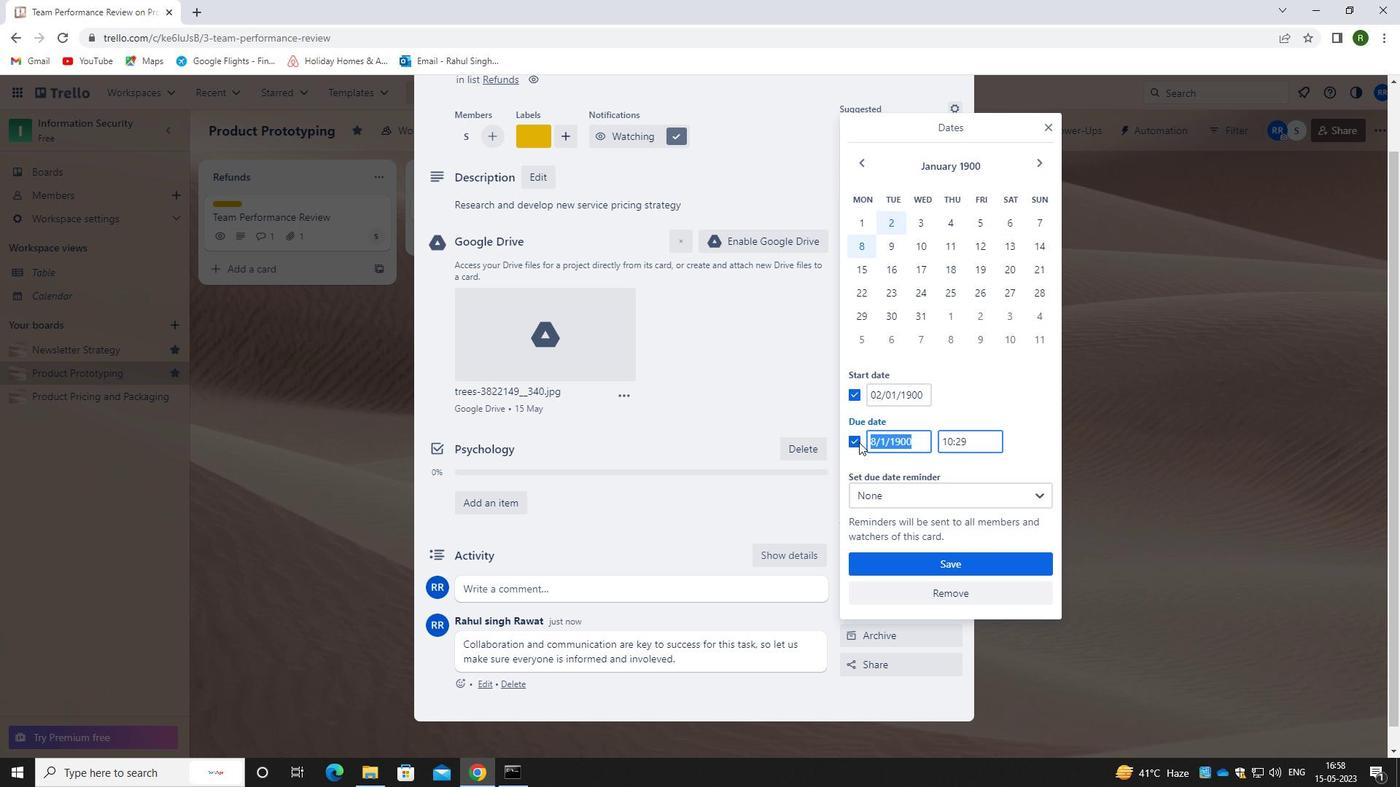 
Action: Key pressed 9/1/1900
Screenshot: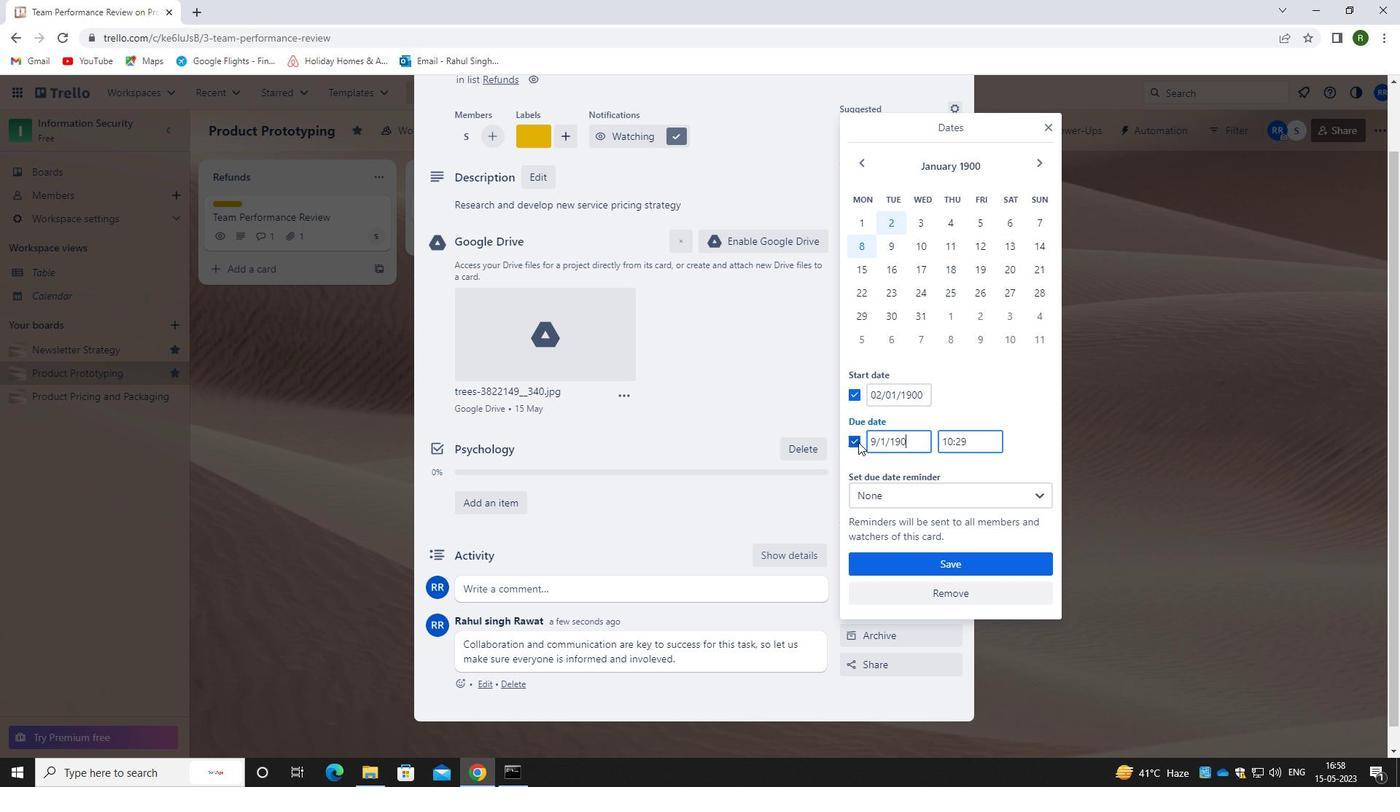 
Action: Mouse moved to (926, 564)
Screenshot: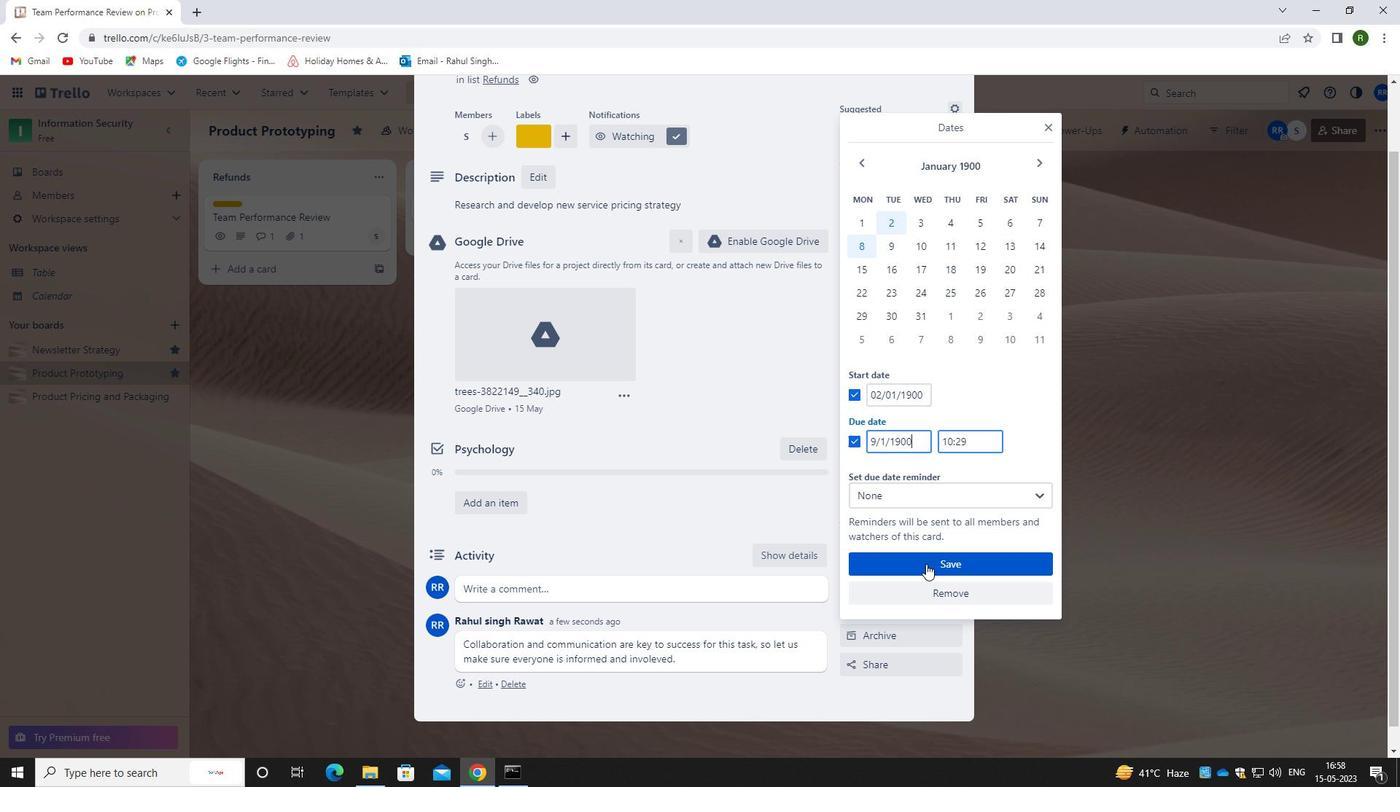 
Action: Mouse pressed left at (926, 564)
Screenshot: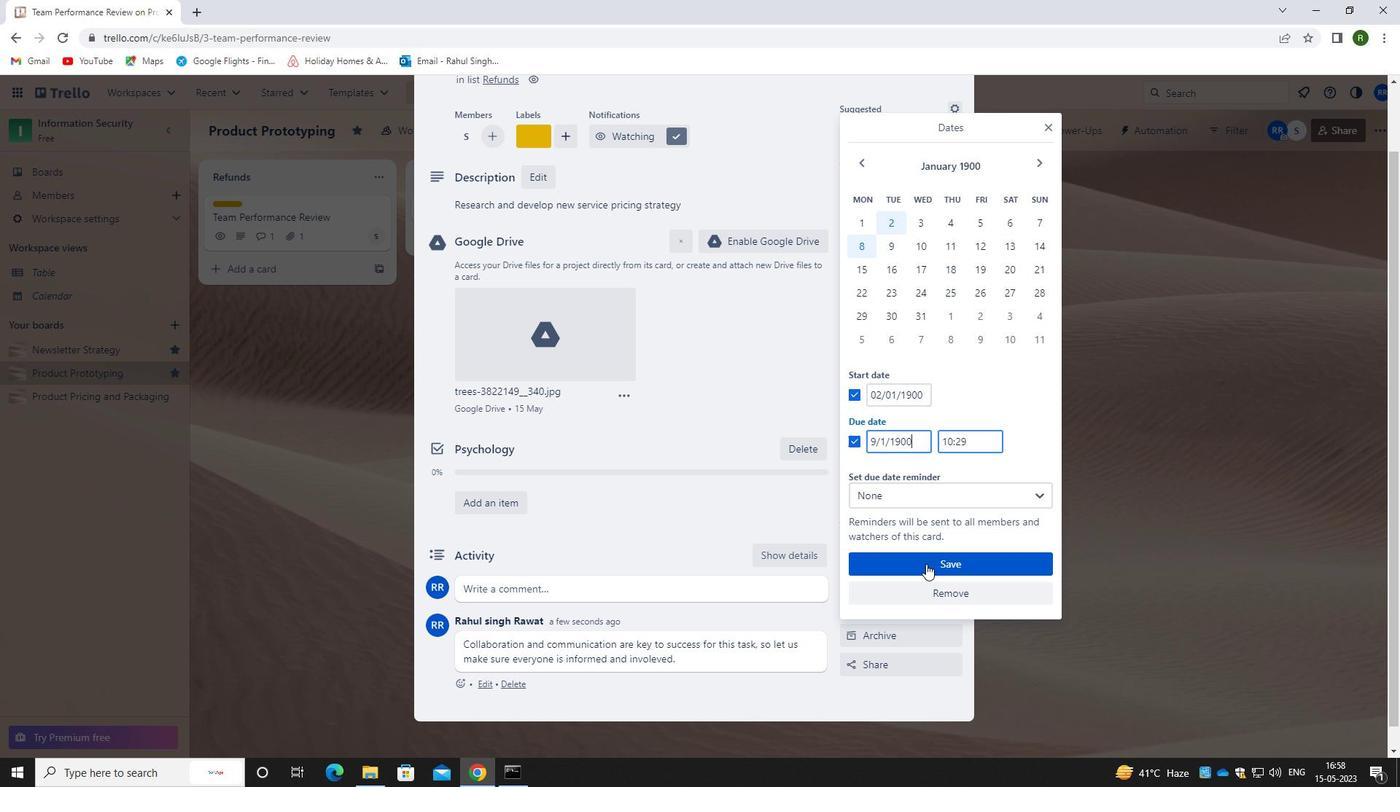 
Action: Mouse moved to (944, 445)
Screenshot: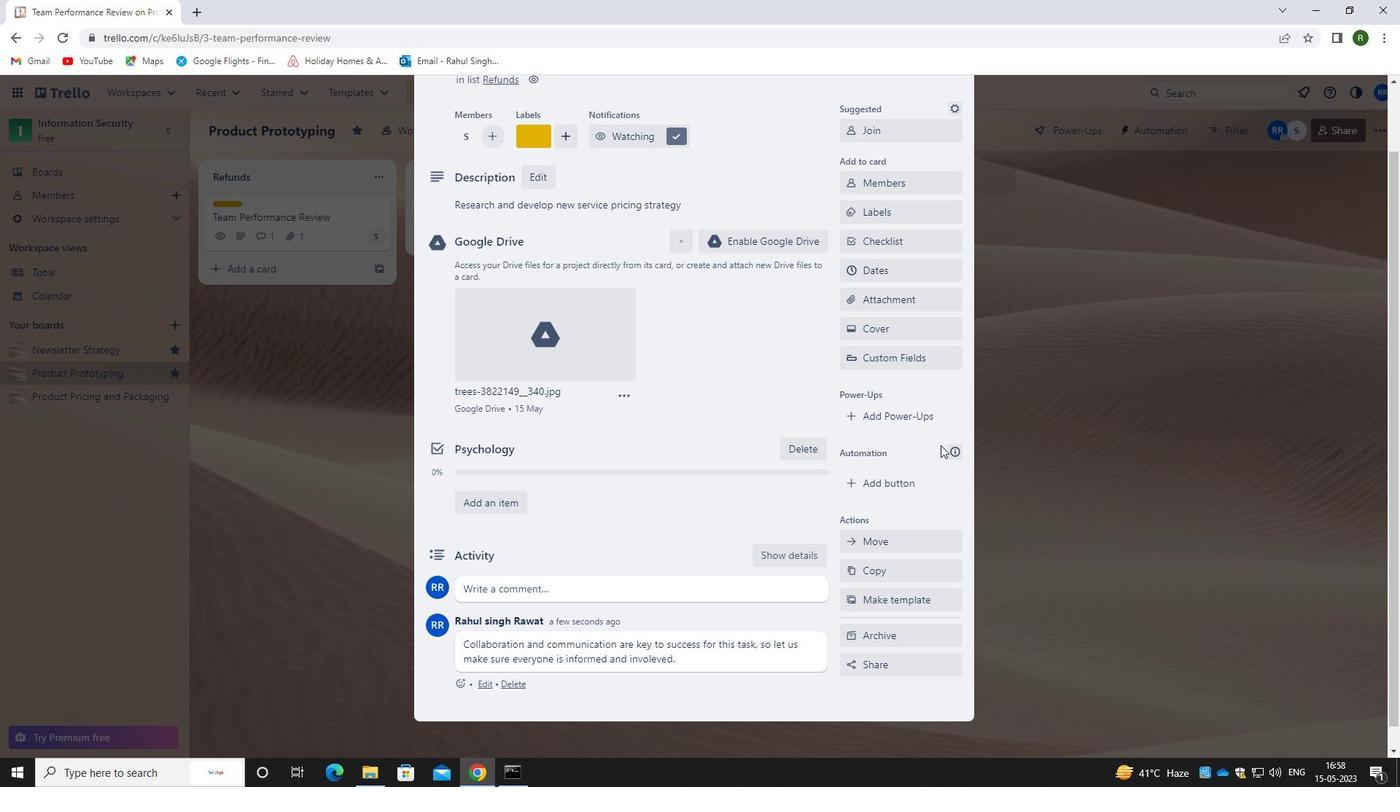
Action: Mouse scrolled (944, 446) with delta (0, 0)
Screenshot: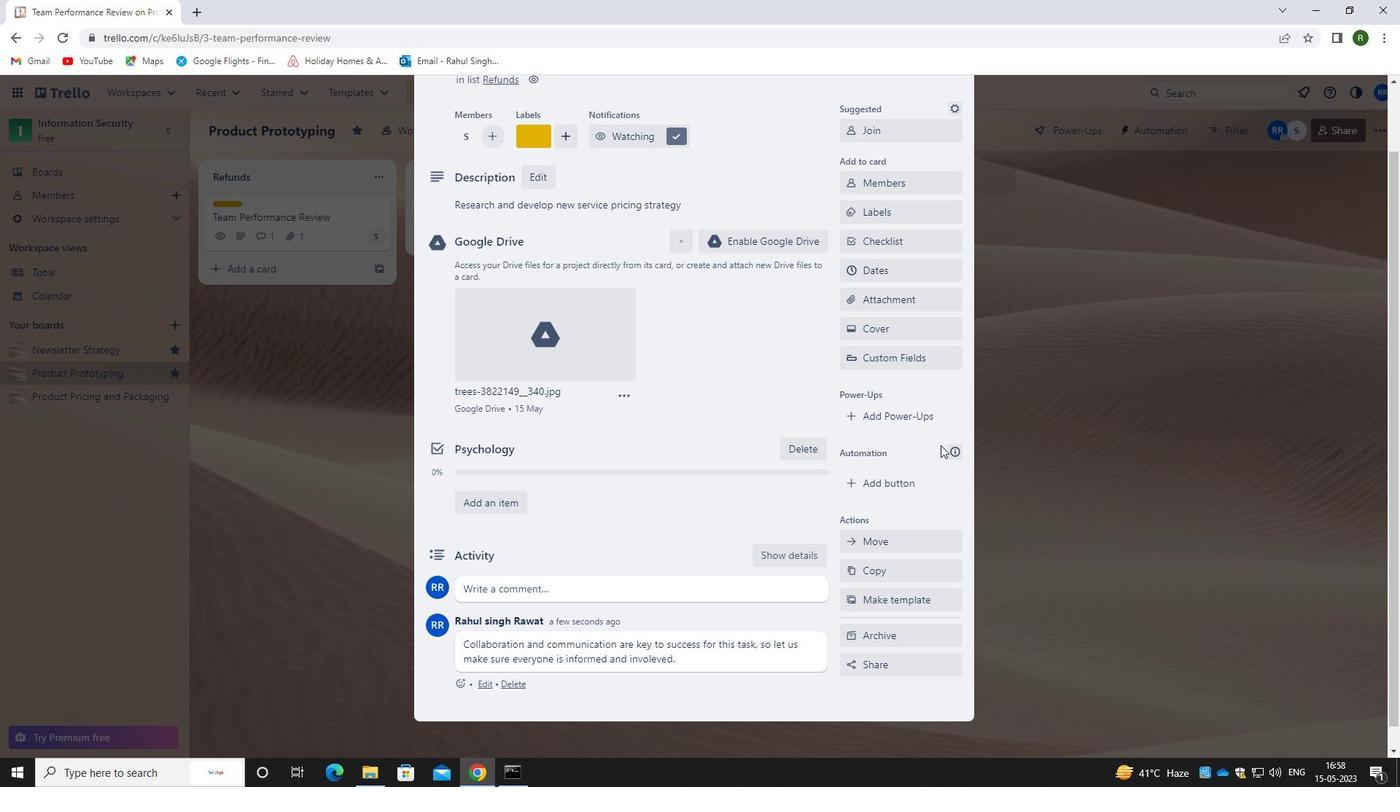 
Action: Mouse moved to (948, 445)
Screenshot: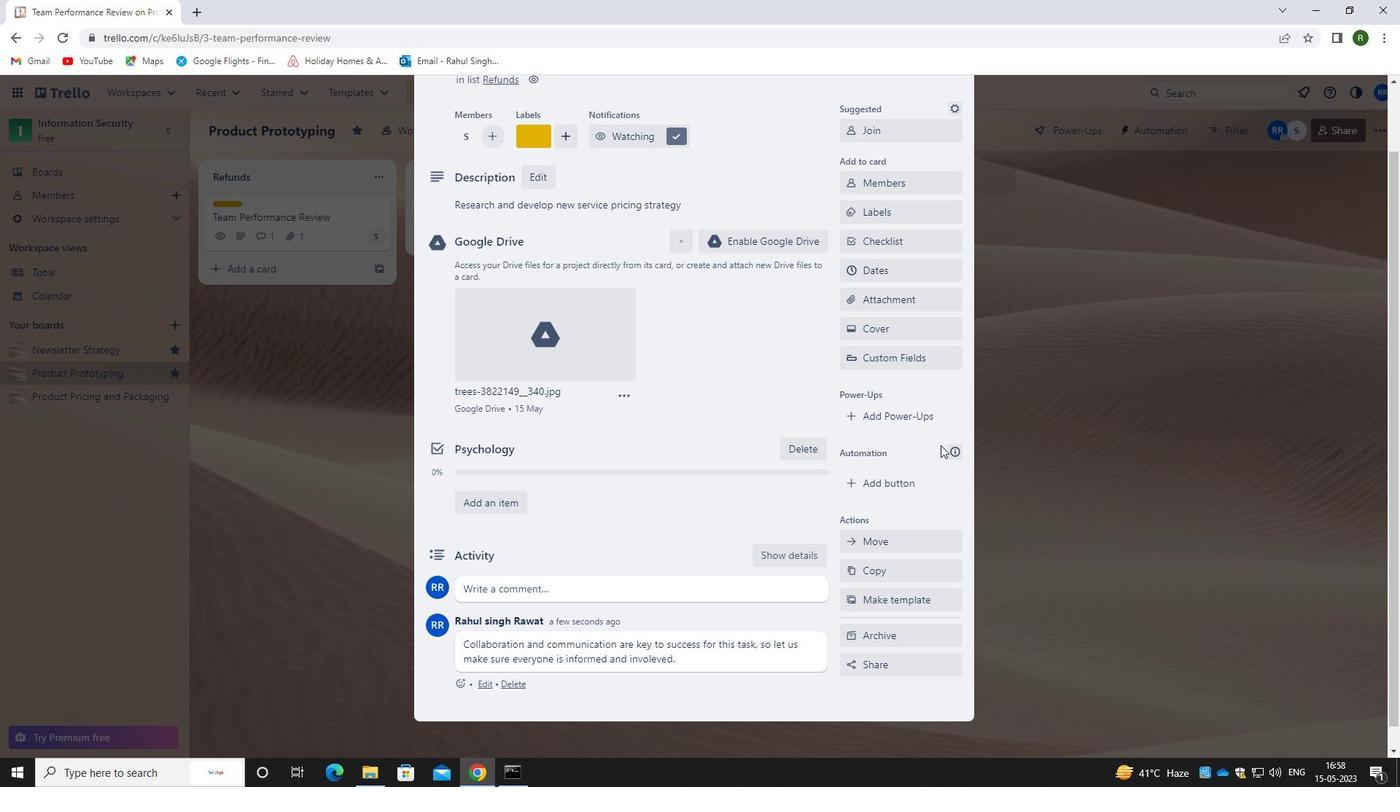 
Action: Mouse scrolled (948, 446) with delta (0, 0)
Screenshot: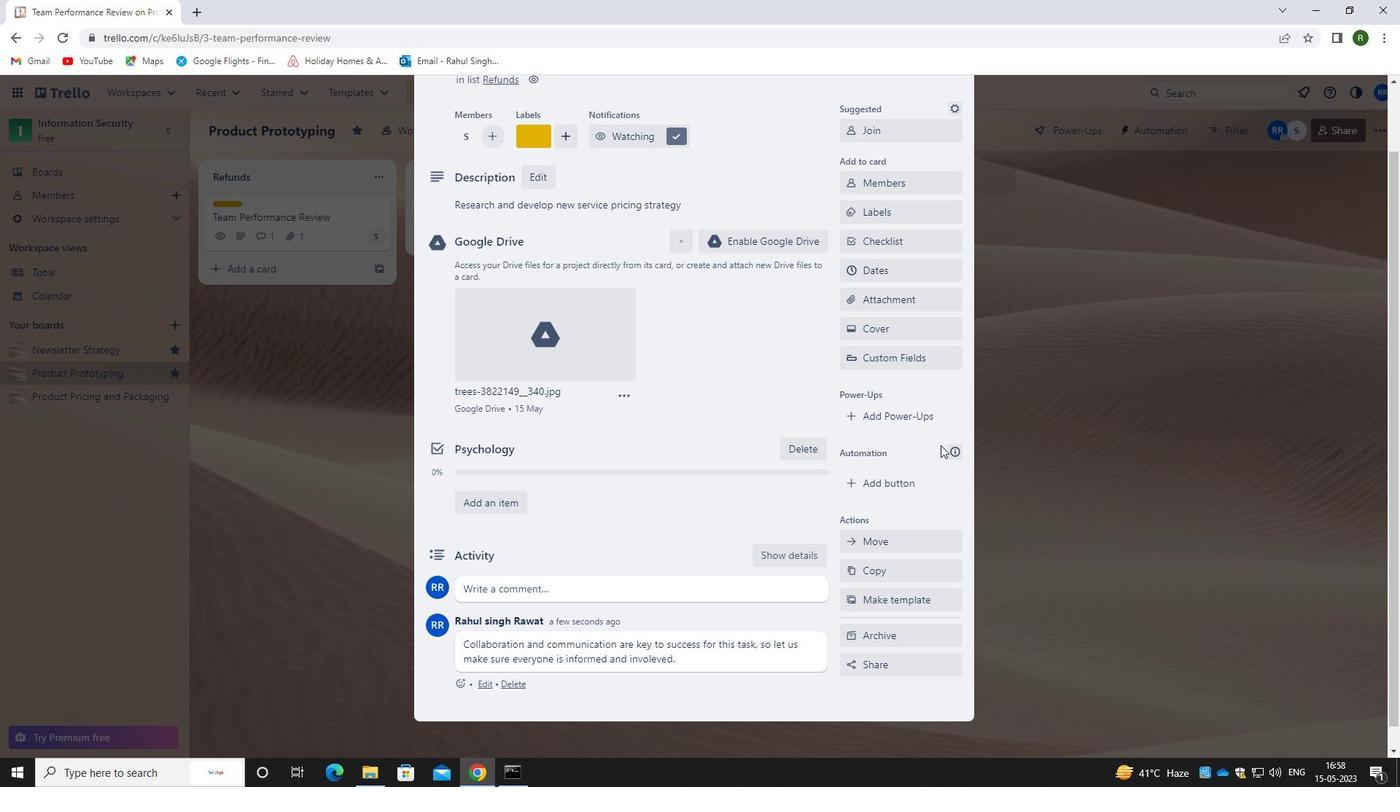 
Action: Mouse moved to (950, 444)
Screenshot: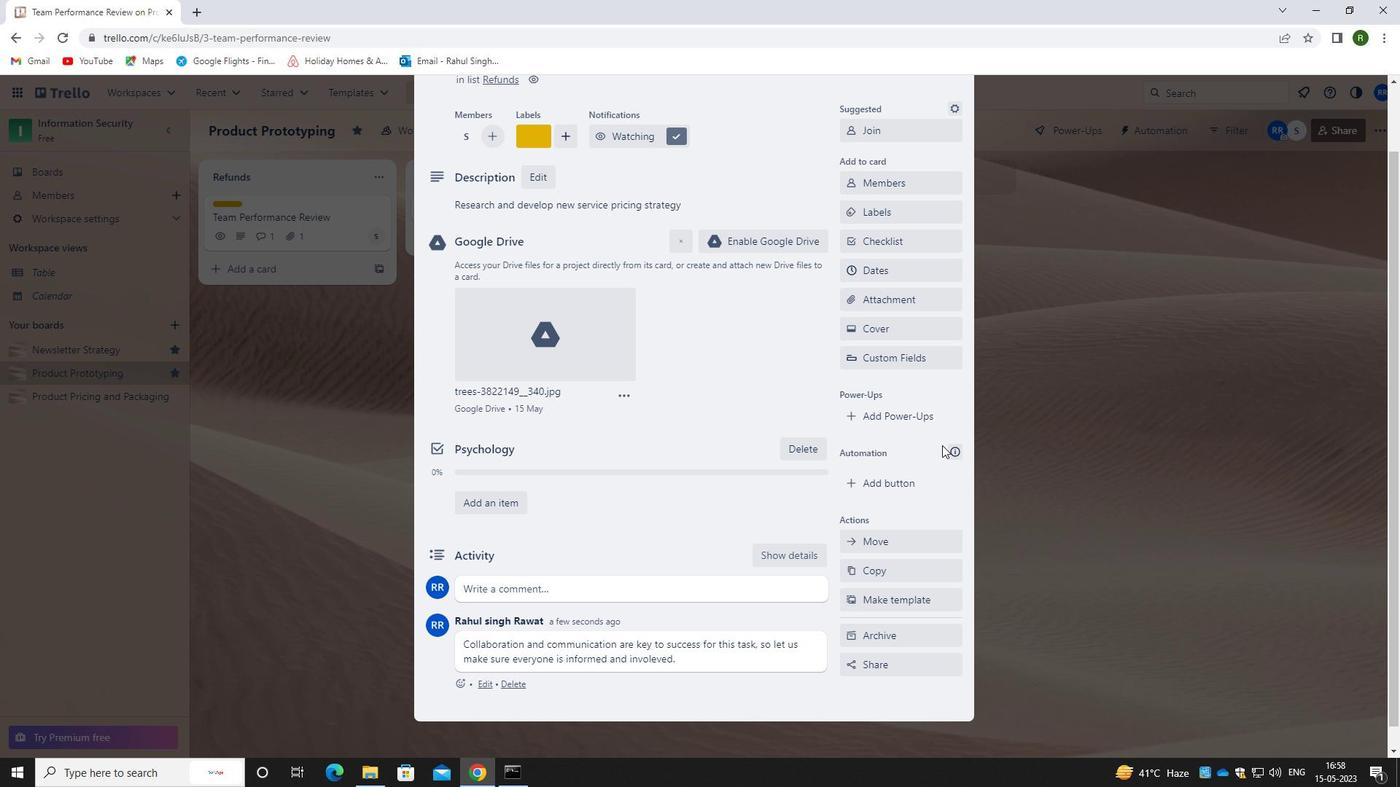 
Action: Mouse scrolled (950, 444) with delta (0, 0)
Screenshot: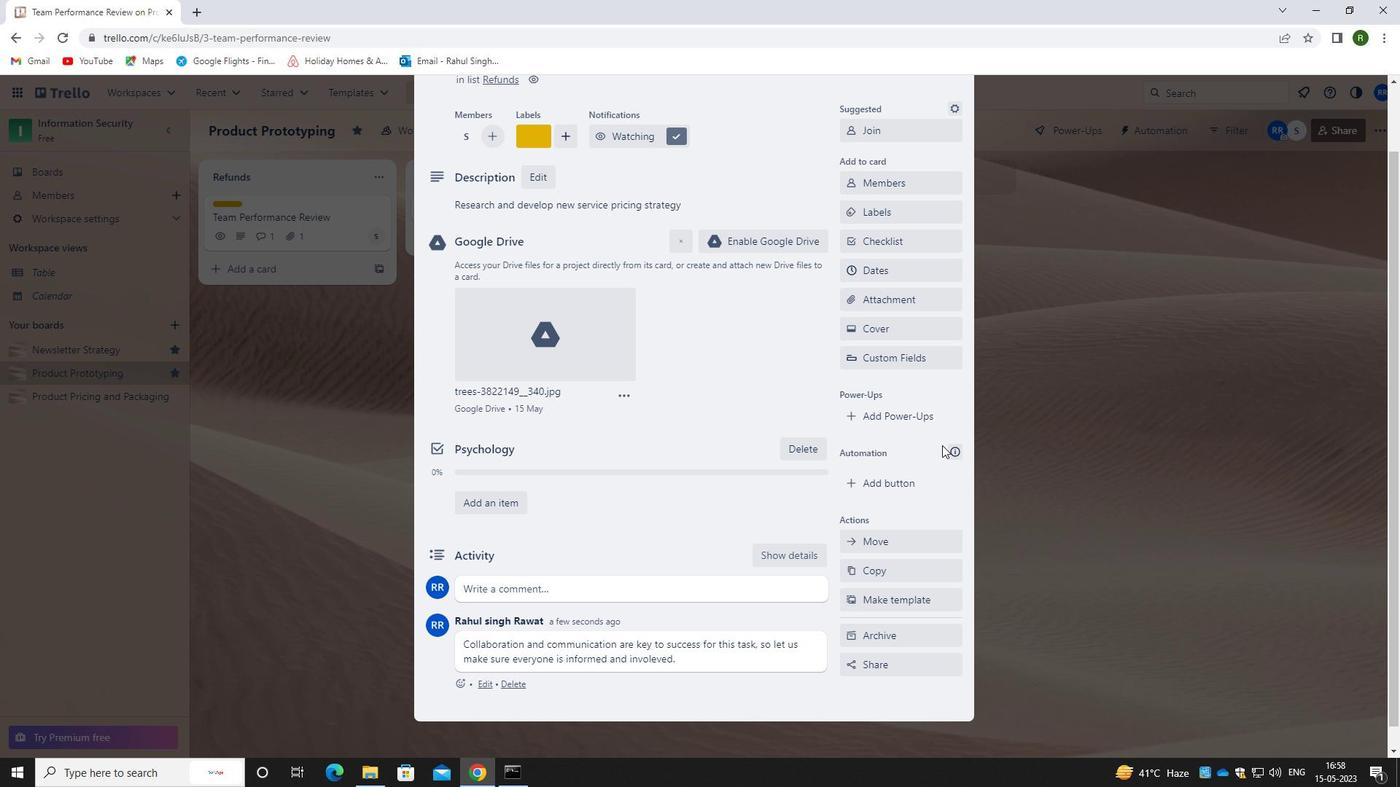 
Action: Mouse moved to (949, 438)
Screenshot: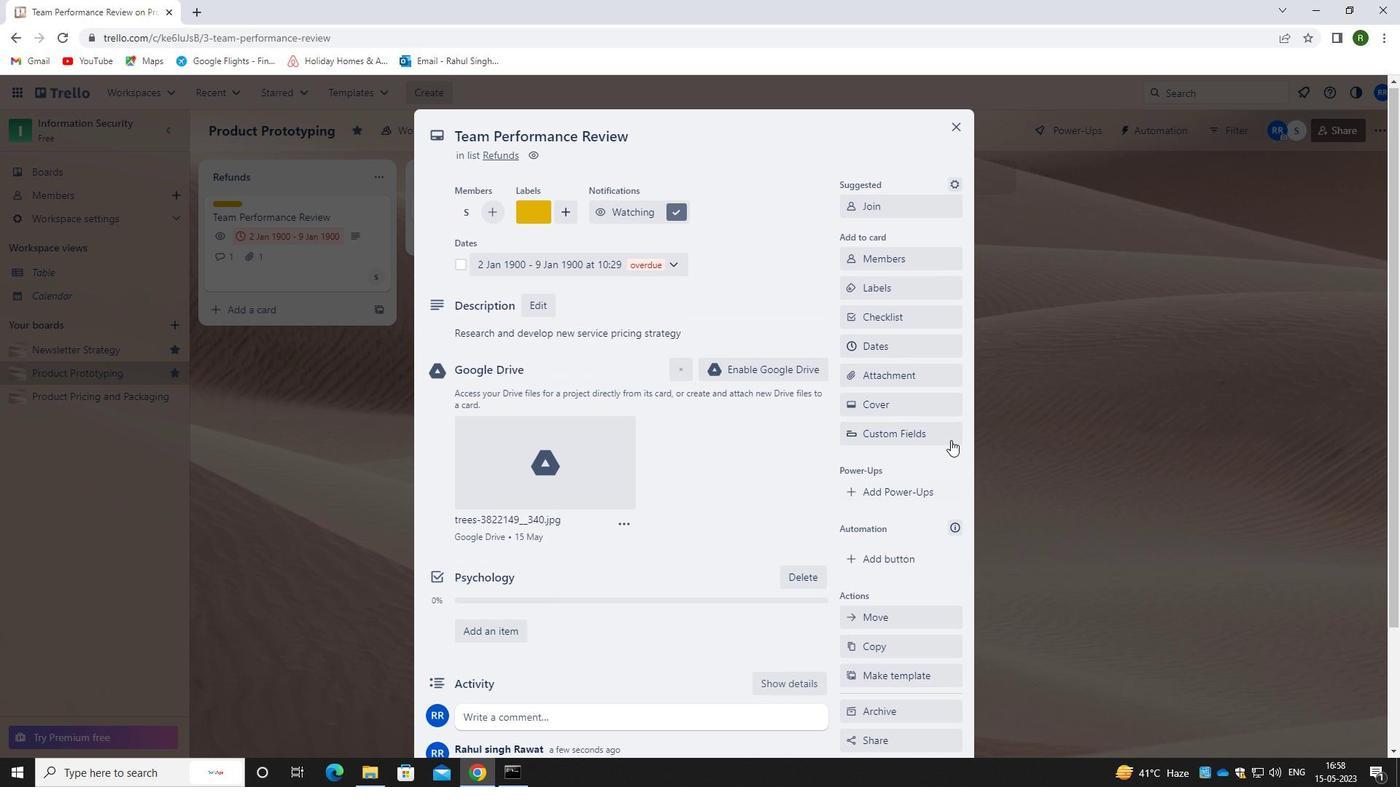 
